 Task: Add an event with the title Webinar: Introduction to Influencer Marketing Strategies, date '2023/11/01', time 7:00 AM to 9:00 AMand add a description: During the meeting, you will have the chance to present an overview of your business, highlighting key aspects such as your product or service, target market, competitive advantage, and growth potential. This presentation should provide a clear understanding of your business model and value proposition, captivating the interest of the potential investor., put the event into Orange category . Add location for the event as: Tallinn, Estonia, logged in from the account softage.4@softage.netand send the event invitation to softage.1@softage.net and softage.2@softage.net. Set a reminder for the event 2 hour before
Action: Mouse moved to (138, 99)
Screenshot: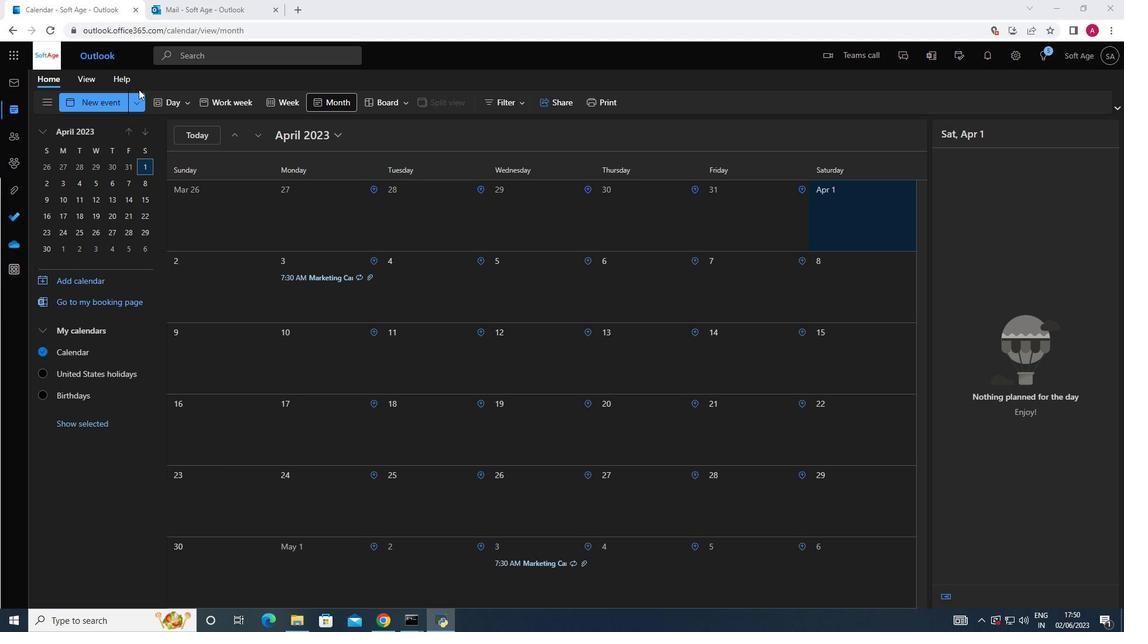 
Action: Mouse pressed left at (138, 99)
Screenshot: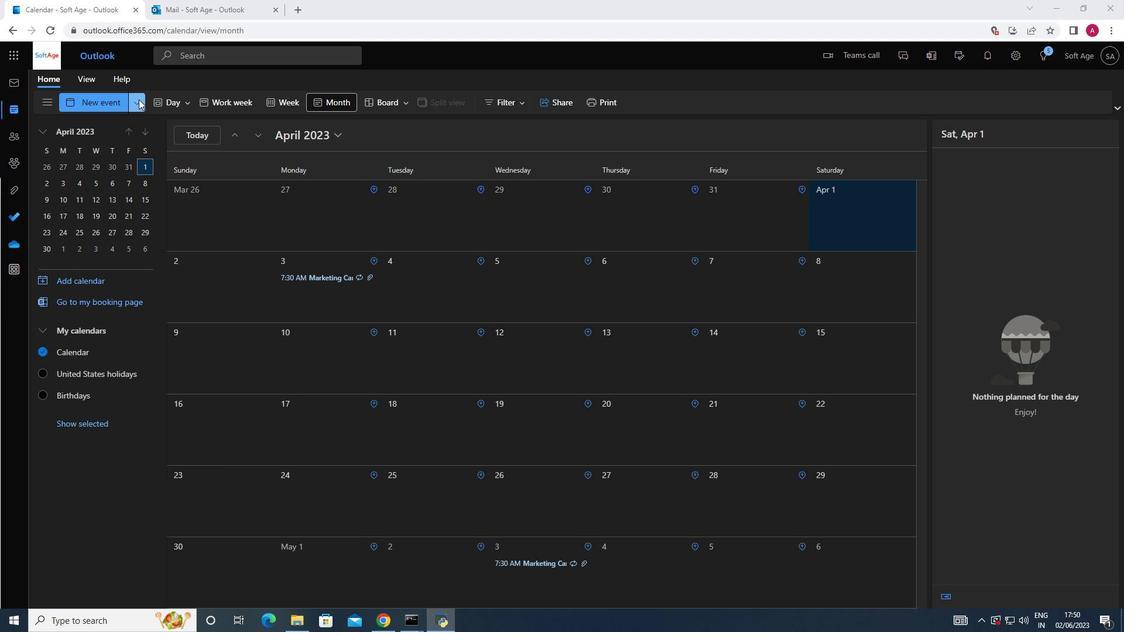 
Action: Mouse moved to (98, 151)
Screenshot: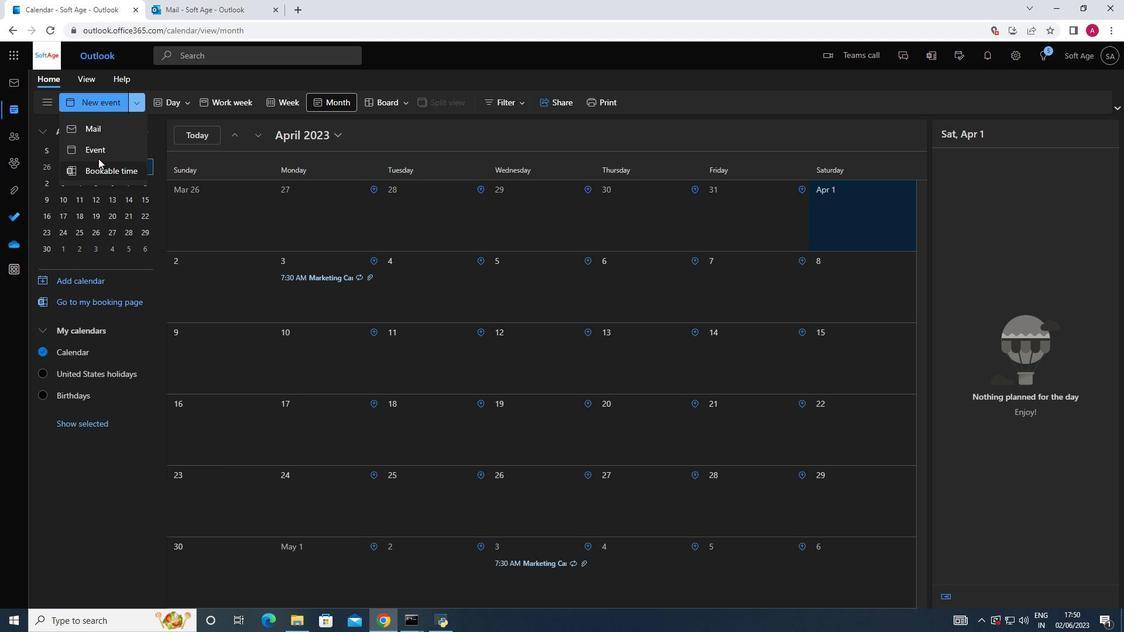 
Action: Mouse pressed left at (98, 151)
Screenshot: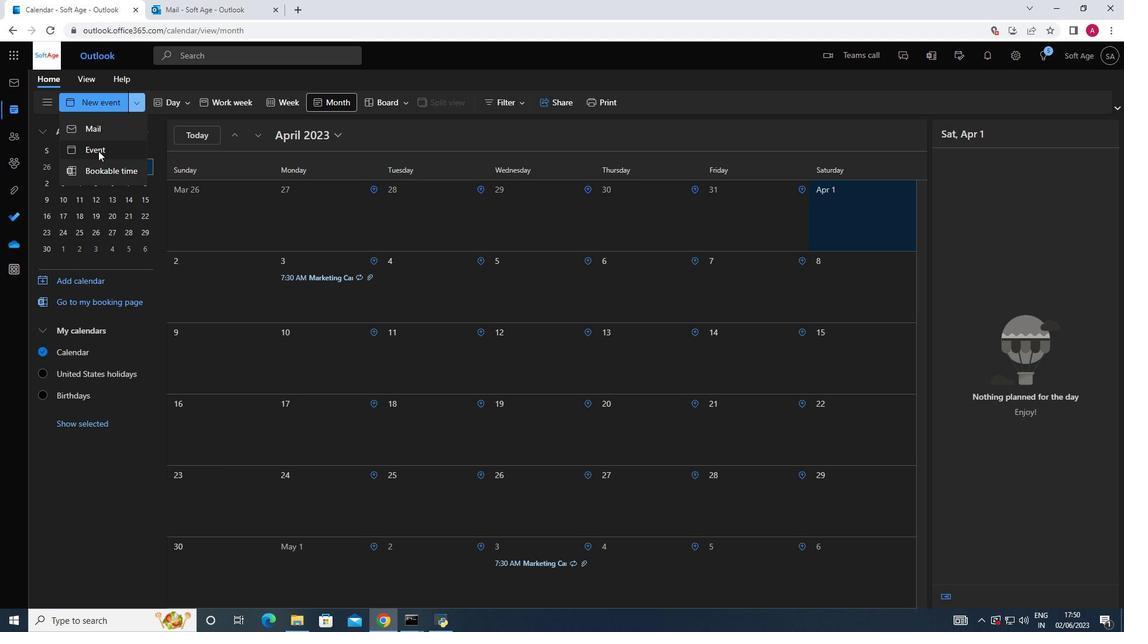 
Action: Mouse moved to (314, 173)
Screenshot: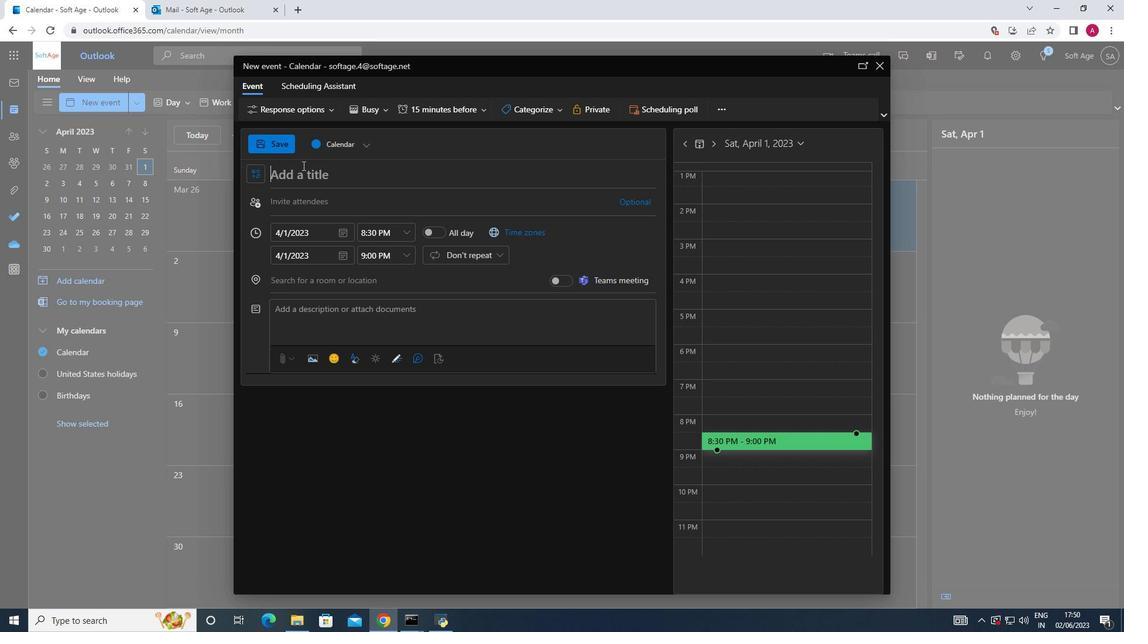
Action: Mouse pressed left at (314, 173)
Screenshot: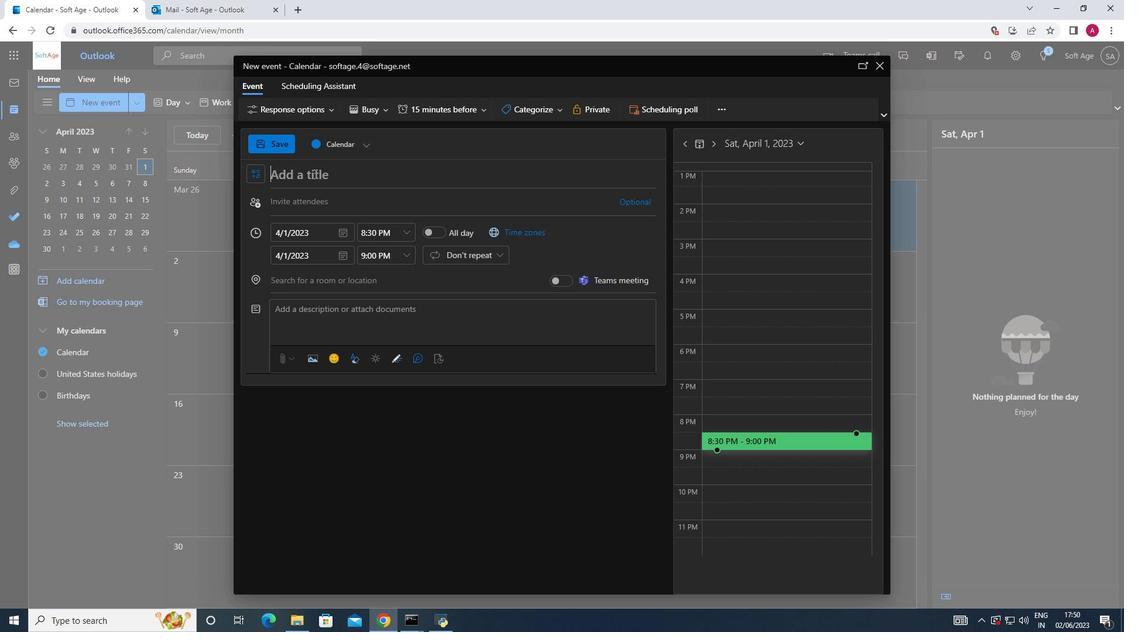 
Action: Key pressed <Key.shift><Key.shift><Key.shift>Webinar<Key.shift_r>:<Key.shift_r>Introduction<Key.space>to<Key.space><Key.shift_r>Influncer<Key.space><Key.shift_r>M
Screenshot: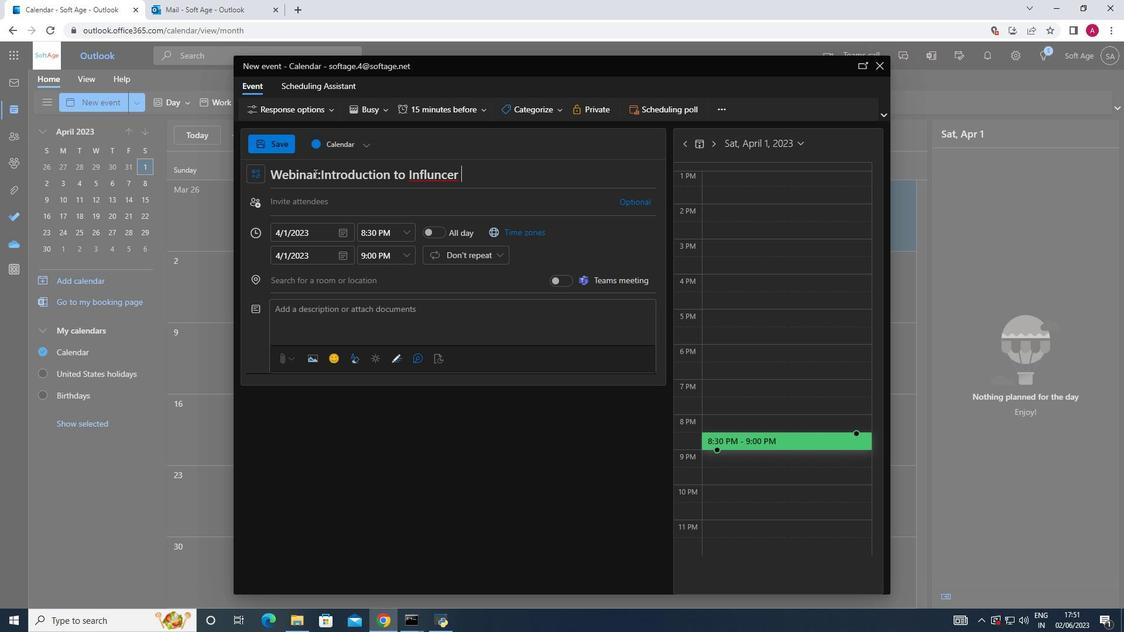 
Action: Mouse moved to (437, 173)
Screenshot: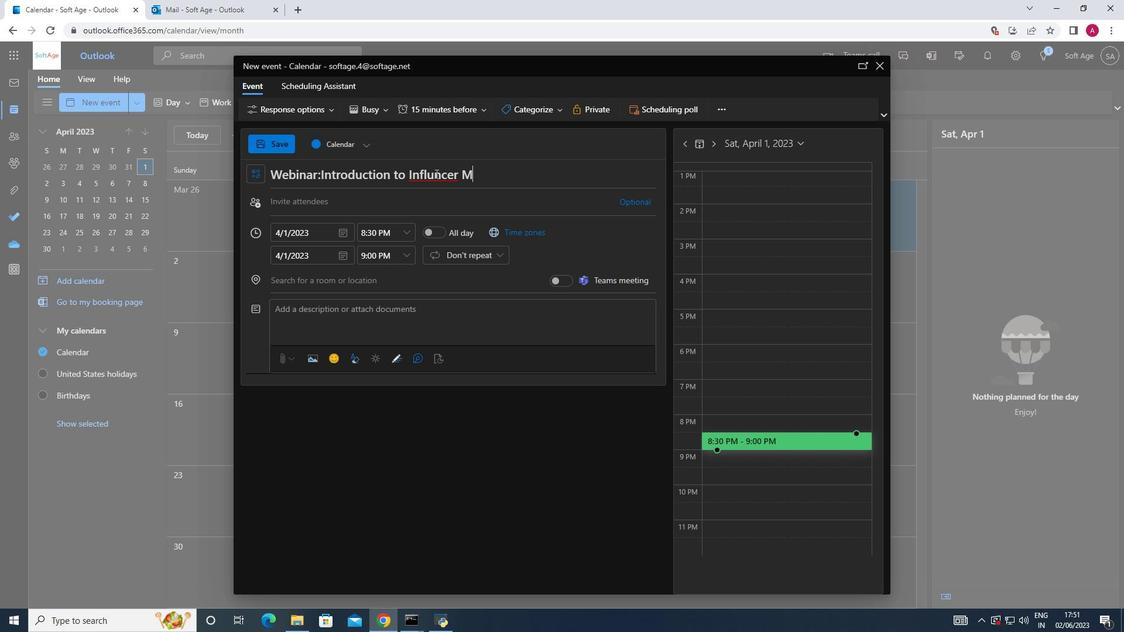 
Action: Mouse pressed left at (437, 173)
Screenshot: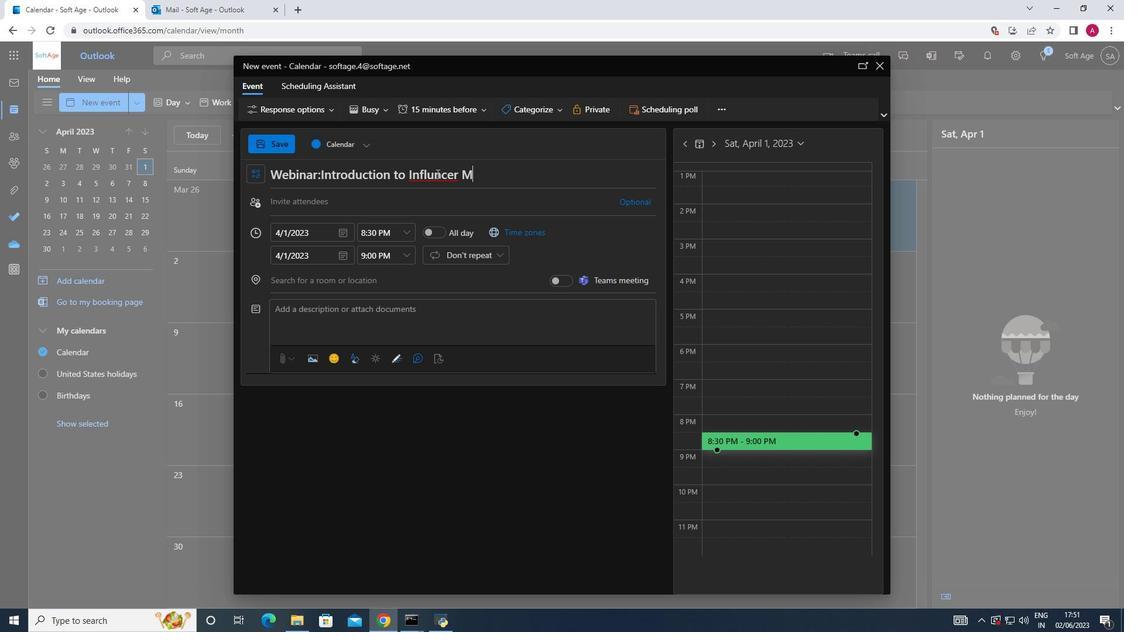 
Action: Mouse moved to (438, 173)
Screenshot: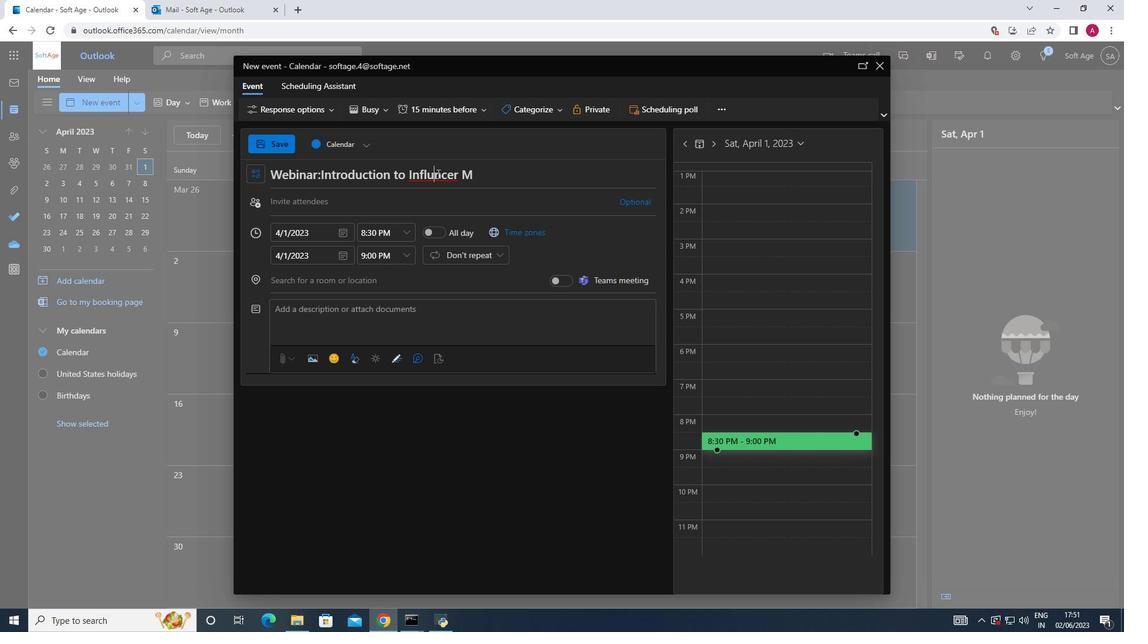 
Action: Mouse pressed left at (438, 173)
Screenshot: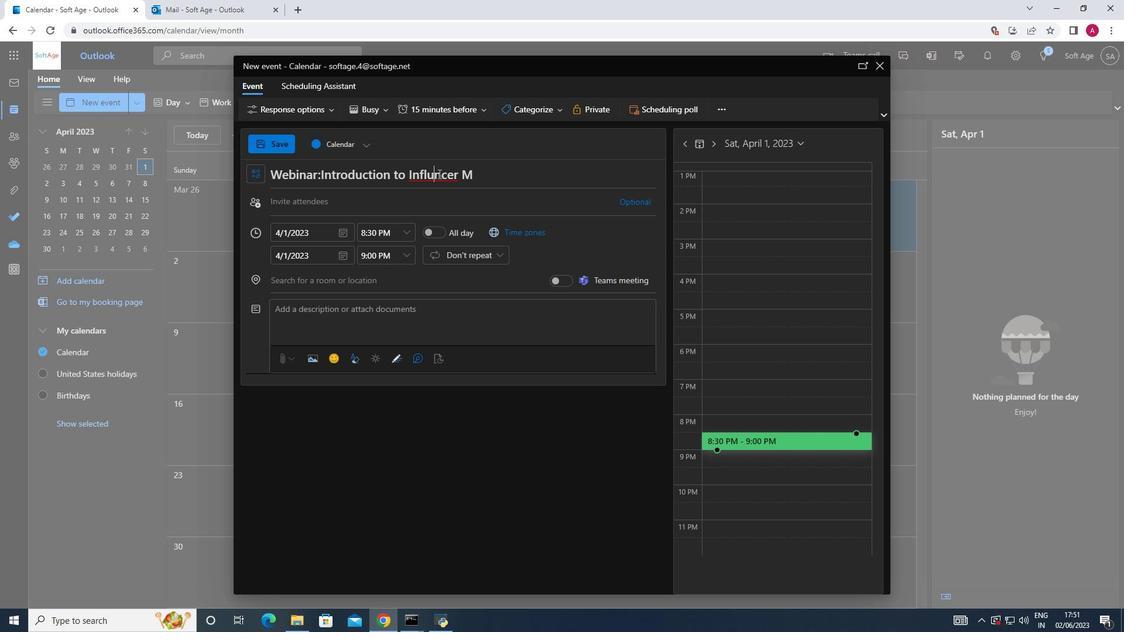 
Action: Mouse moved to (434, 173)
Screenshot: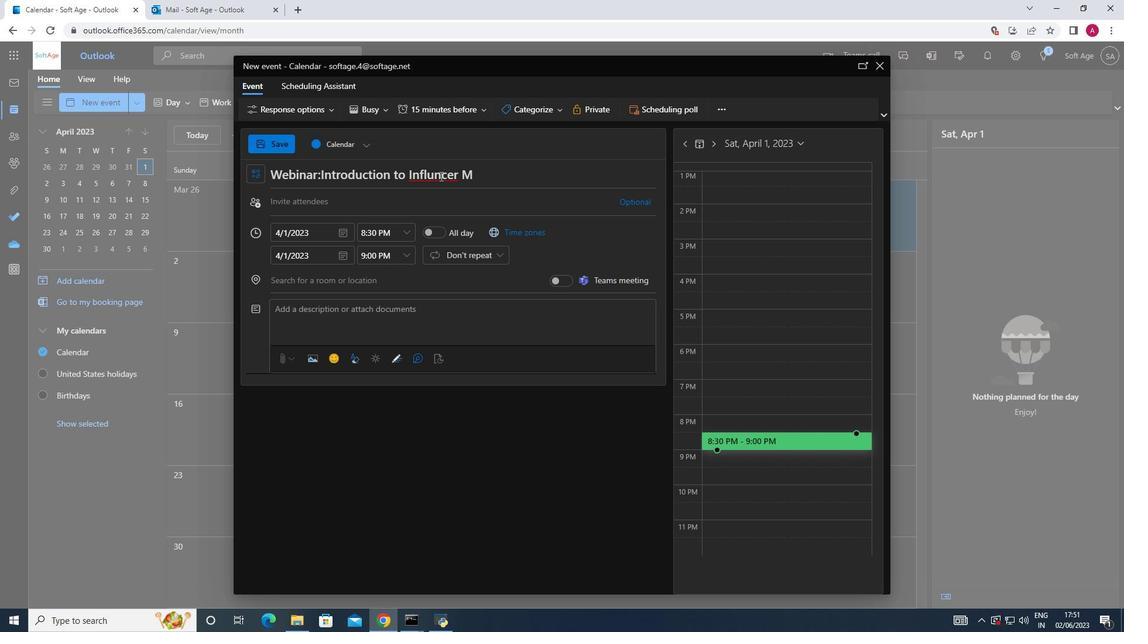 
Action: Mouse pressed left at (434, 173)
Screenshot: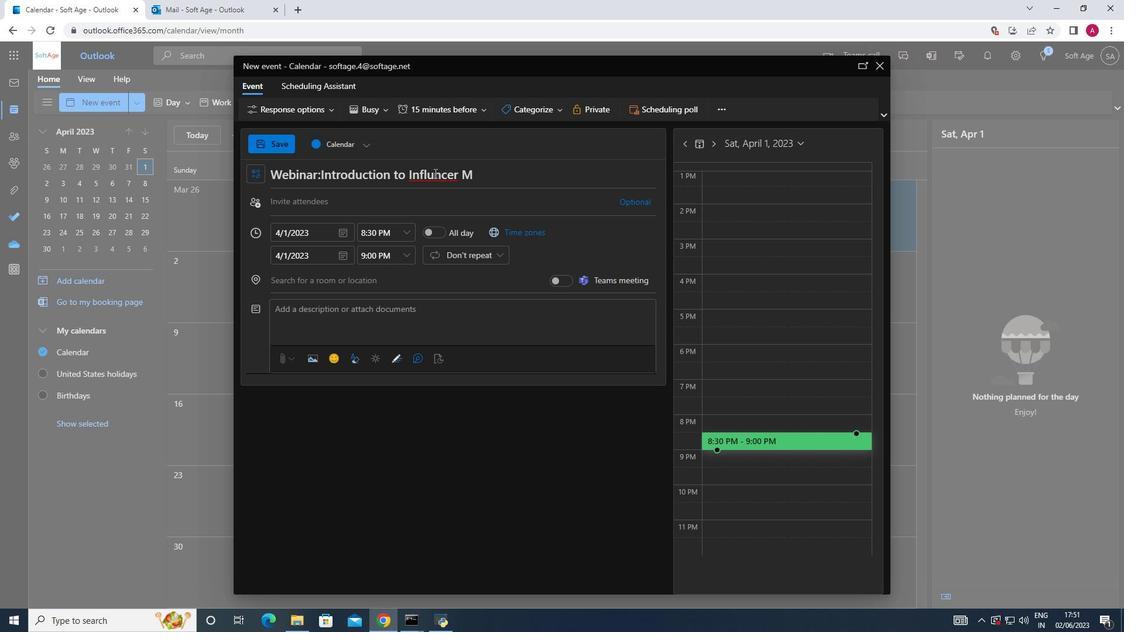 
Action: Key pressed e
Screenshot: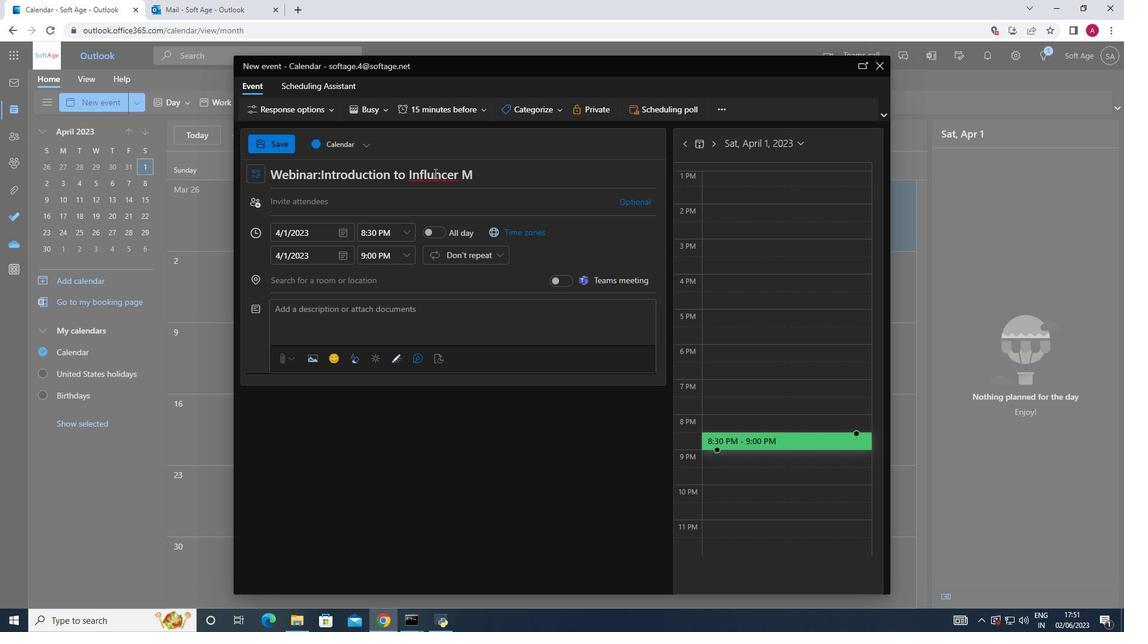 
Action: Mouse moved to (490, 171)
Screenshot: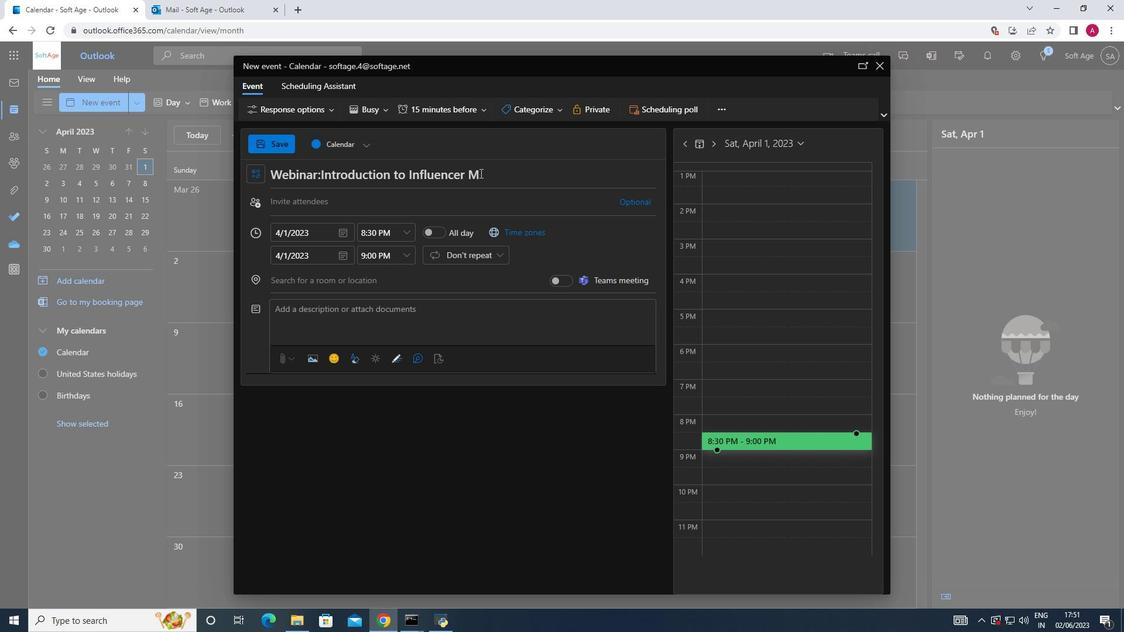 
Action: Mouse pressed left at (490, 171)
Screenshot: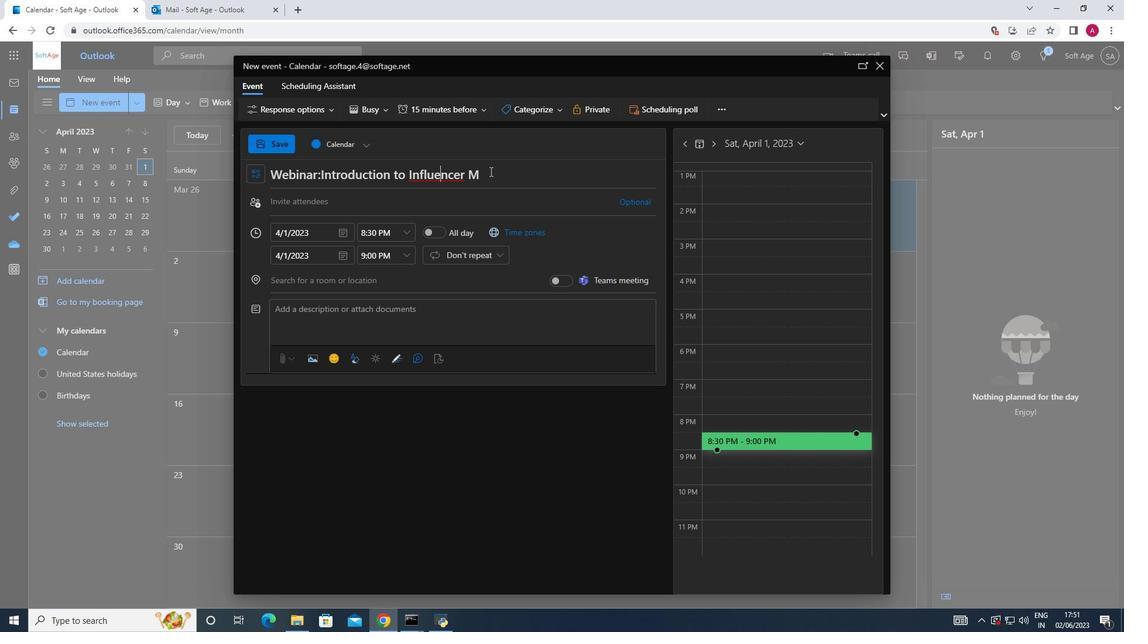 
Action: Mouse moved to (459, 176)
Screenshot: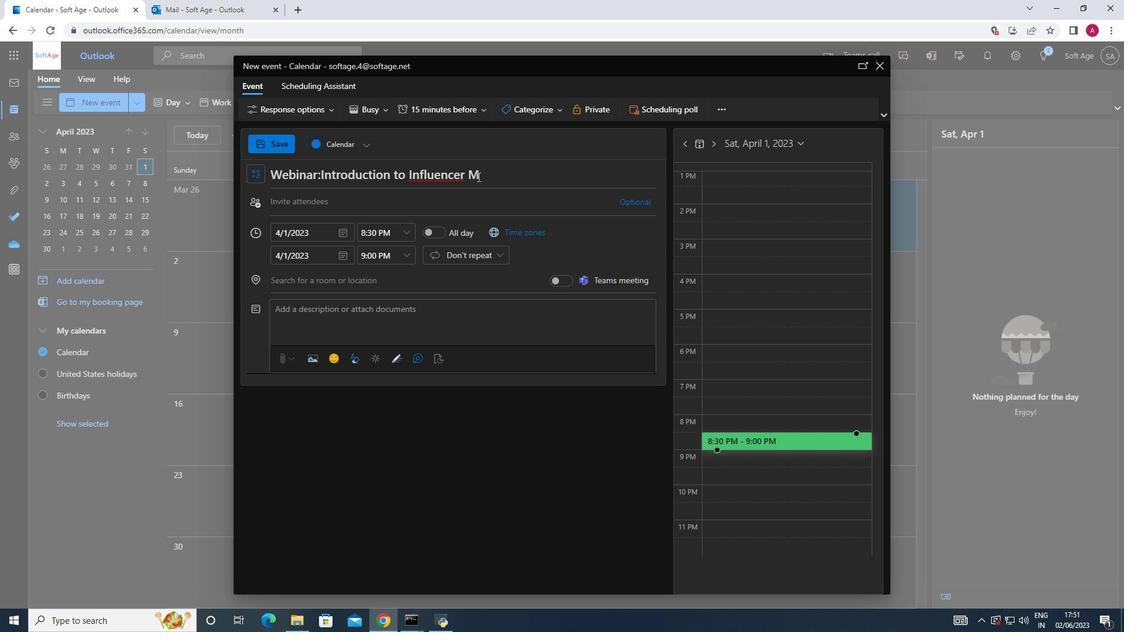 
Action: Mouse pressed left at (459, 176)
Screenshot: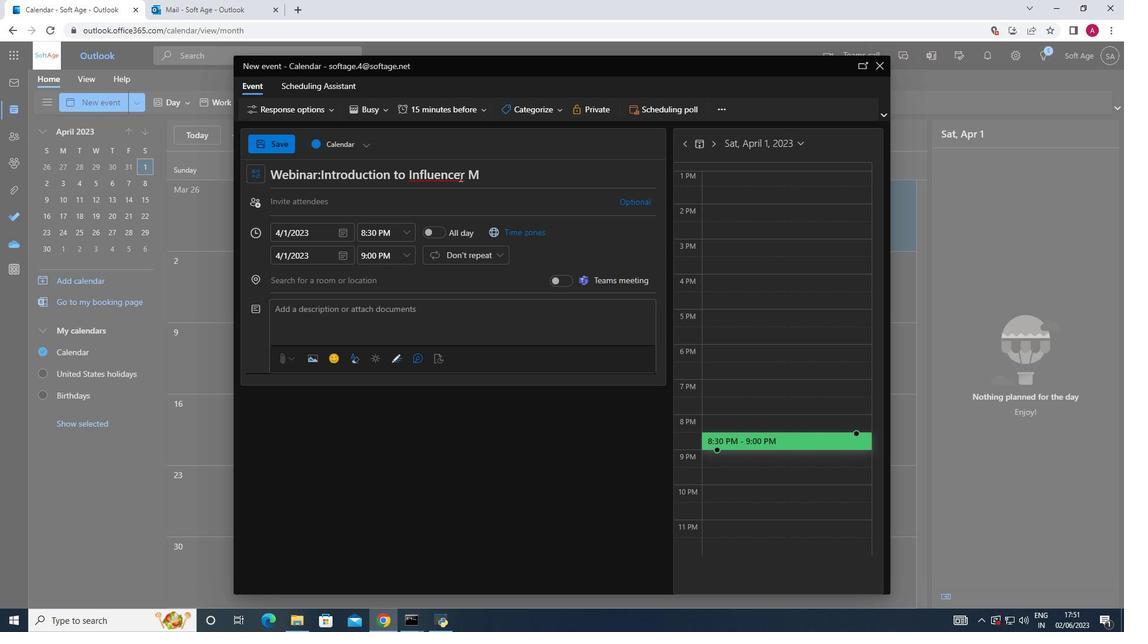 
Action: Mouse moved to (482, 173)
Screenshot: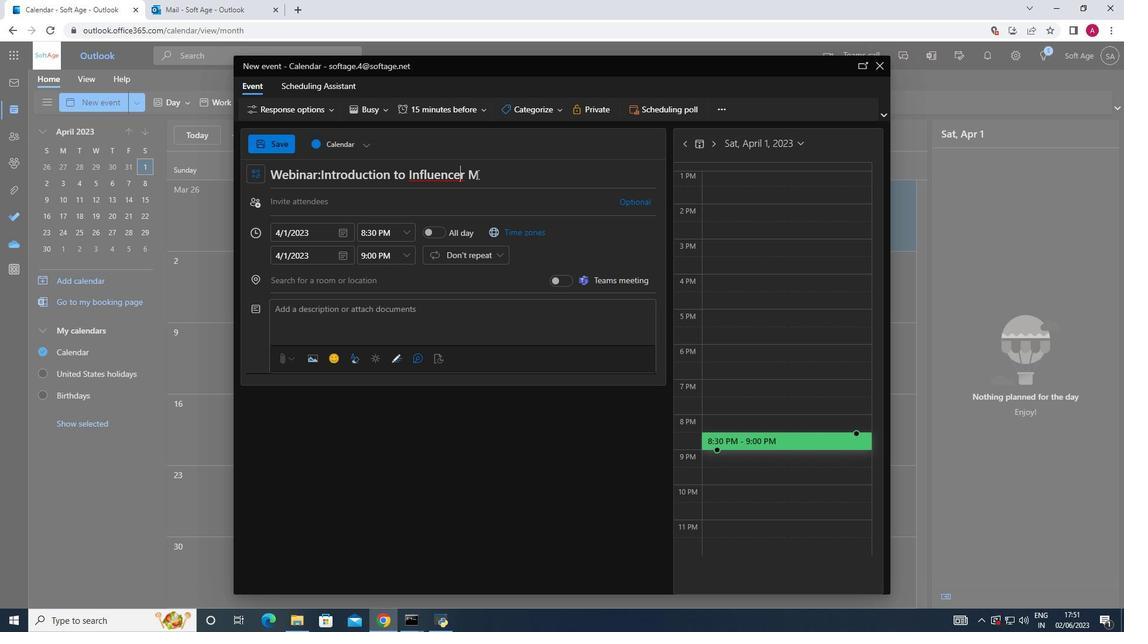 
Action: Mouse pressed left at (482, 173)
Screenshot: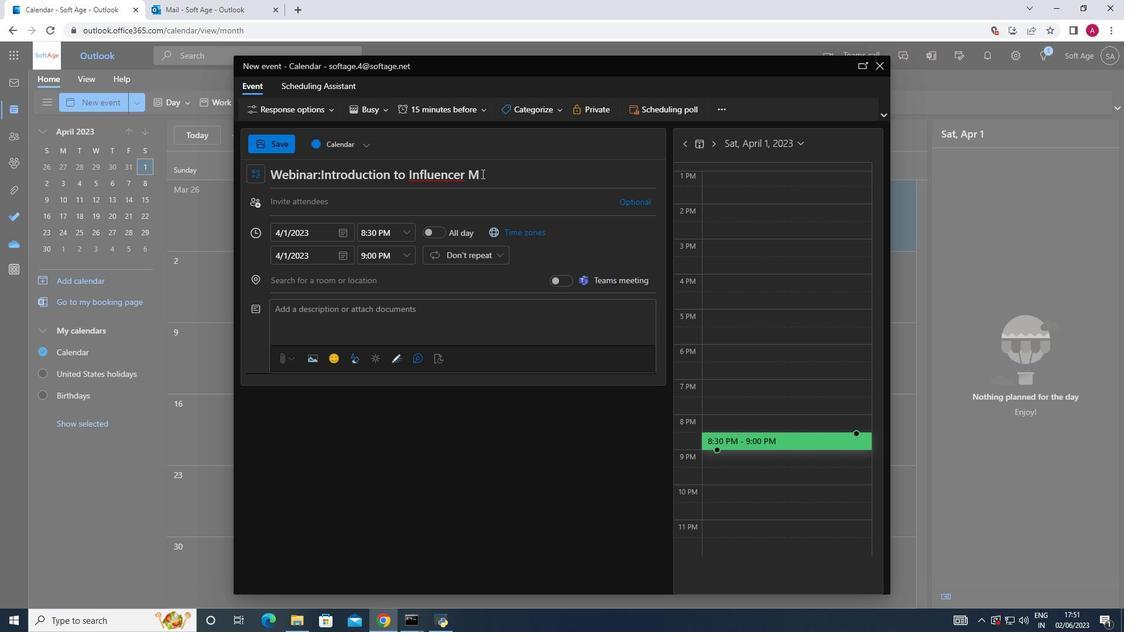 
Action: Mouse moved to (441, 180)
Screenshot: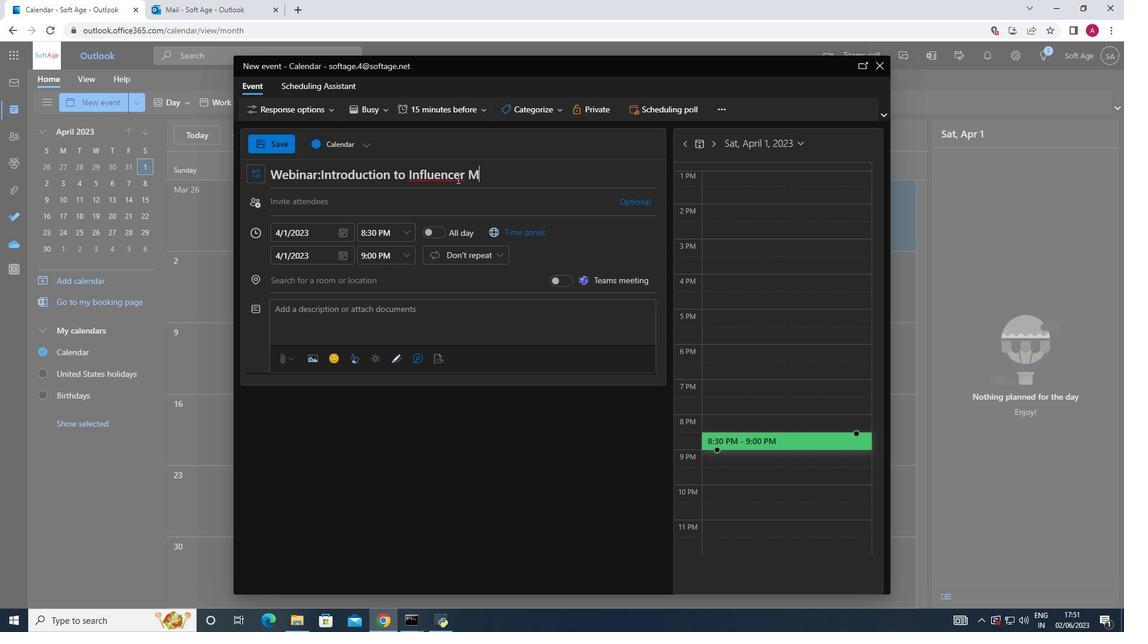 
Action: Mouse pressed left at (441, 180)
Screenshot: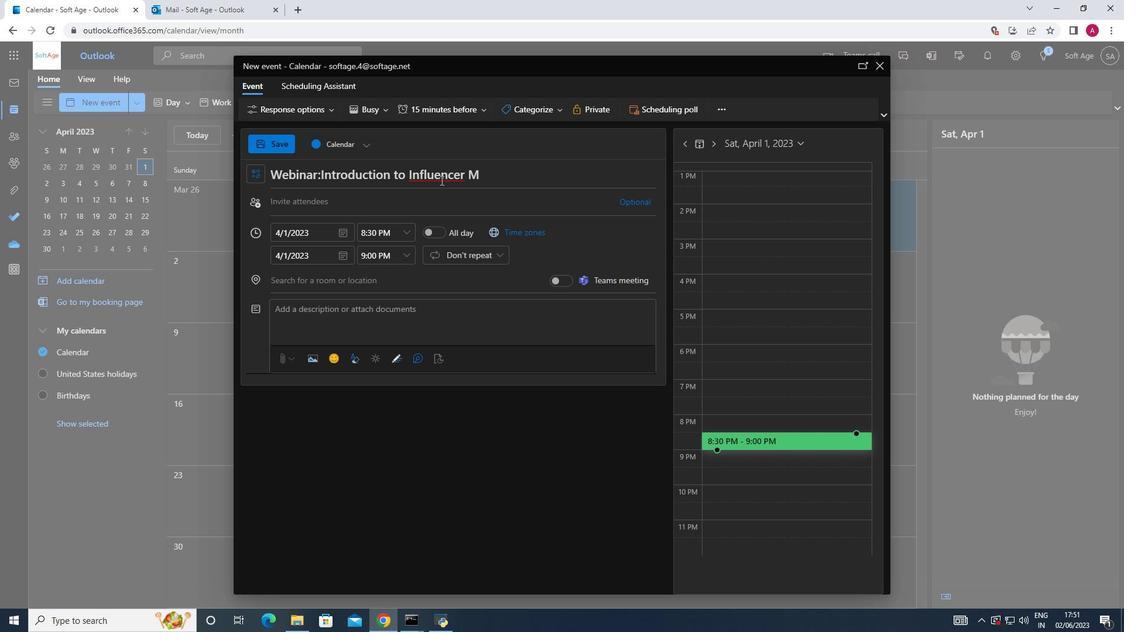 
Action: Mouse moved to (479, 171)
Screenshot: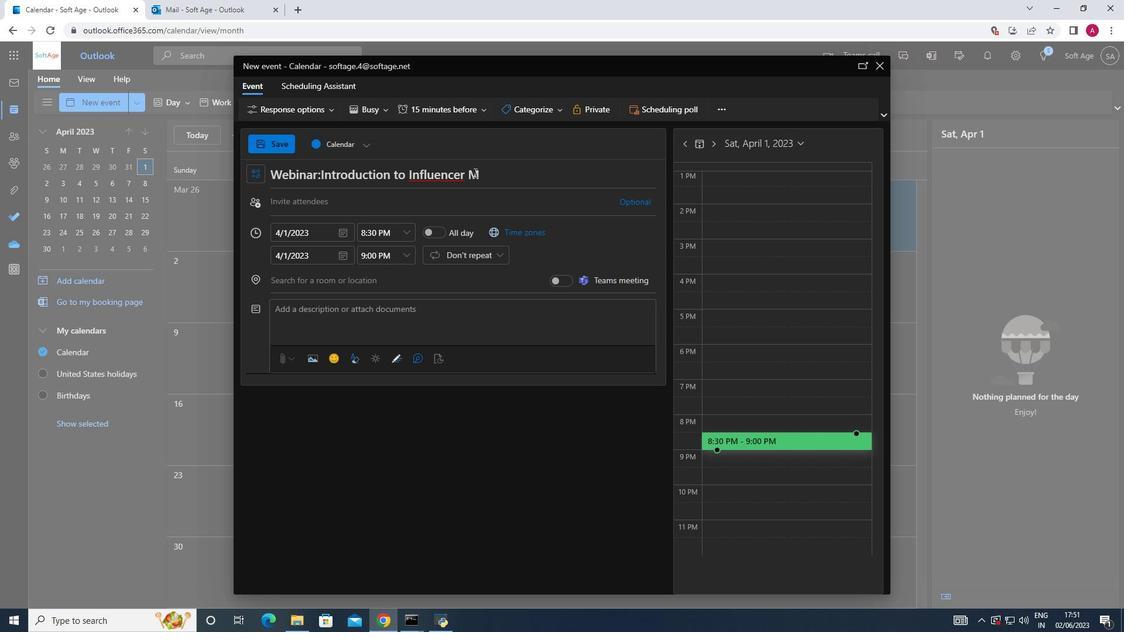 
Action: Mouse pressed left at (479, 171)
Screenshot: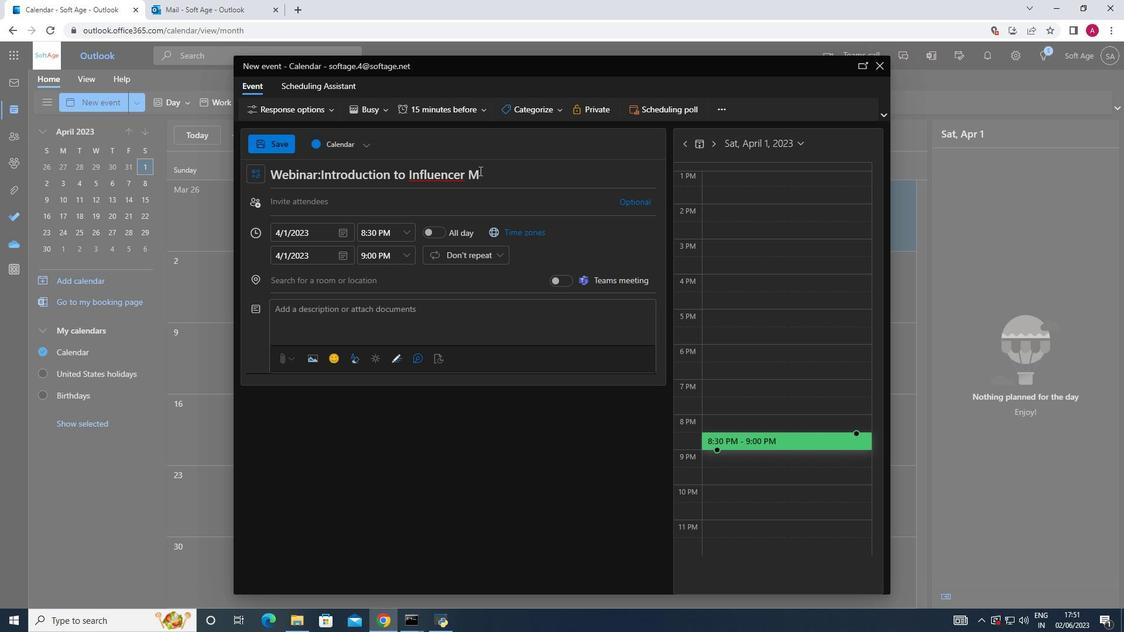 
Action: Mouse moved to (480, 171)
Screenshot: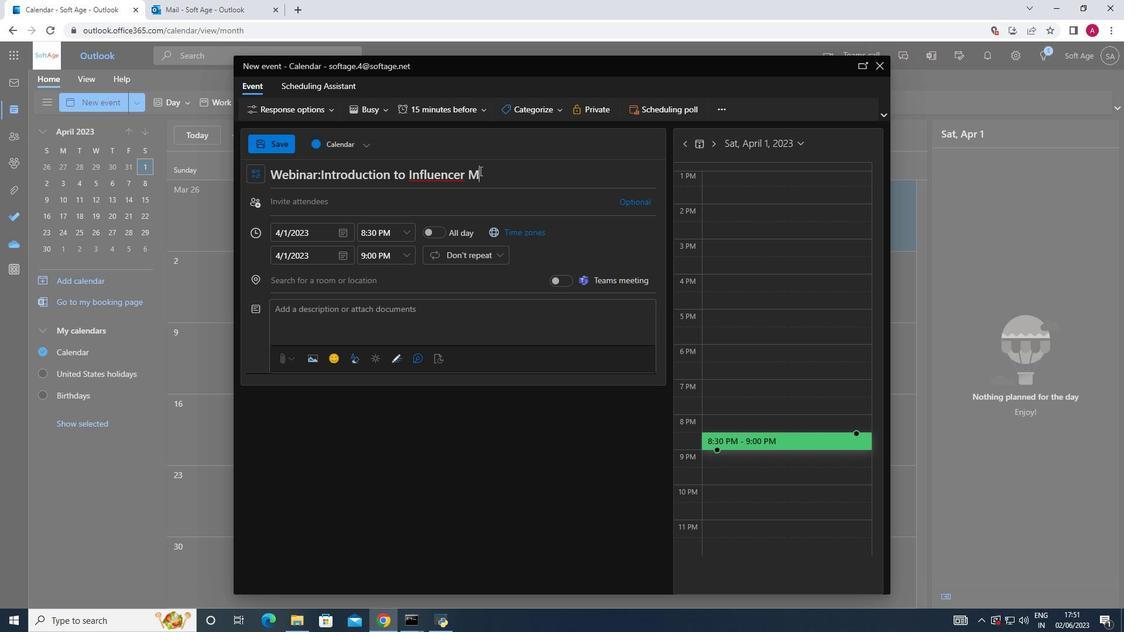 
Action: Key pressed arketing<Key.space><Key.shift>Strategies
Screenshot: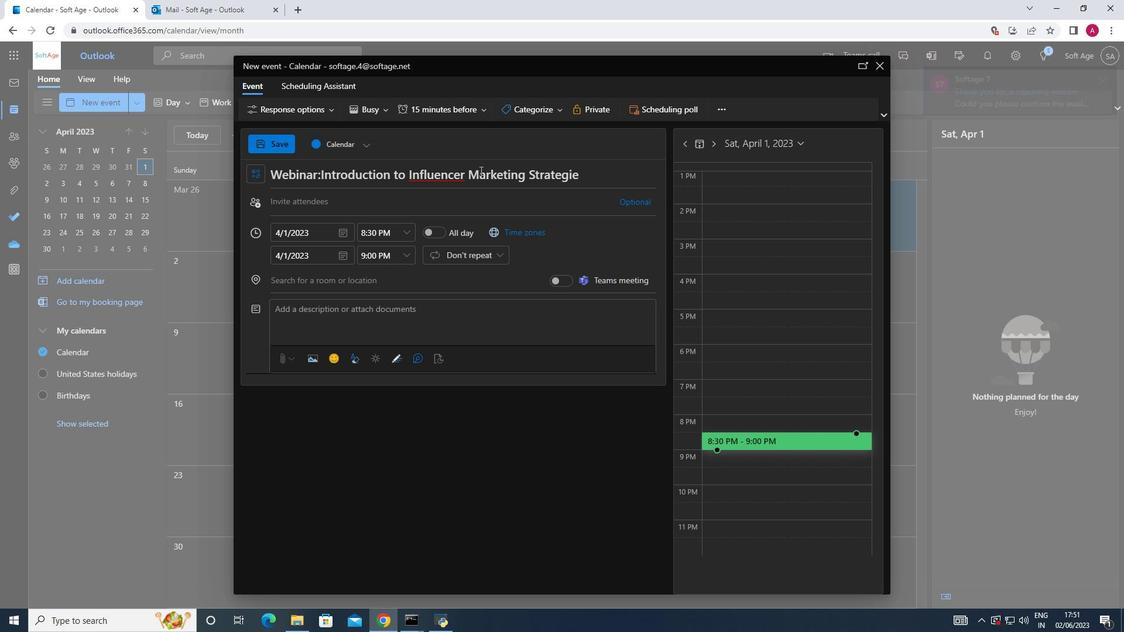
Action: Mouse moved to (490, 178)
Screenshot: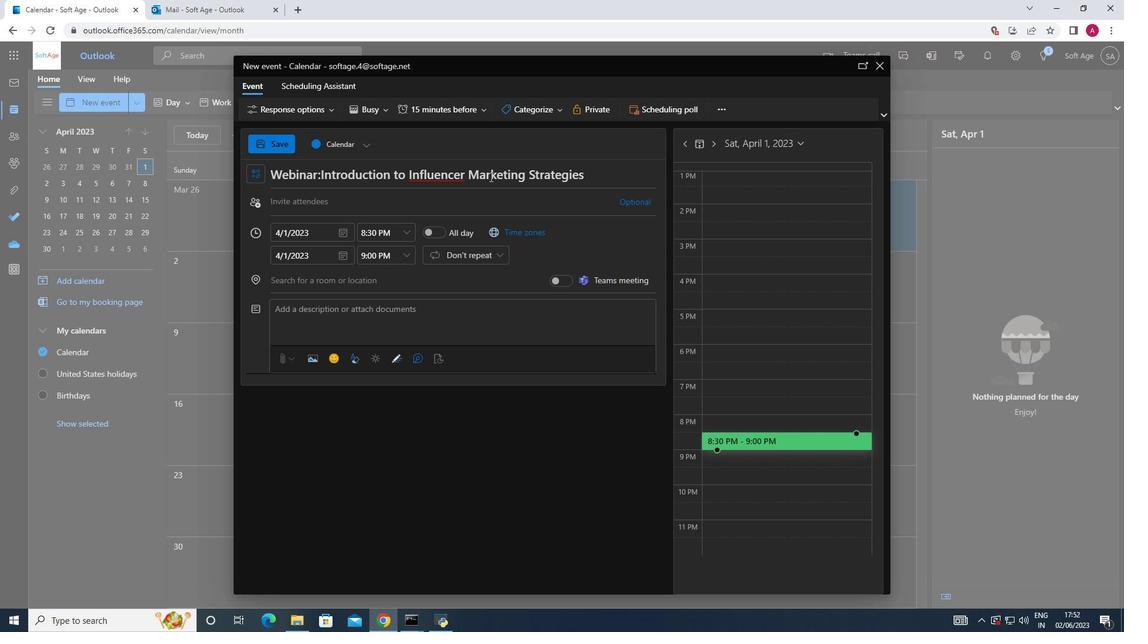 
Action: Mouse pressed left at (490, 178)
Screenshot: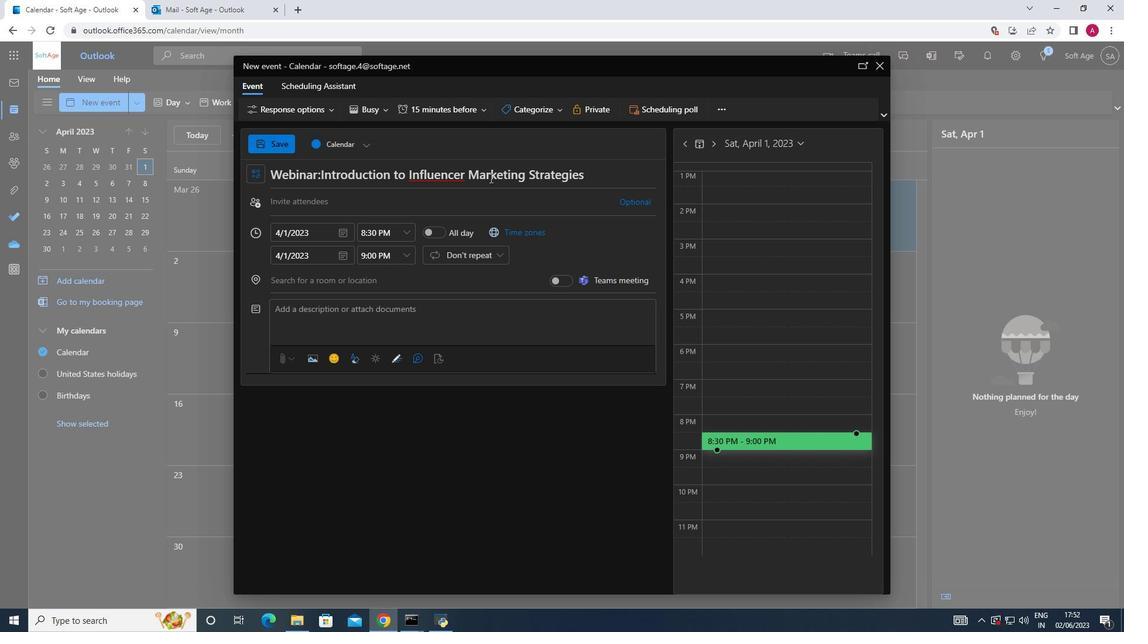 
Action: Mouse moved to (438, 175)
Screenshot: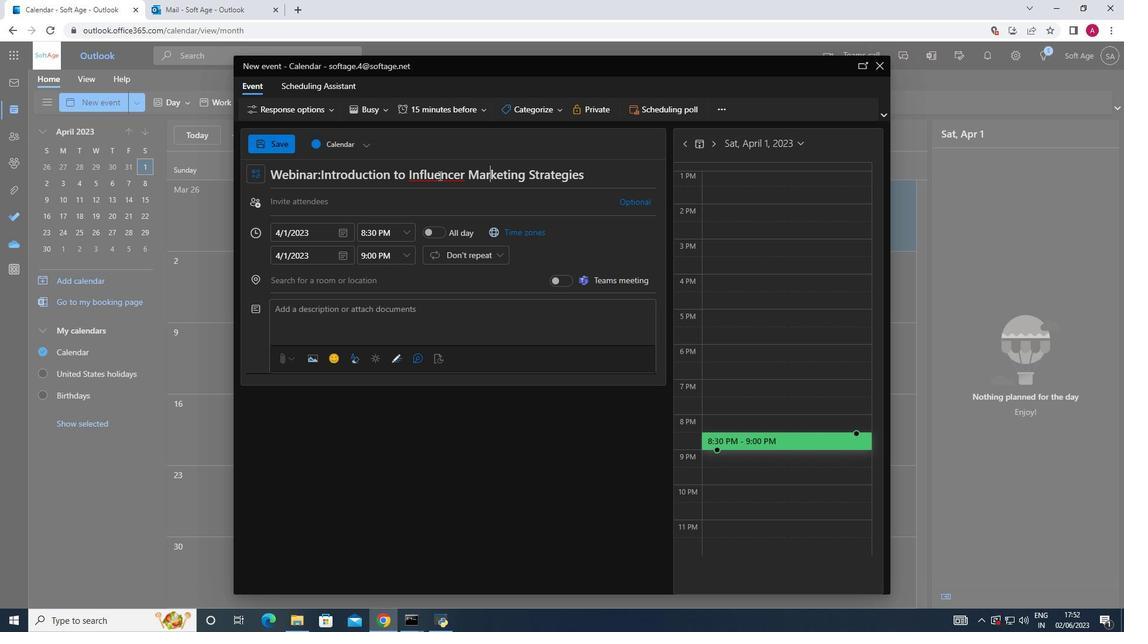 
Action: Mouse pressed left at (438, 175)
Screenshot: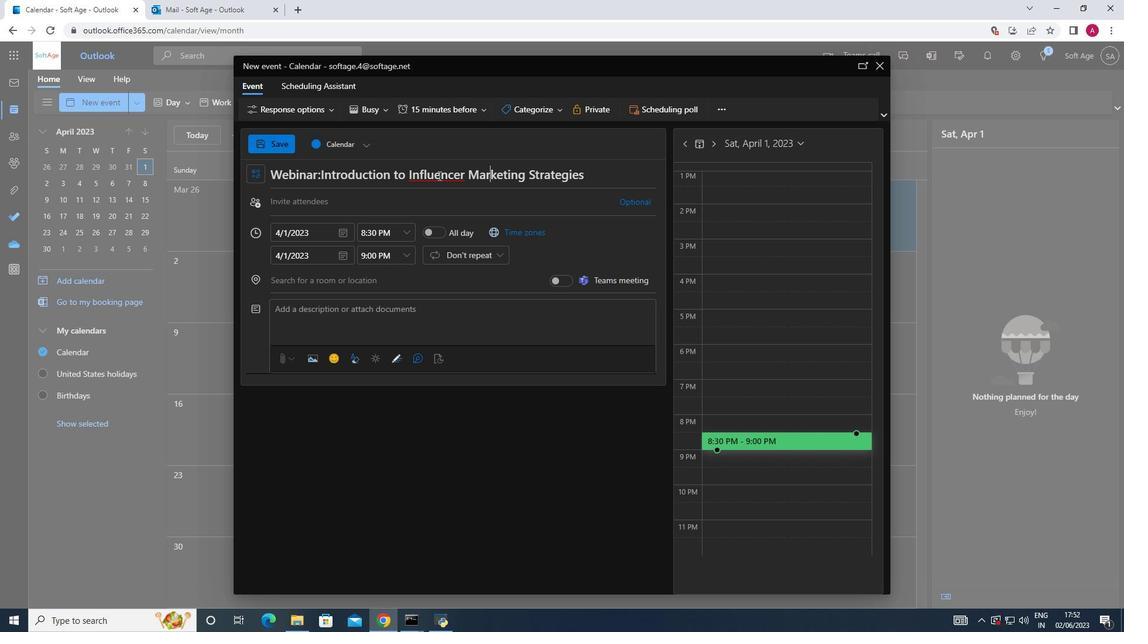 
Action: Mouse moved to (468, 177)
Screenshot: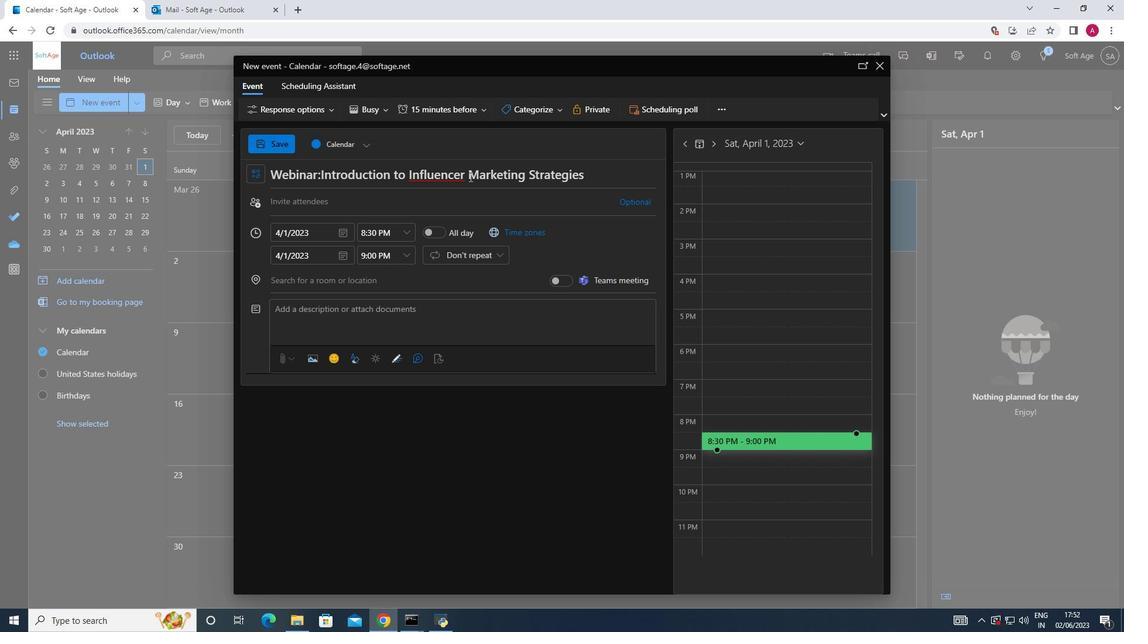 
Action: Mouse pressed left at (468, 177)
Screenshot: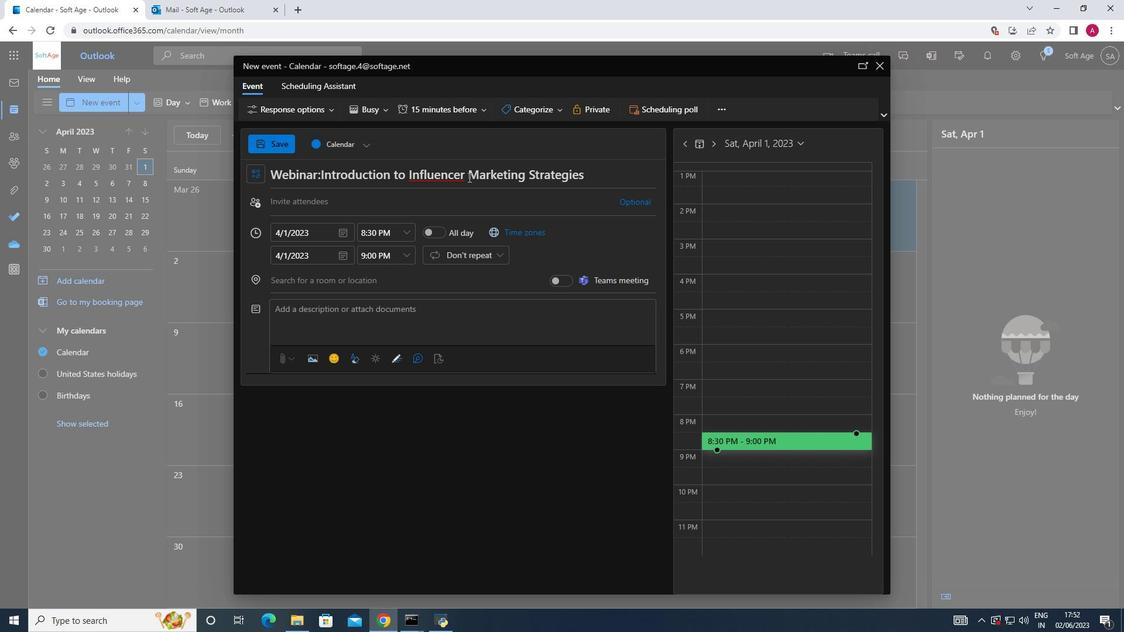 
Action: Mouse moved to (408, 180)
Screenshot: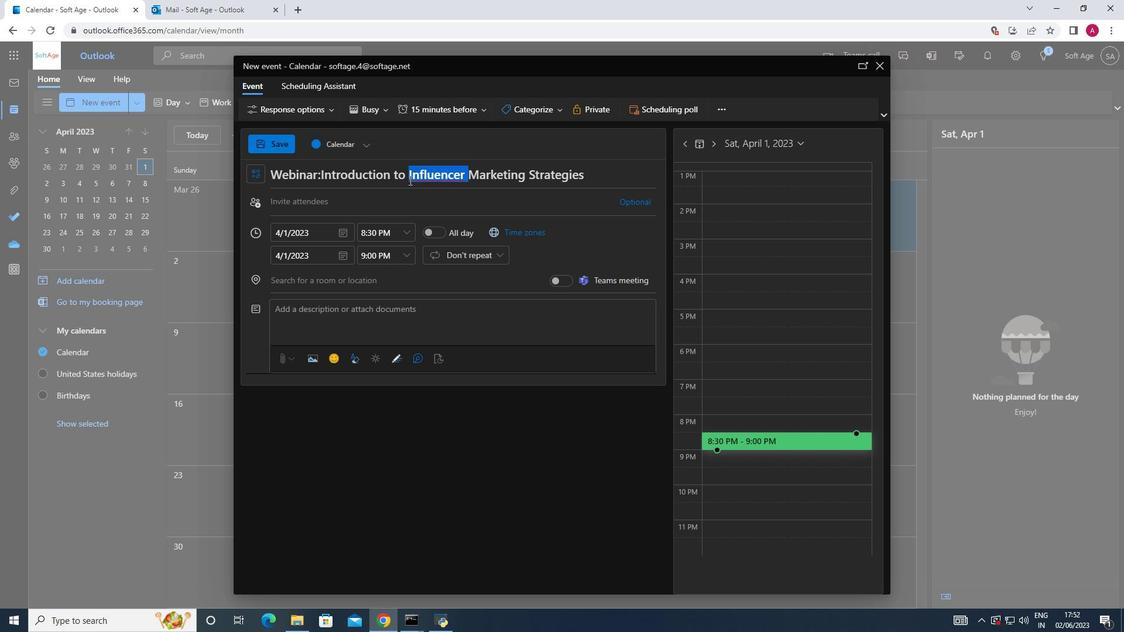 
Action: Key pressed <Key.shift_r><Key.shift_r><Key.shift_r><Key.shift_r><Key.shift_r><Key.shift_r>Influr<Key.backspace>encer<Key.space>
Screenshot: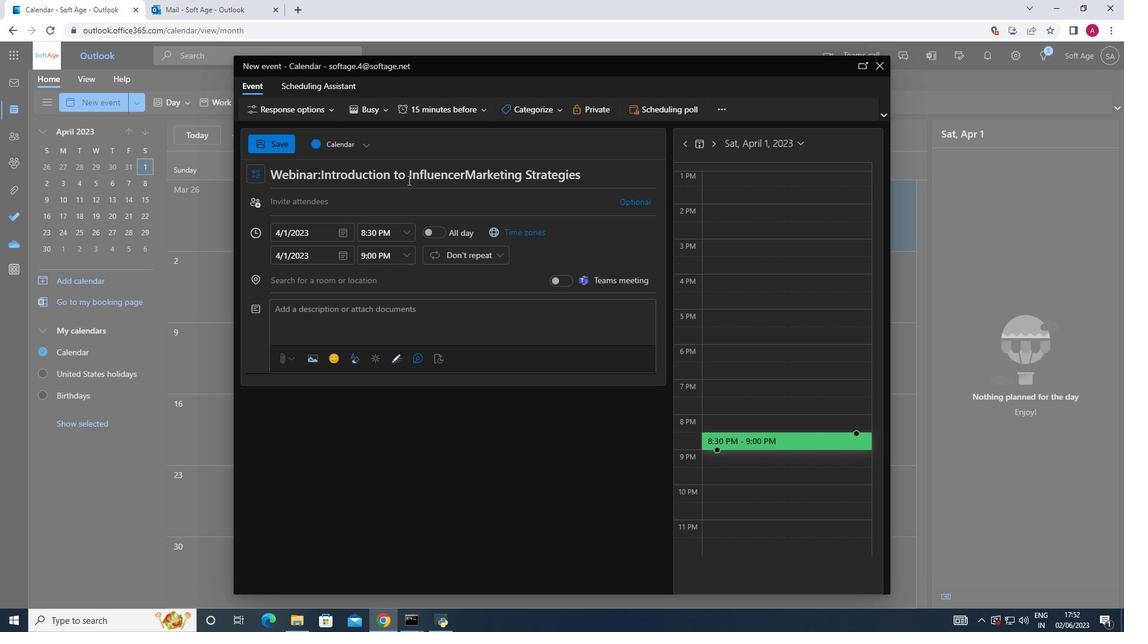 
Action: Mouse moved to (342, 230)
Screenshot: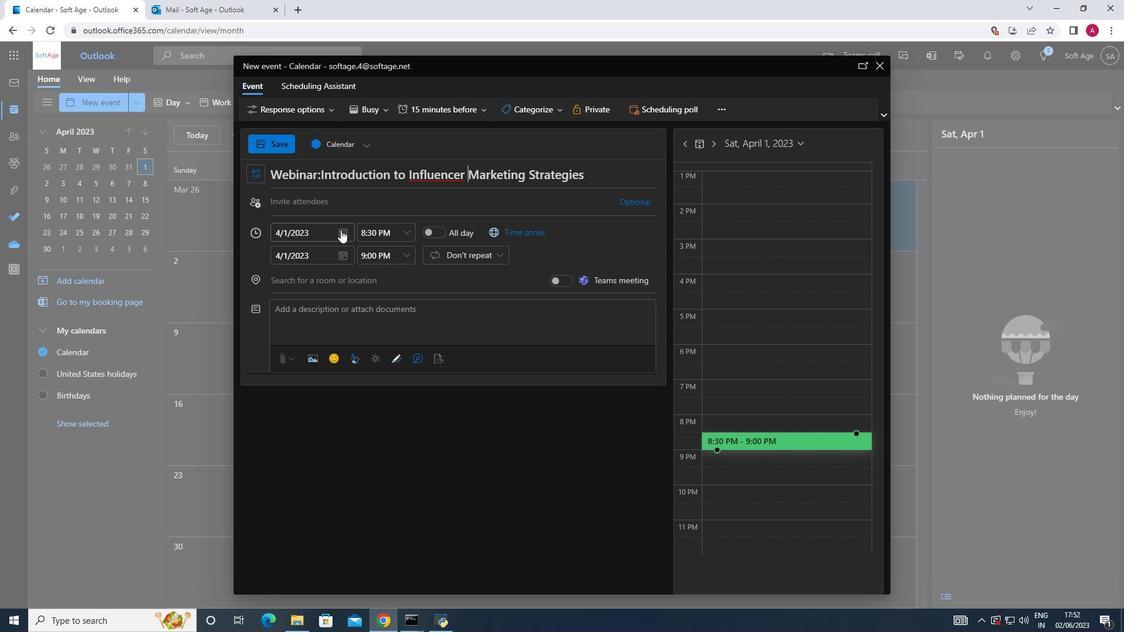 
Action: Mouse pressed left at (342, 230)
Screenshot: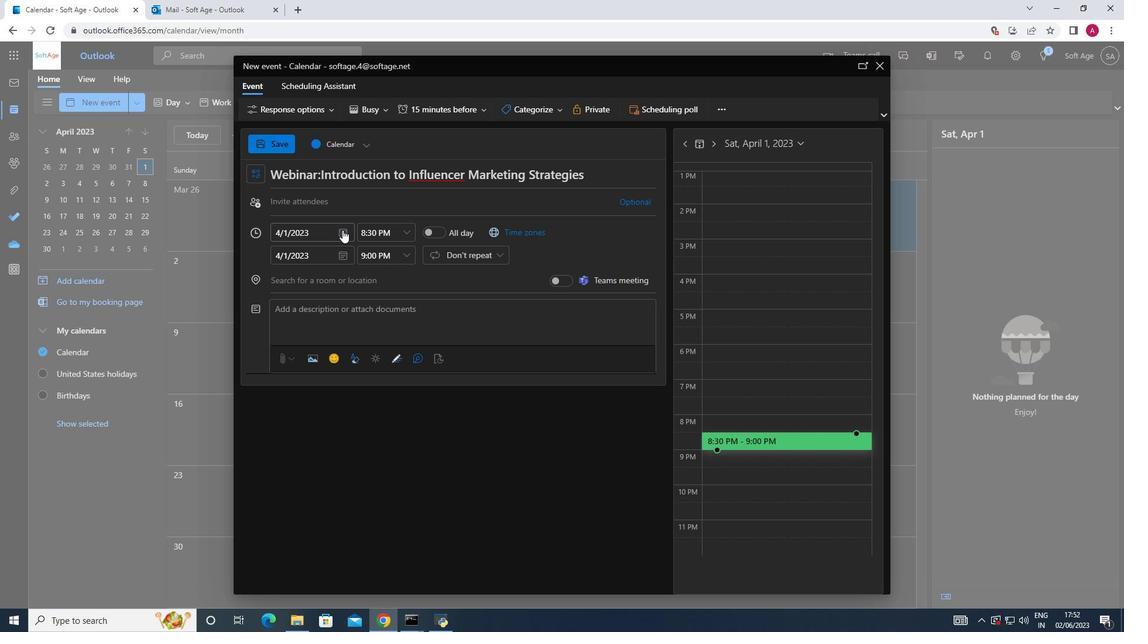 
Action: Mouse moved to (381, 255)
Screenshot: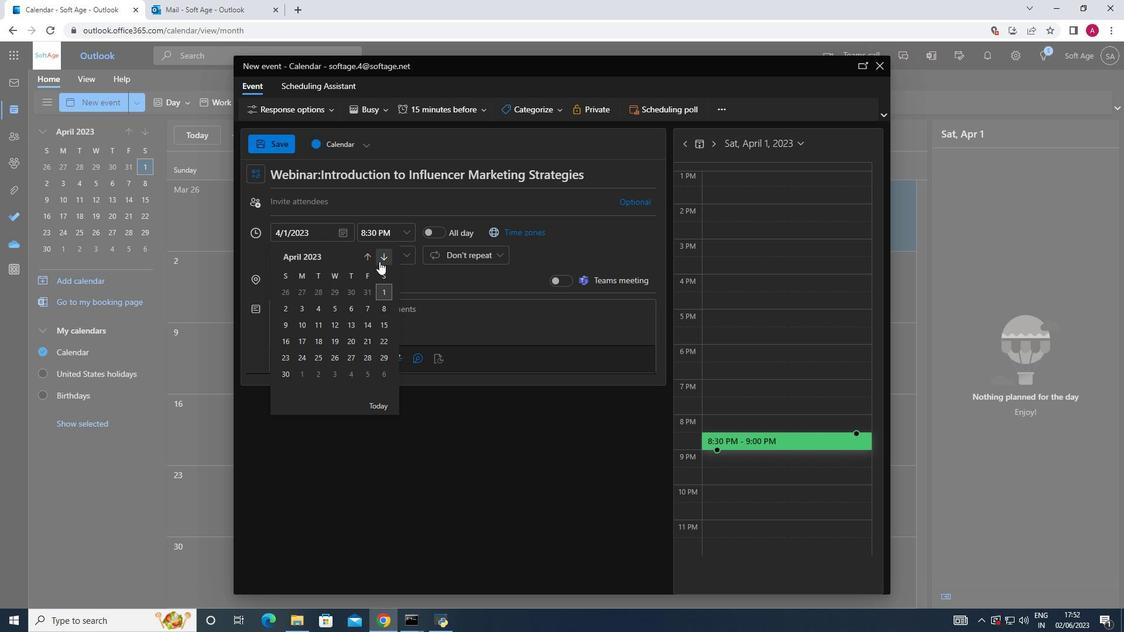 
Action: Mouse pressed left at (381, 255)
Screenshot: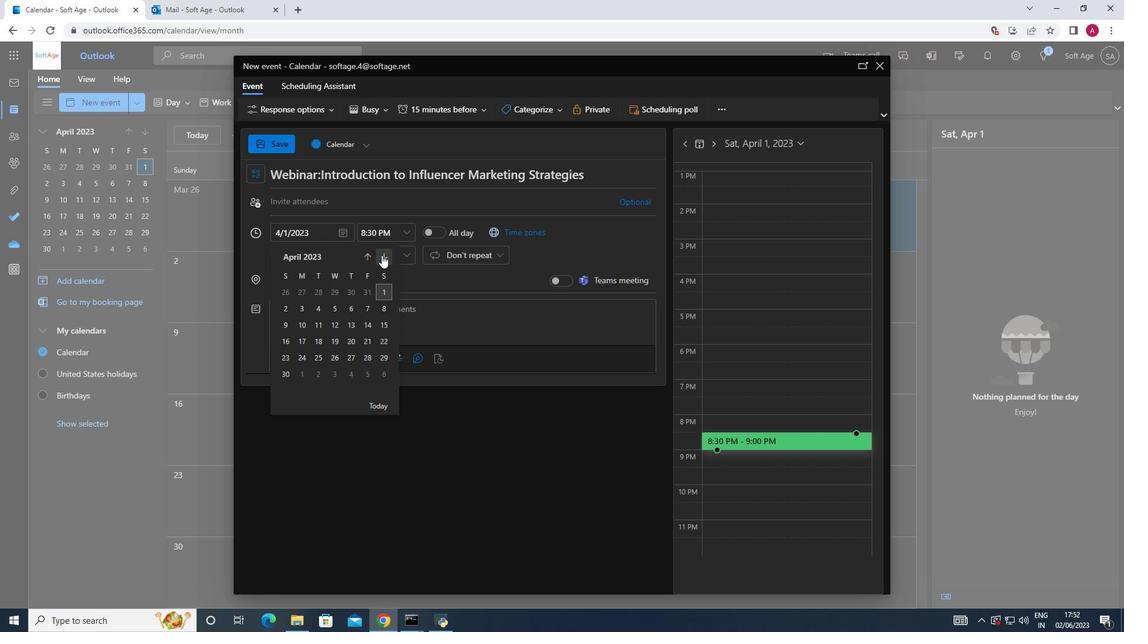 
Action: Mouse pressed left at (381, 255)
Screenshot: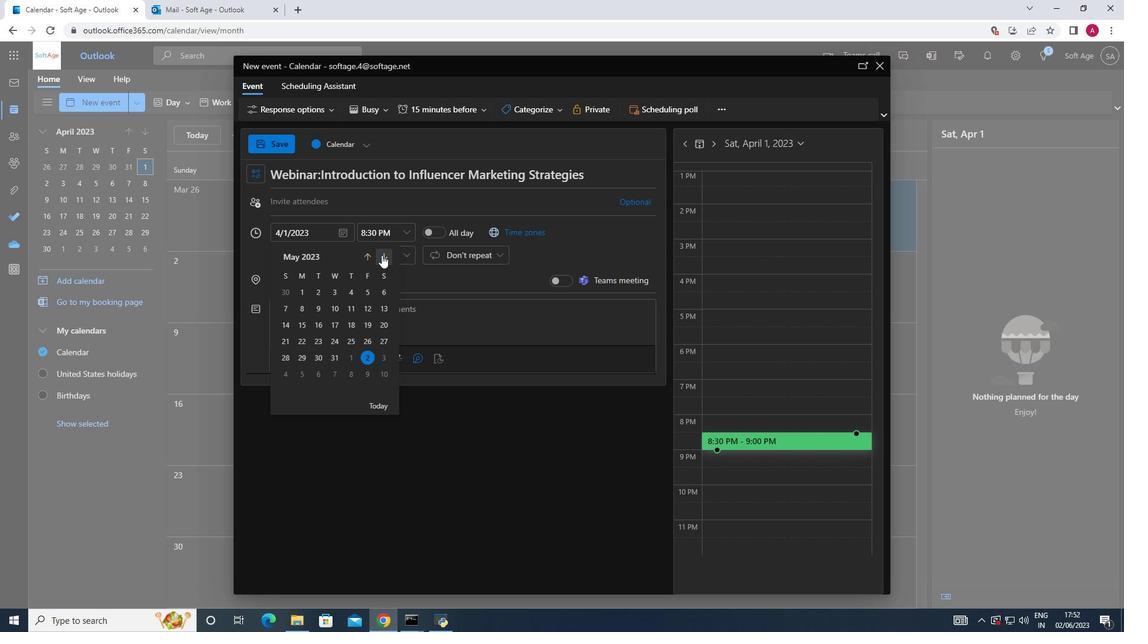 
Action: Mouse pressed left at (381, 255)
Screenshot: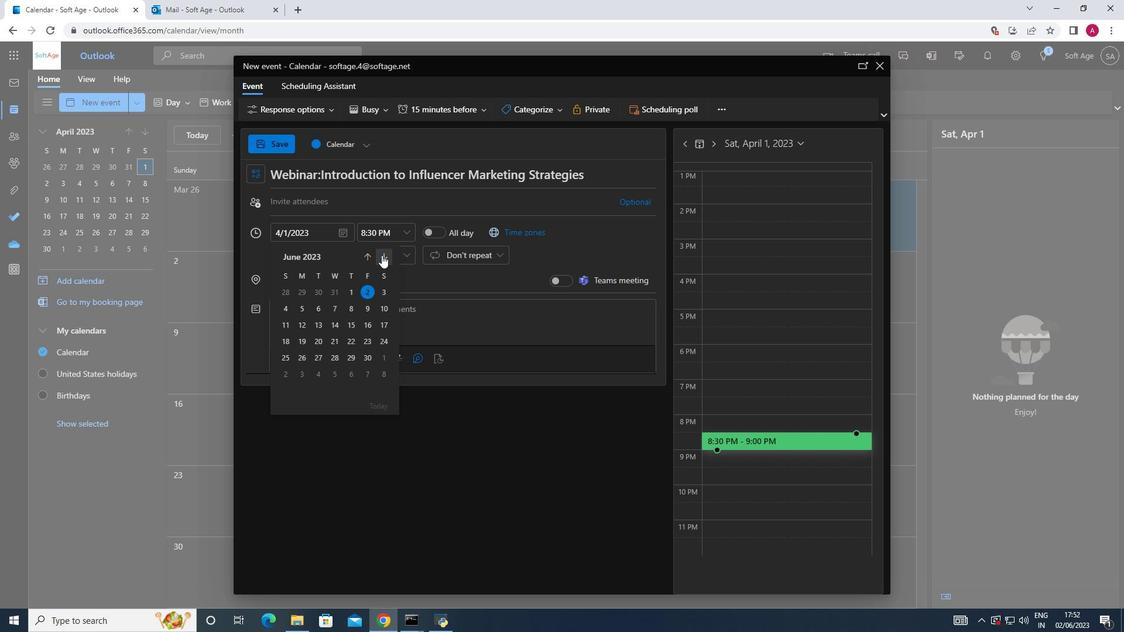 
Action: Mouse pressed left at (381, 255)
Screenshot: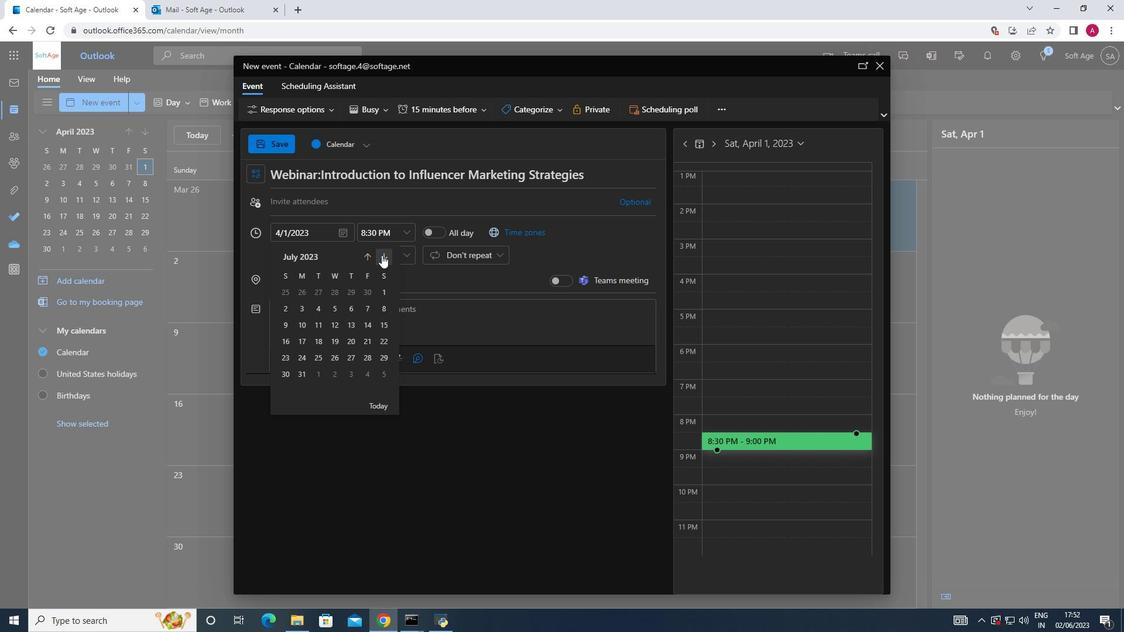 
Action: Mouse pressed left at (381, 255)
Screenshot: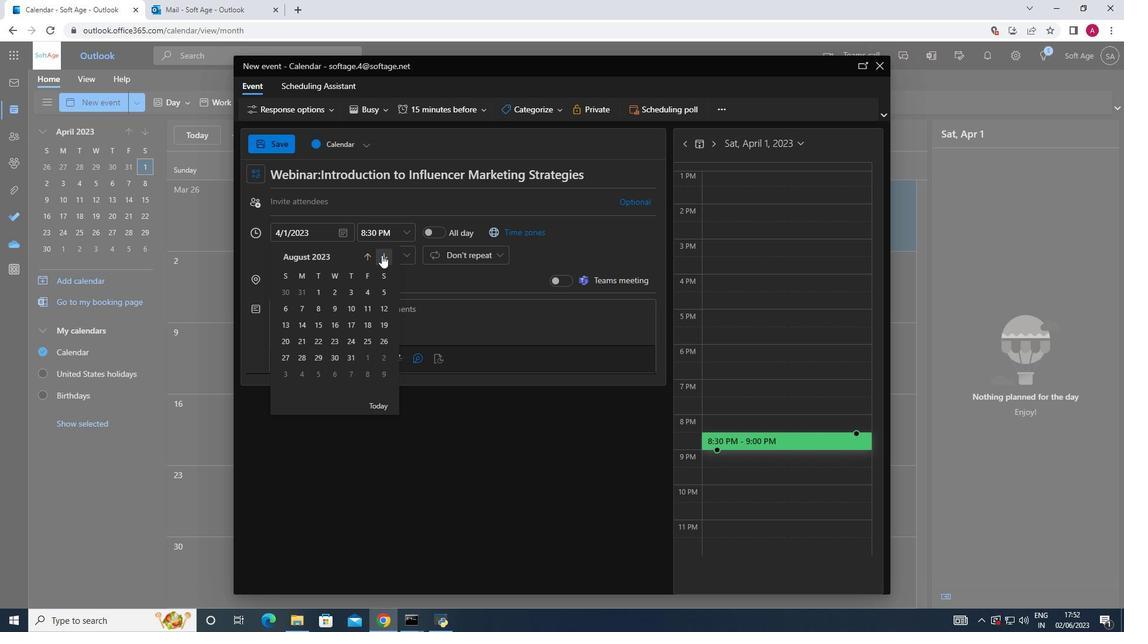 
Action: Mouse pressed left at (381, 255)
Screenshot: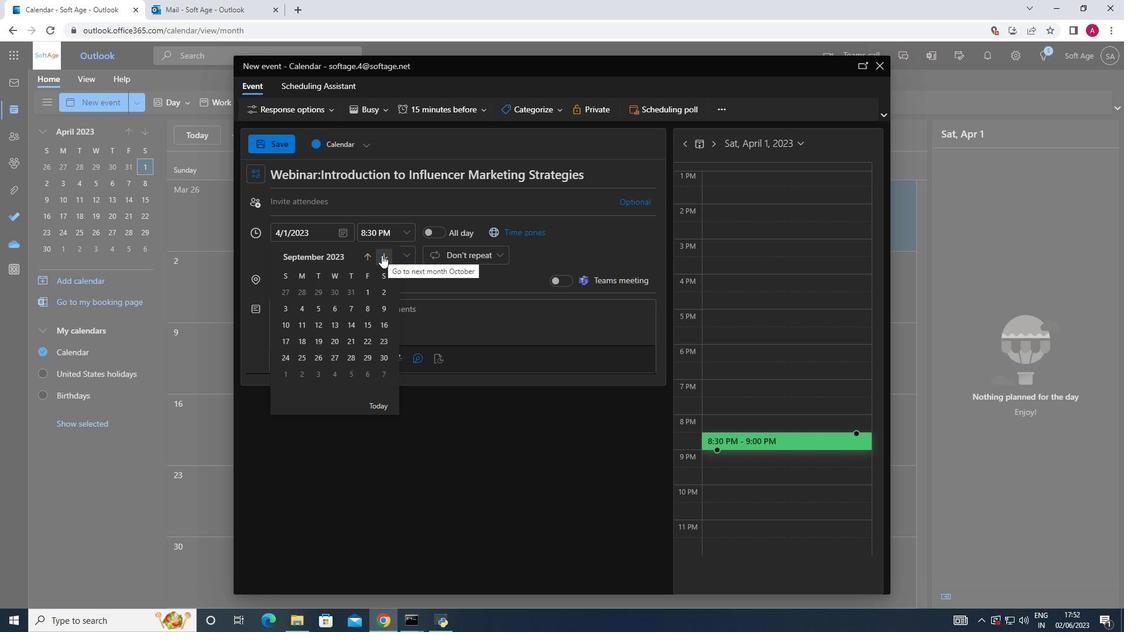 
Action: Mouse pressed left at (381, 255)
Screenshot: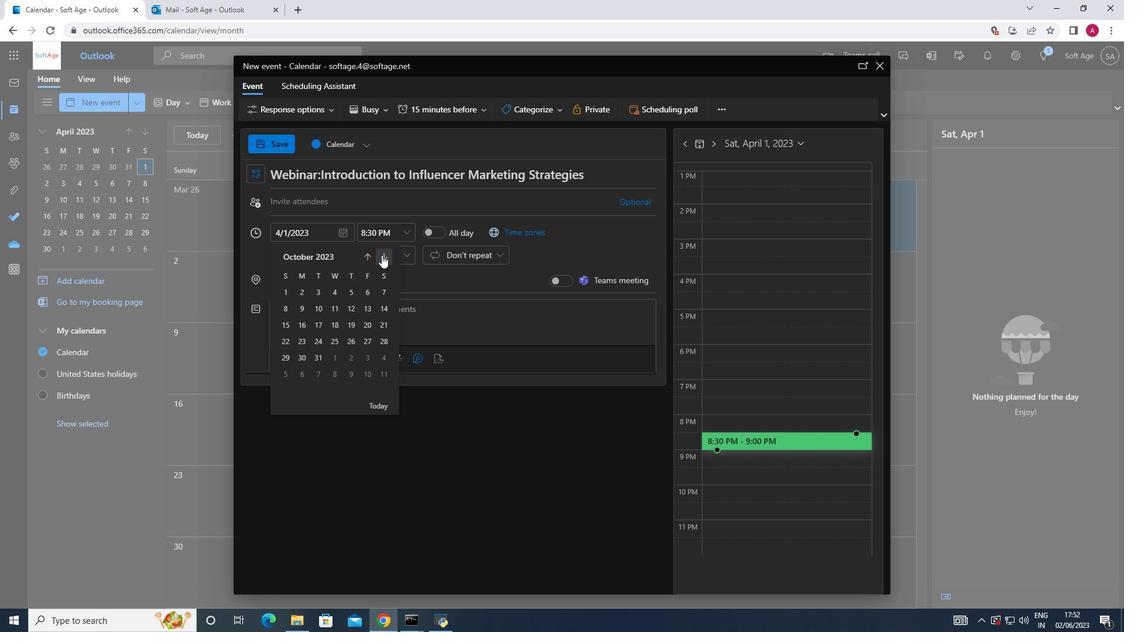 
Action: Mouse moved to (332, 292)
Screenshot: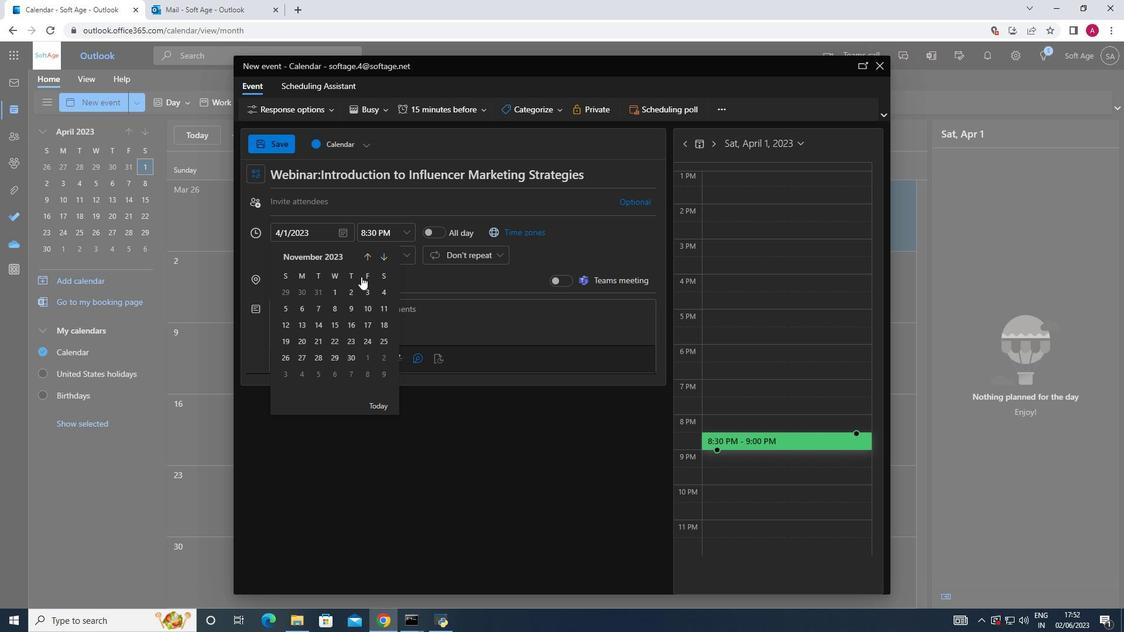 
Action: Mouse pressed left at (332, 292)
Screenshot: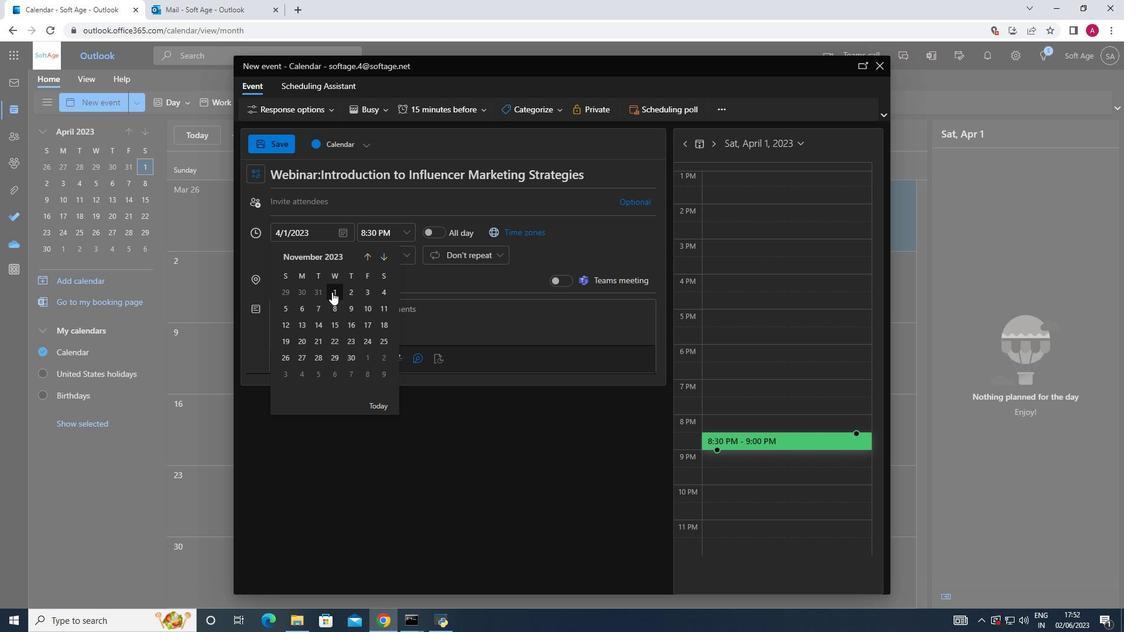 
Action: Mouse moved to (402, 236)
Screenshot: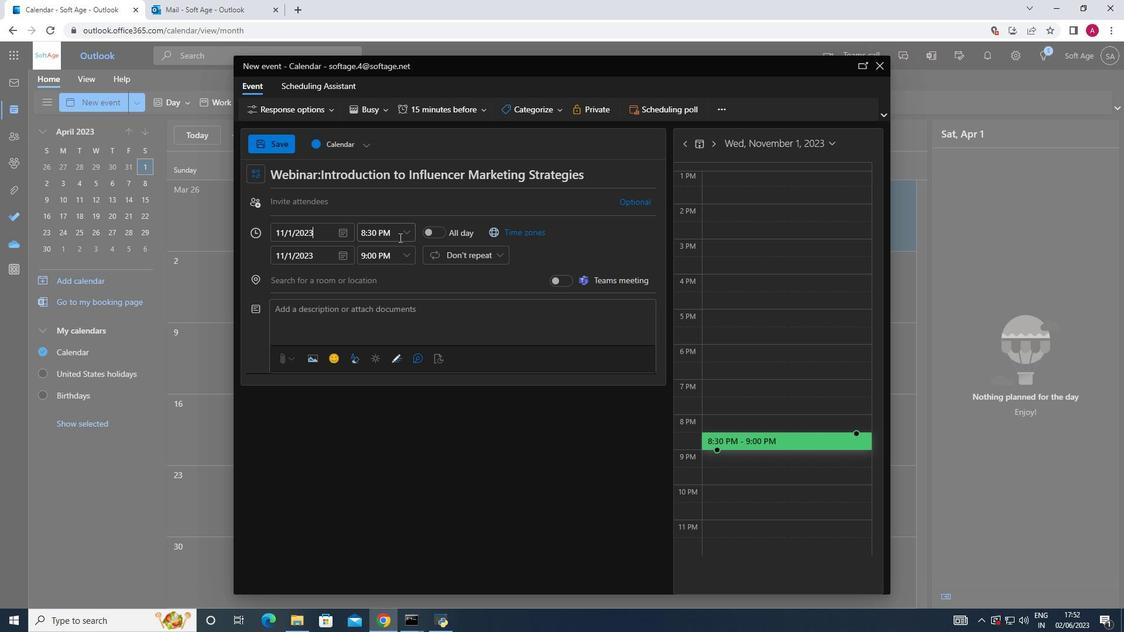 
Action: Mouse pressed left at (402, 236)
Screenshot: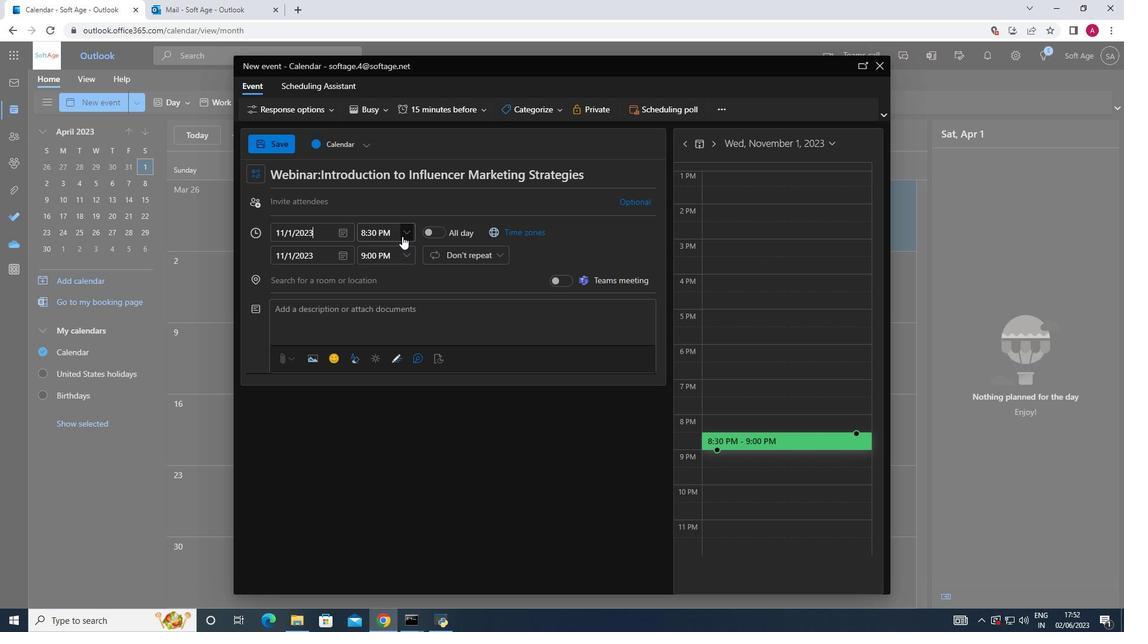 
Action: Mouse moved to (391, 267)
Screenshot: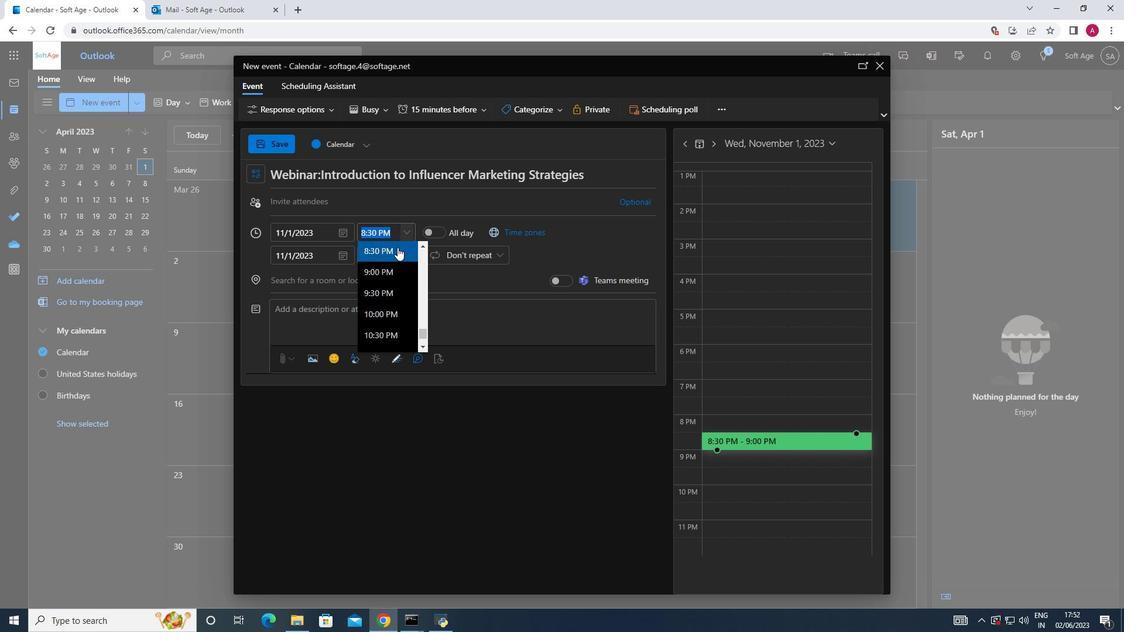 
Action: Mouse scrolled (391, 267) with delta (0, 0)
Screenshot: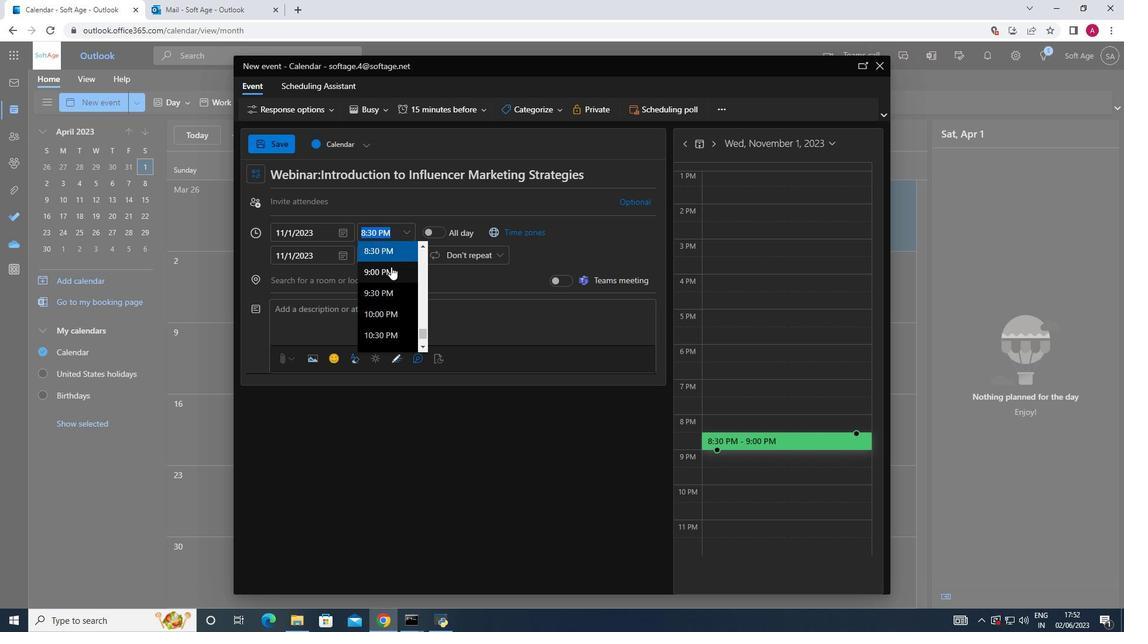 
Action: Mouse scrolled (391, 267) with delta (0, 0)
Screenshot: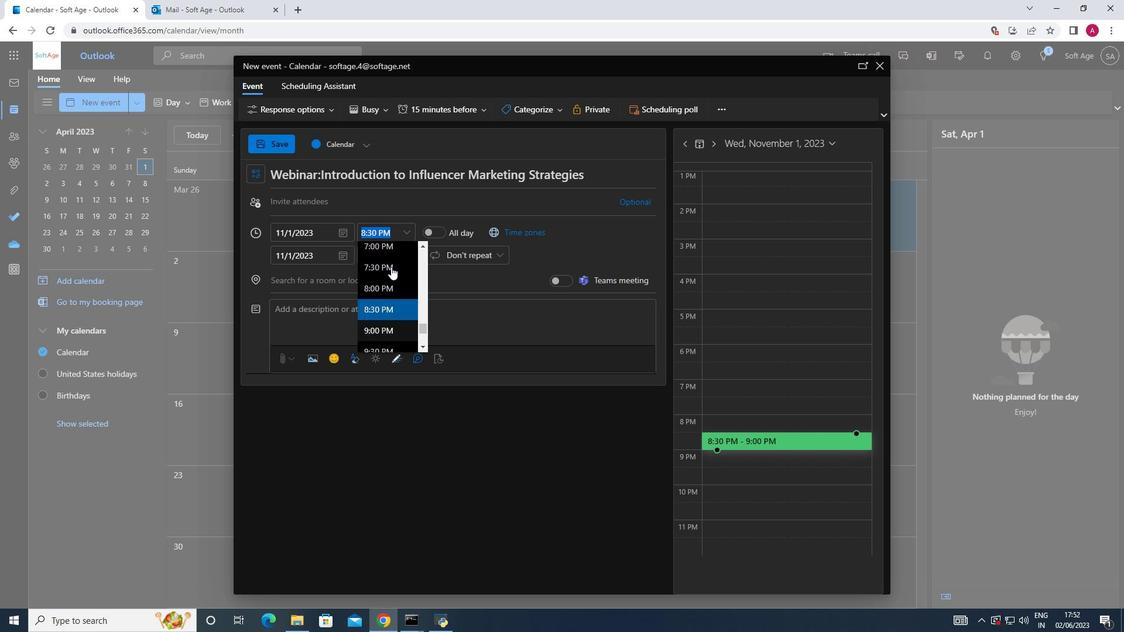 
Action: Mouse scrolled (391, 267) with delta (0, 0)
Screenshot: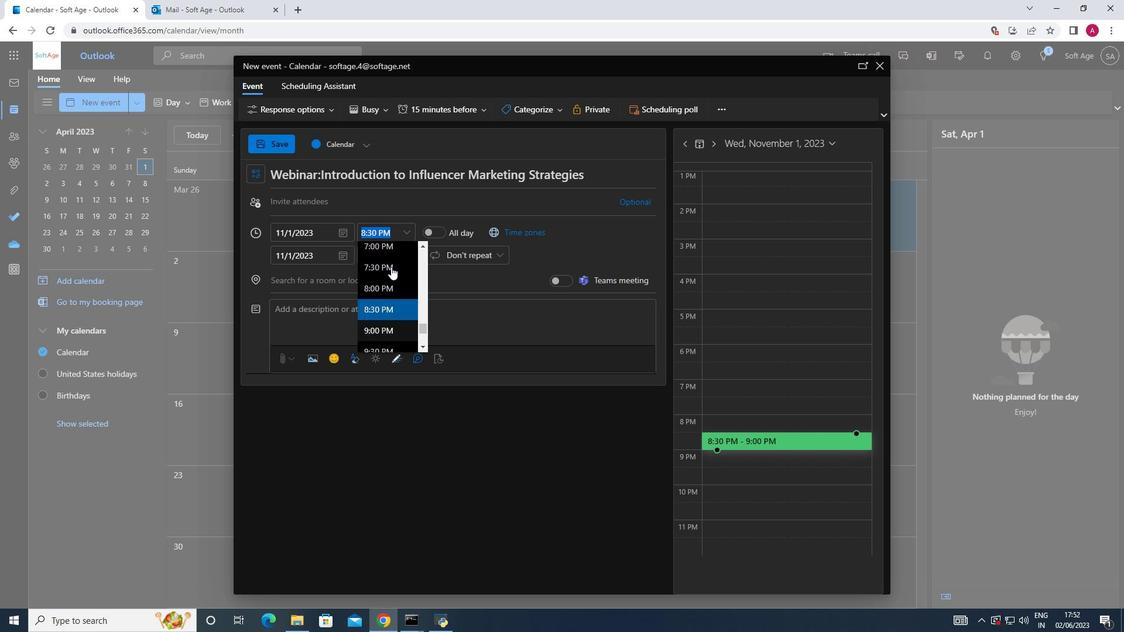 
Action: Mouse scrolled (391, 267) with delta (0, 0)
Screenshot: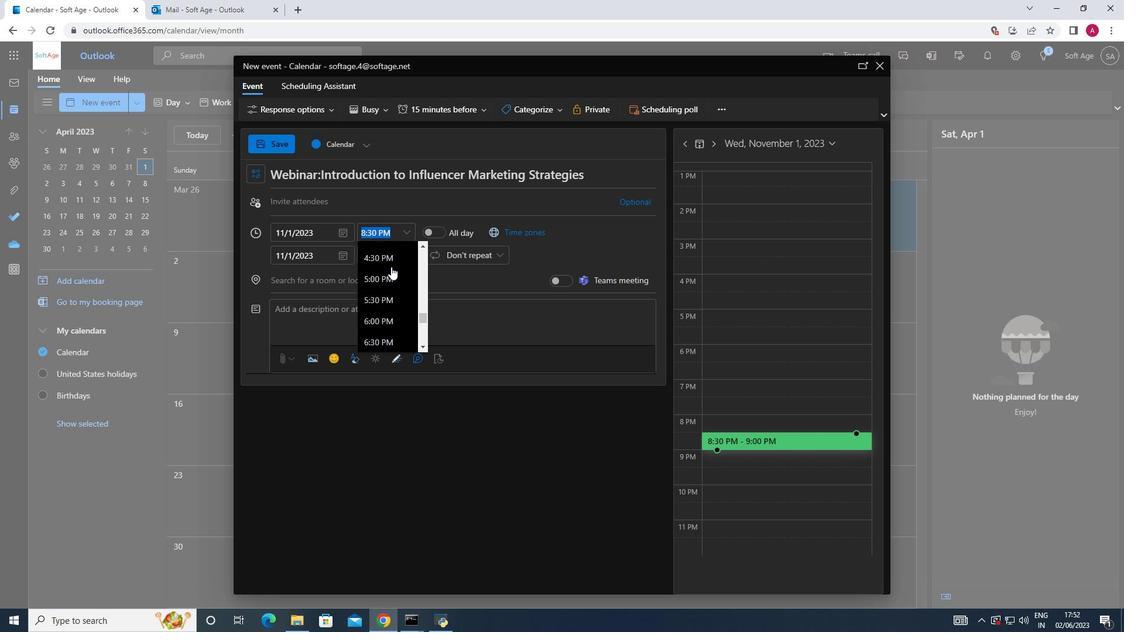 
Action: Mouse scrolled (391, 267) with delta (0, 0)
Screenshot: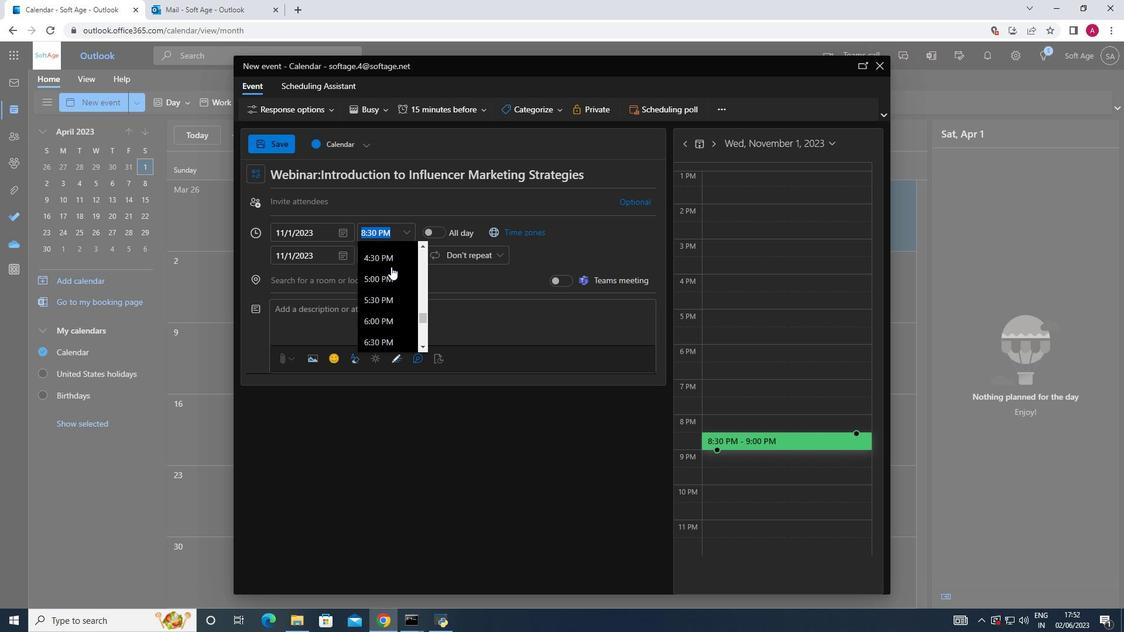 
Action: Mouse scrolled (391, 267) with delta (0, 0)
Screenshot: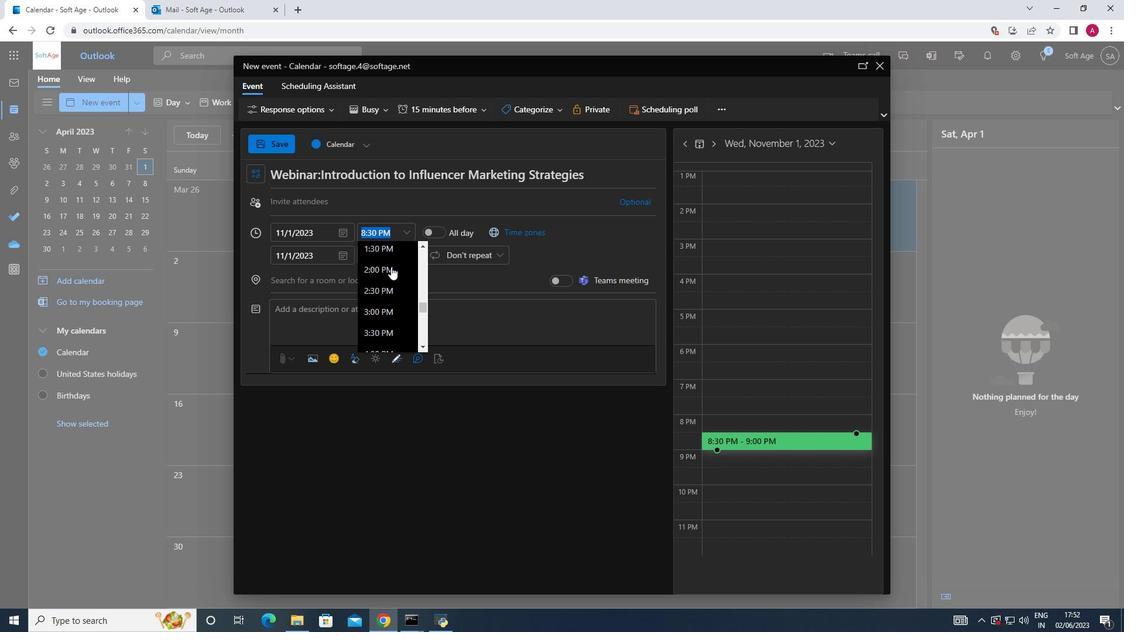 
Action: Mouse scrolled (391, 267) with delta (0, 0)
Screenshot: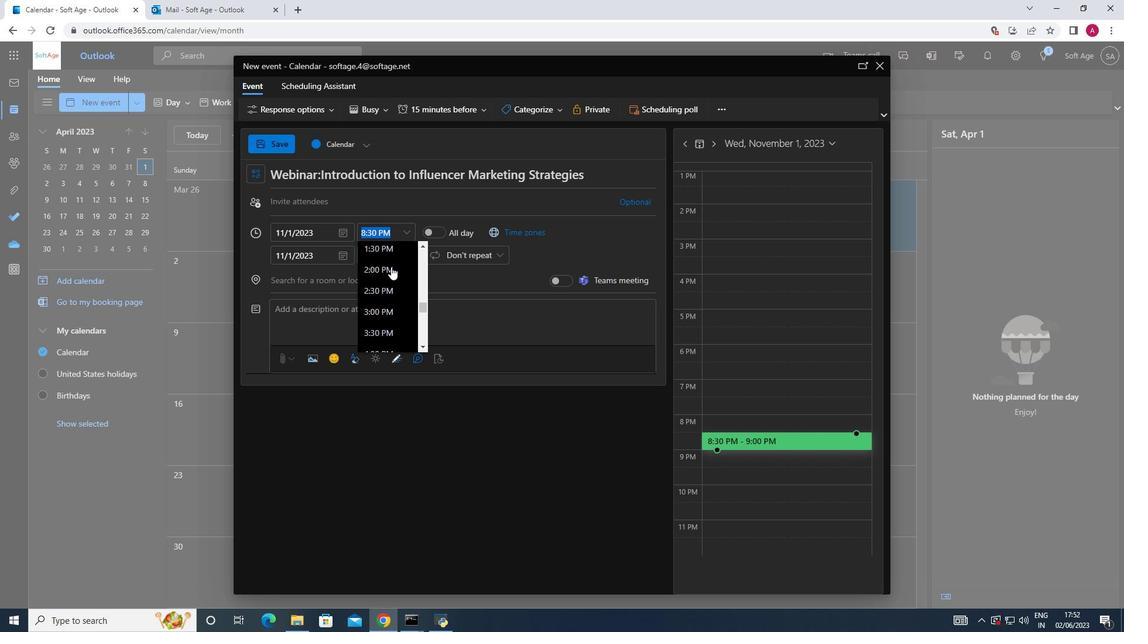 
Action: Mouse scrolled (391, 267) with delta (0, 0)
Screenshot: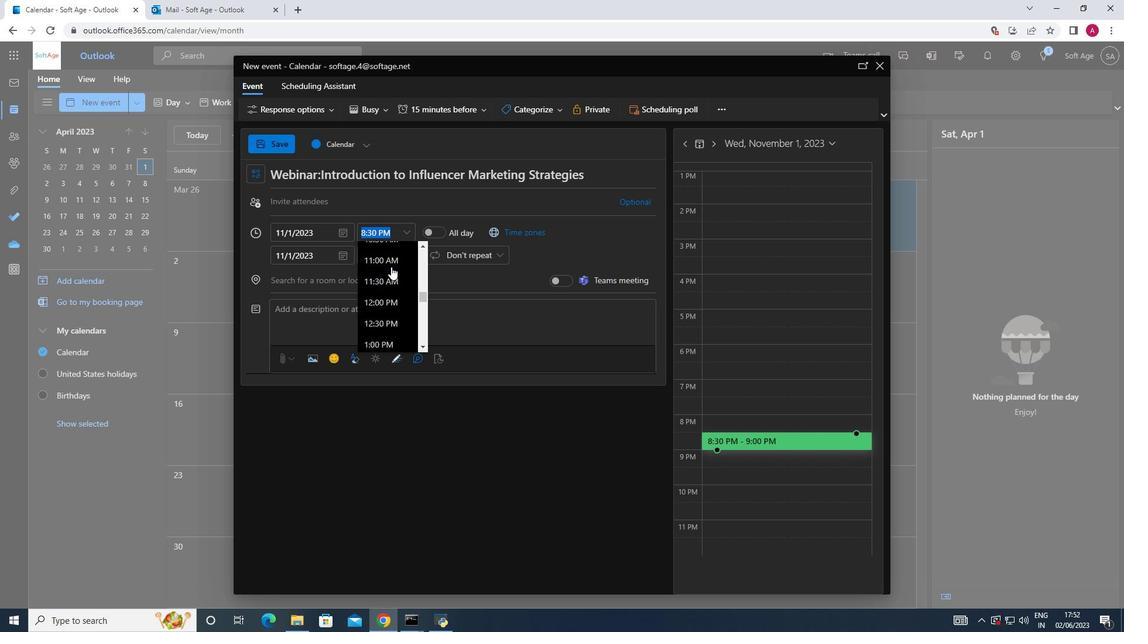 
Action: Mouse scrolled (391, 267) with delta (0, 0)
Screenshot: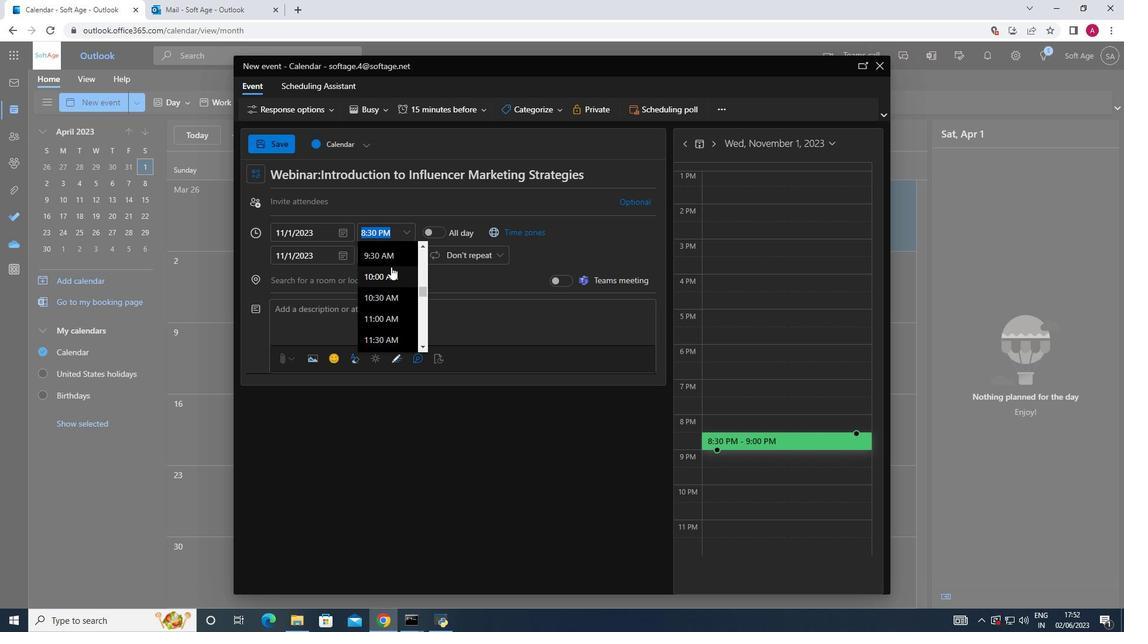 
Action: Mouse scrolled (391, 267) with delta (0, 0)
Screenshot: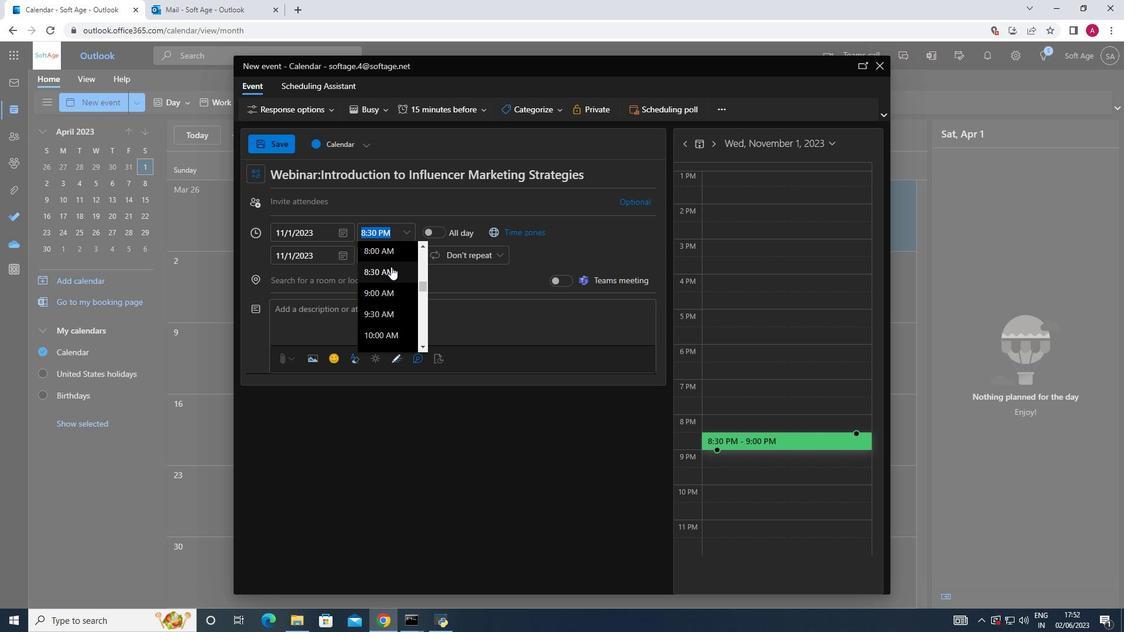 
Action: Mouse moved to (390, 261)
Screenshot: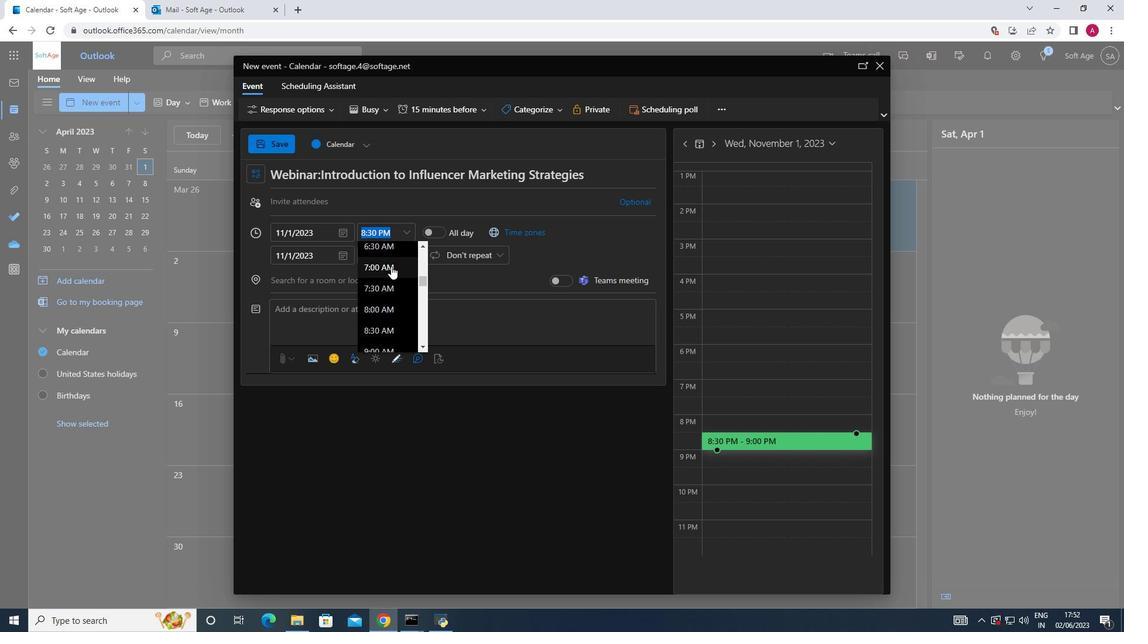 
Action: Mouse pressed left at (390, 261)
Screenshot: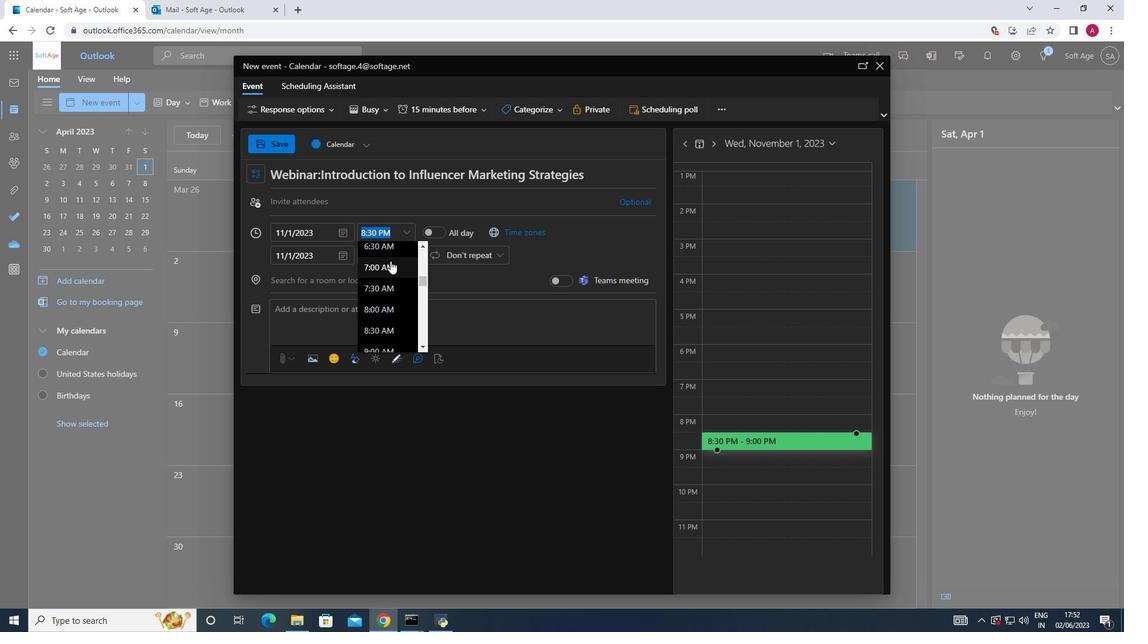 
Action: Mouse moved to (413, 253)
Screenshot: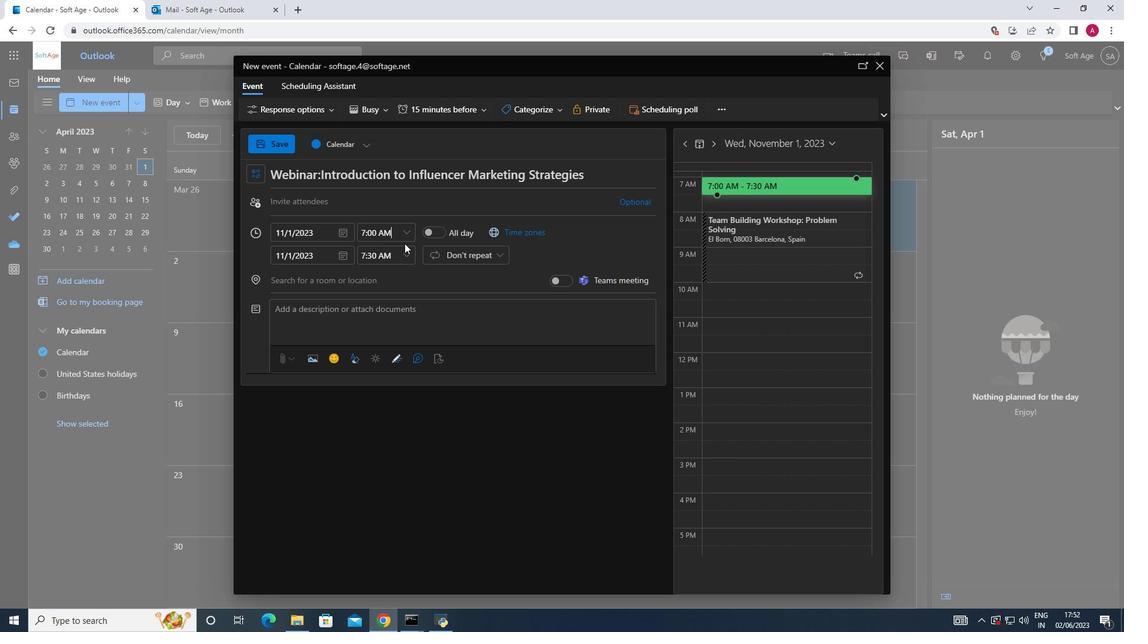 
Action: Mouse pressed left at (413, 253)
Screenshot: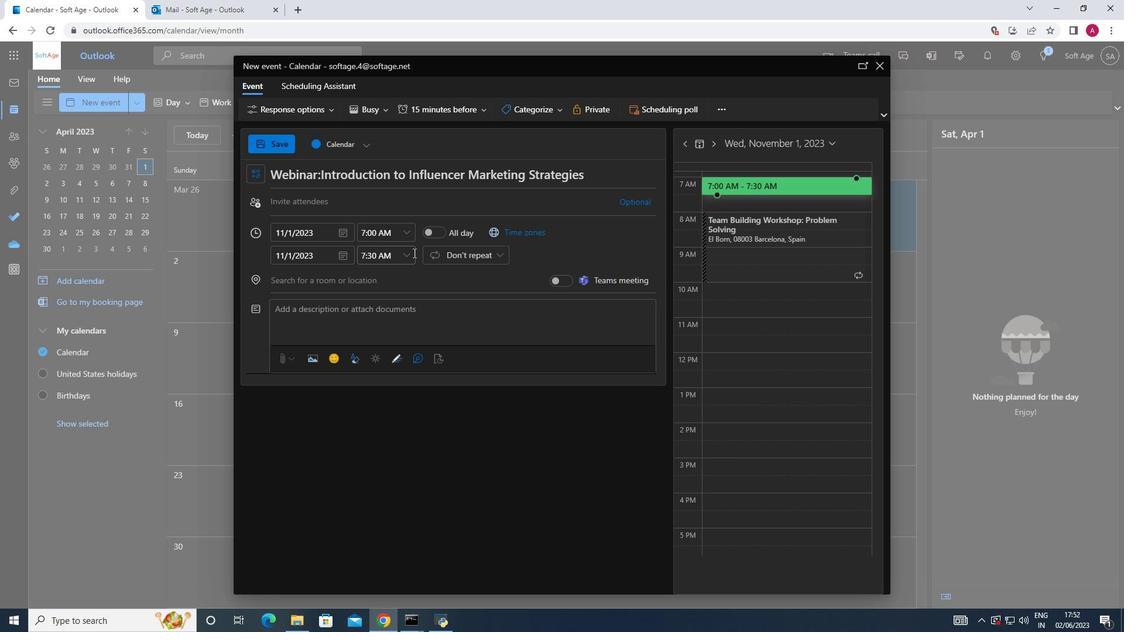 
Action: Mouse moved to (409, 255)
Screenshot: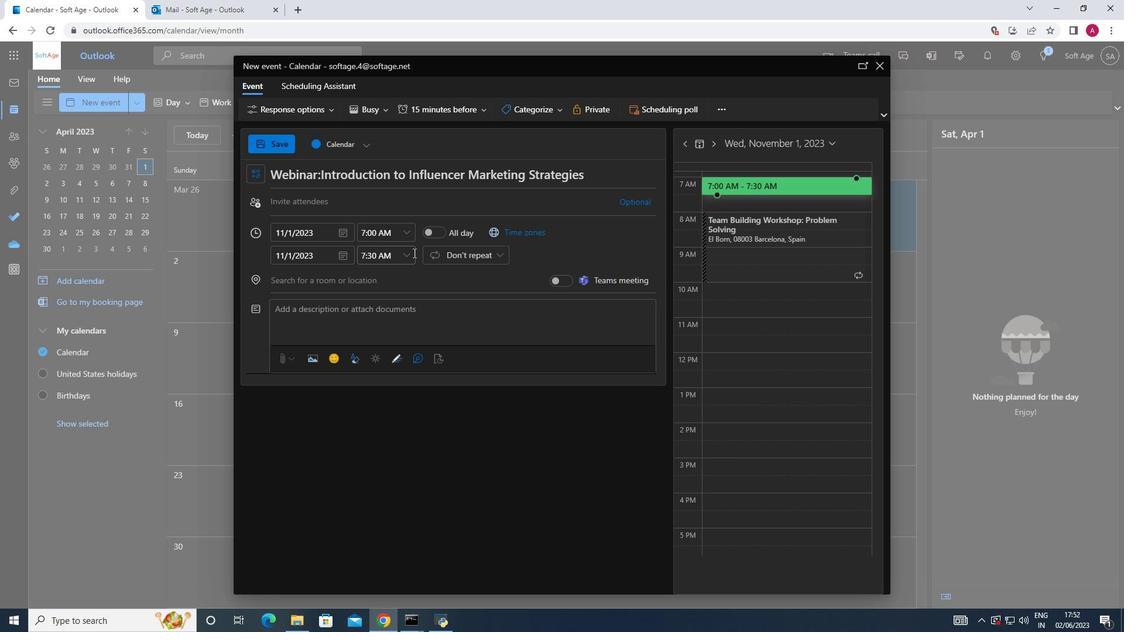 
Action: Mouse pressed left at (409, 255)
Screenshot: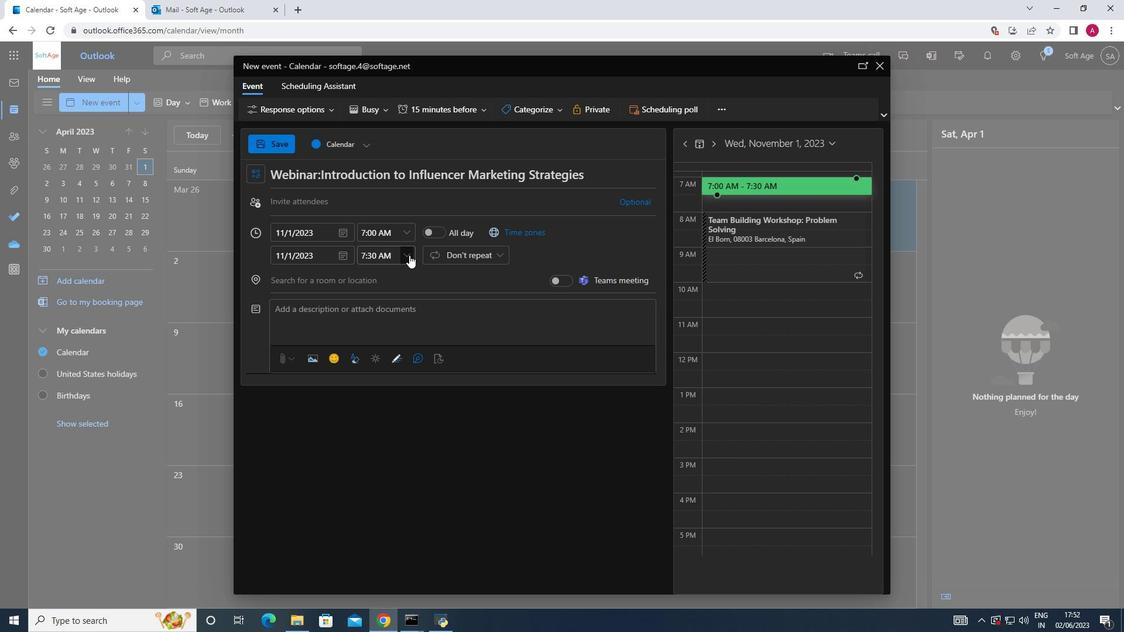 
Action: Mouse moved to (393, 329)
Screenshot: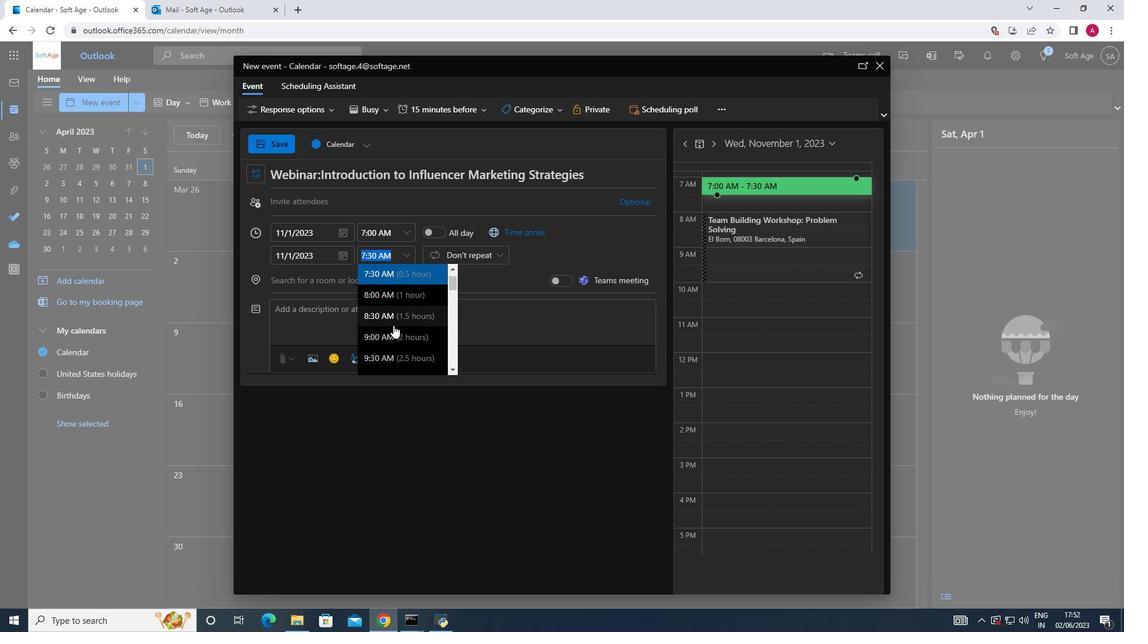
Action: Mouse pressed left at (393, 329)
Screenshot: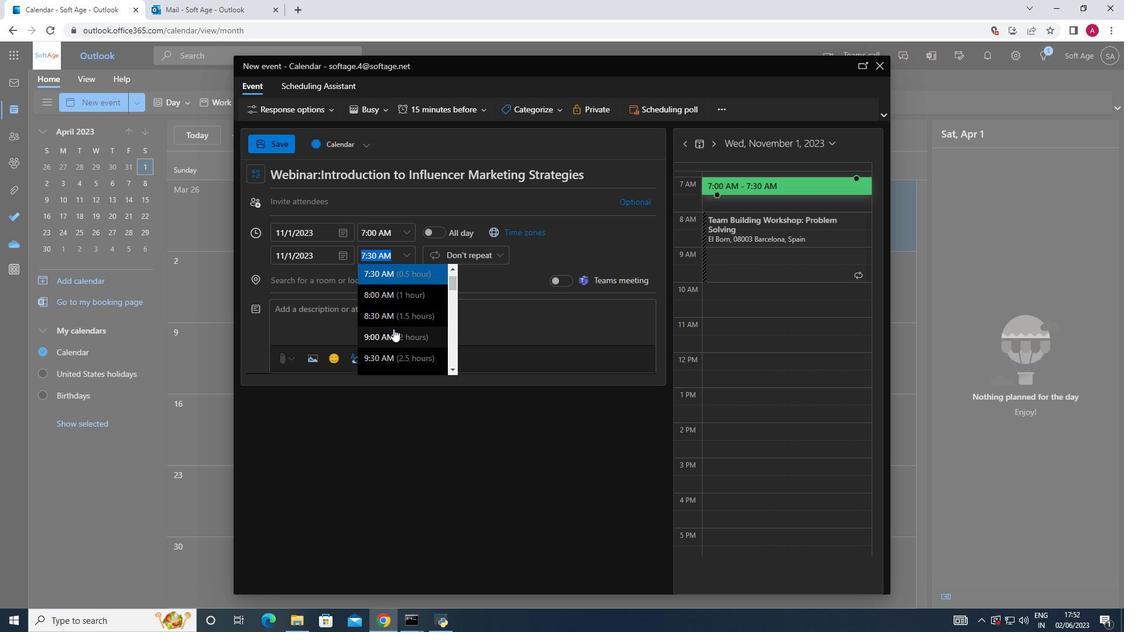 
Action: Mouse moved to (306, 315)
Screenshot: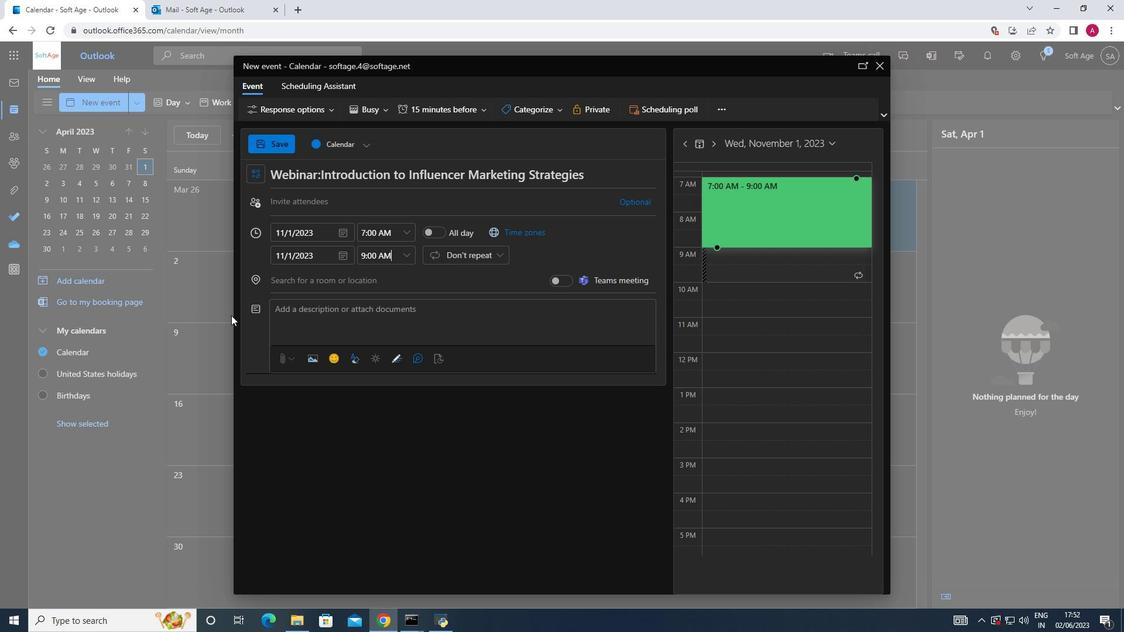 
Action: Mouse pressed left at (306, 315)
Screenshot: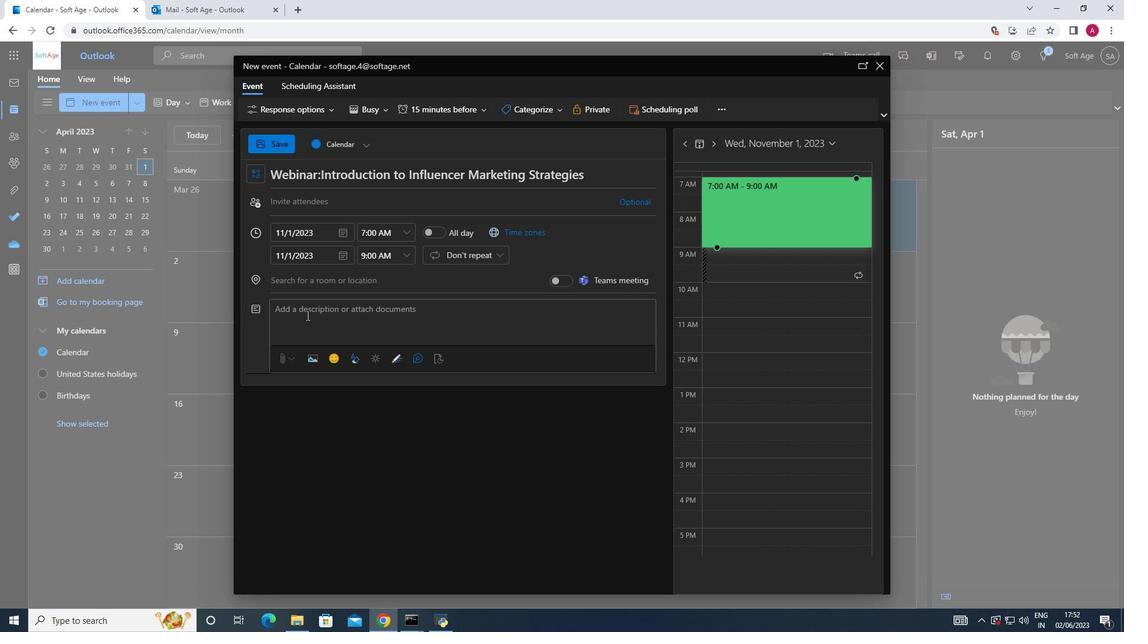 
Action: Key pressed <Key.shift>During<Key.space>the<Key.space>meeting,<Key.space>you<Key.space>will<Key.space>have<Key.space>the<Key.space>chance<Key.space>to<Key.space>present<Key.space>an<Key.space>overview<Key.space>of<Key.space>your<Key.space>business<Key.space><Key.backspace>,<Key.space>highlighting<Key.space>key<Key.space>aspects<Key.space>such<Key.space>as<Key.space>your<Key.space>v<Key.backspace>business,<Key.space>highlighting<Key.space>key<Key.space>aspects<Key.space>such<Key.space>as<Key.space>your<Key.space>product<Key.space>or<Key.space>service,<Key.space>target<Key.space>,<Key.backspace>market,<Key.space>competitive<Key.space>advantage,<Key.space>and<Key.space>growth<Key.space>potential,<Key.backspace>.<Key.space><Key.shift>The<Key.backspace>is<Key.space>presentation<Key.space>should<Key.space>provide<Key.space>a<Key.space>clear<Key.space>understanding<Key.space>of<Key.space>your<Key.space>business<Key.space>model<Key.space>and<Key.space>value<Key.space>proposition,<Key.space>captivating<Key.space>the<Key.space>interest<Key.space>of<Key.space>the<Key.space>potential<Key.space>investor.
Screenshot: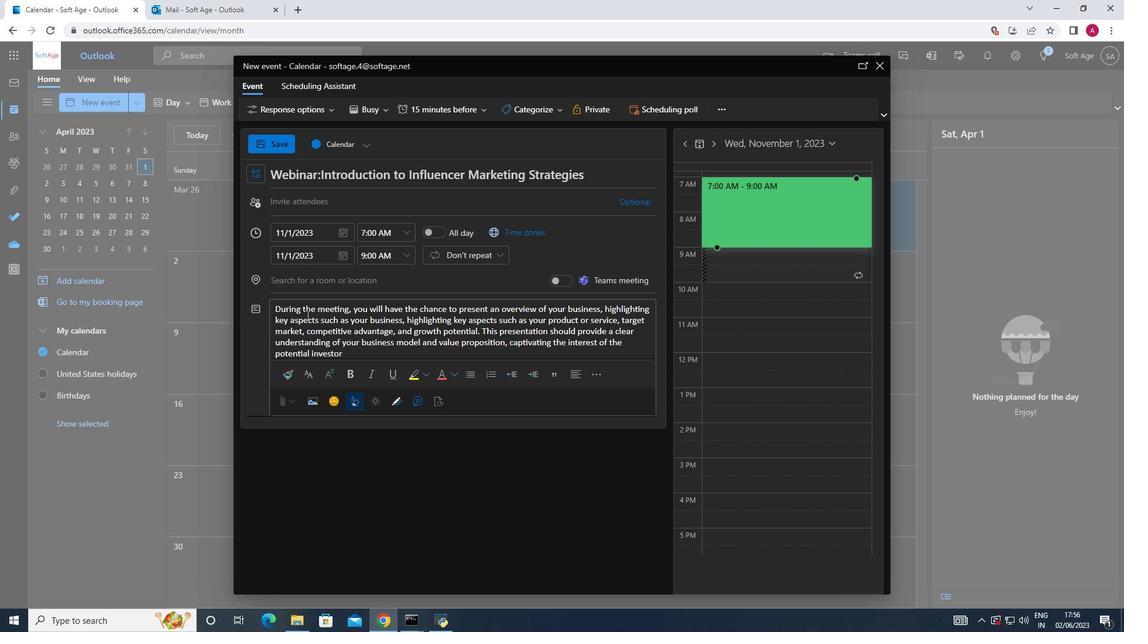 
Action: Mouse moved to (556, 111)
Screenshot: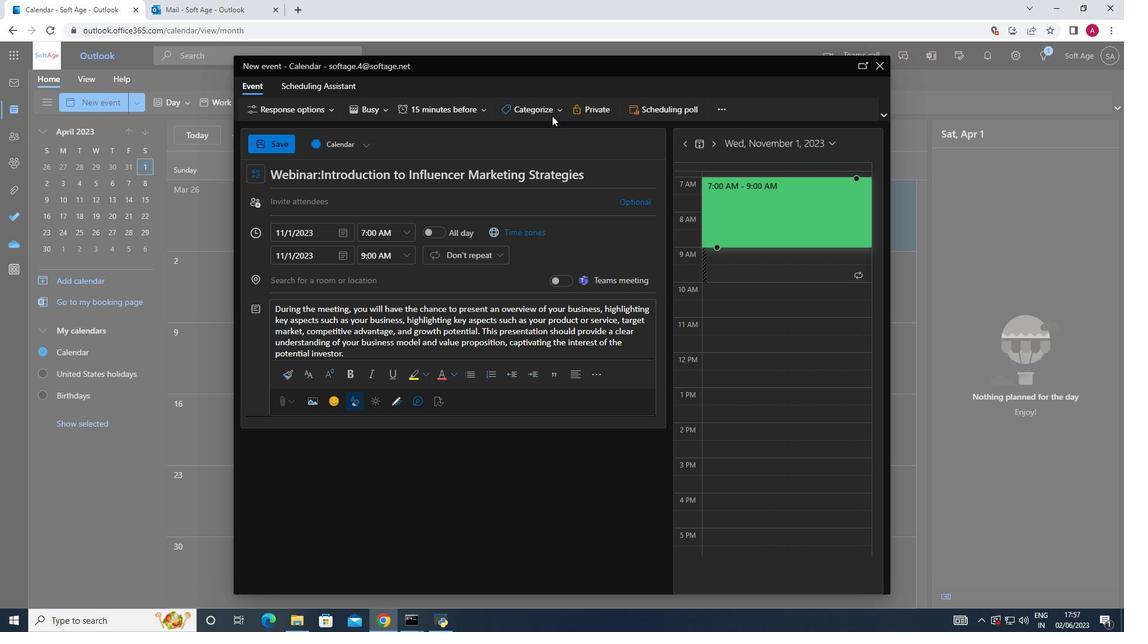 
Action: Mouse pressed left at (556, 111)
Screenshot: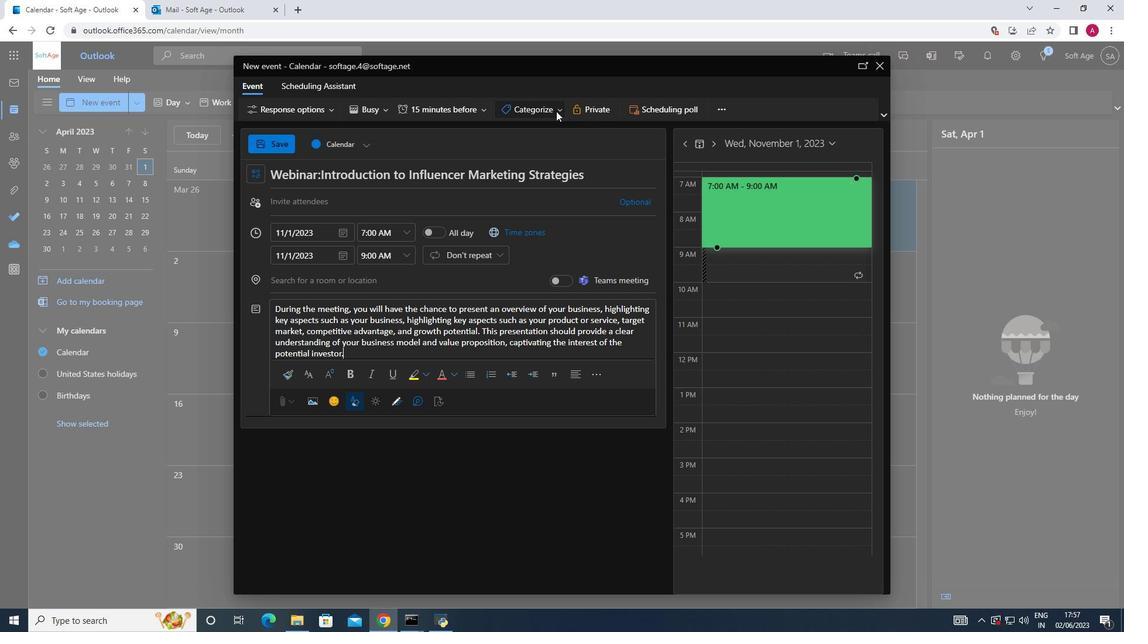 
Action: Mouse moved to (544, 168)
Screenshot: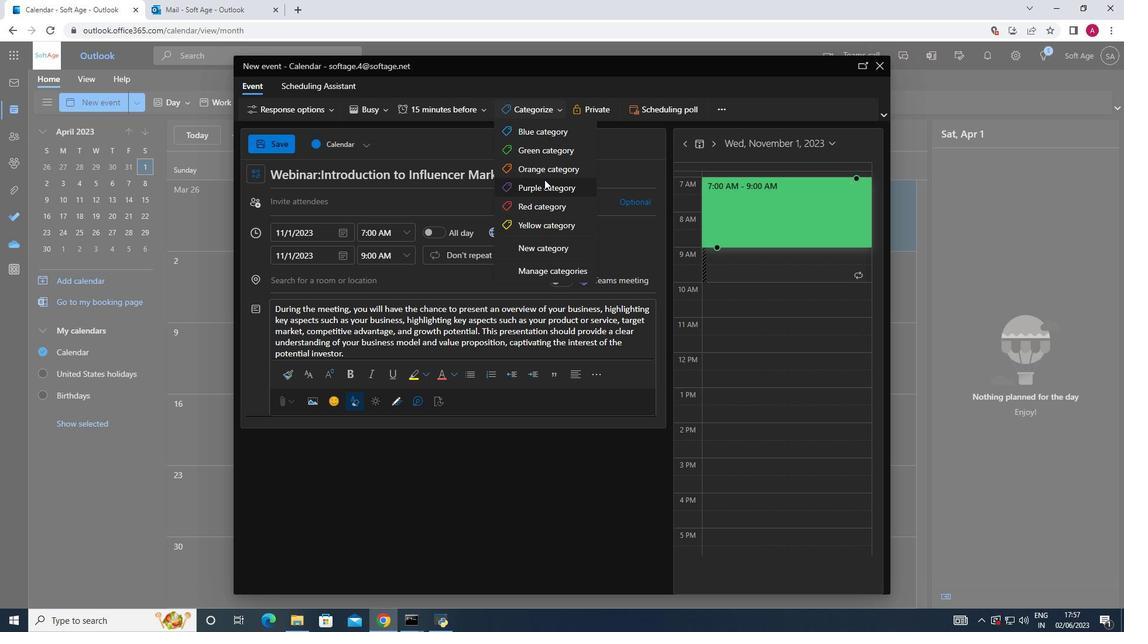 
Action: Mouse pressed left at (544, 168)
Screenshot: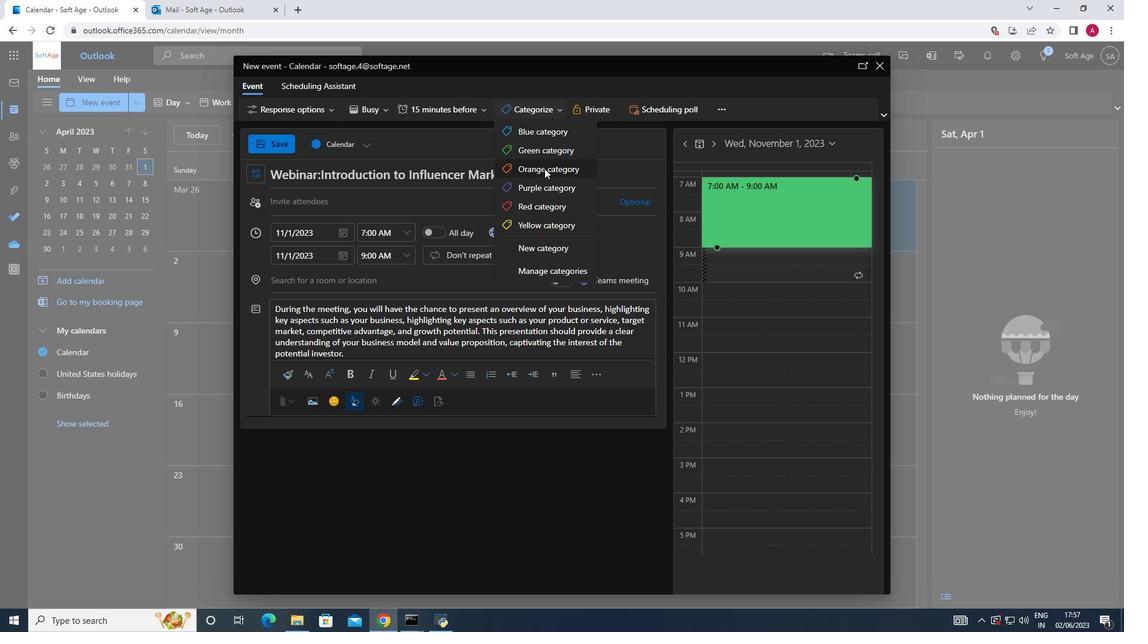 
Action: Mouse moved to (360, 281)
Screenshot: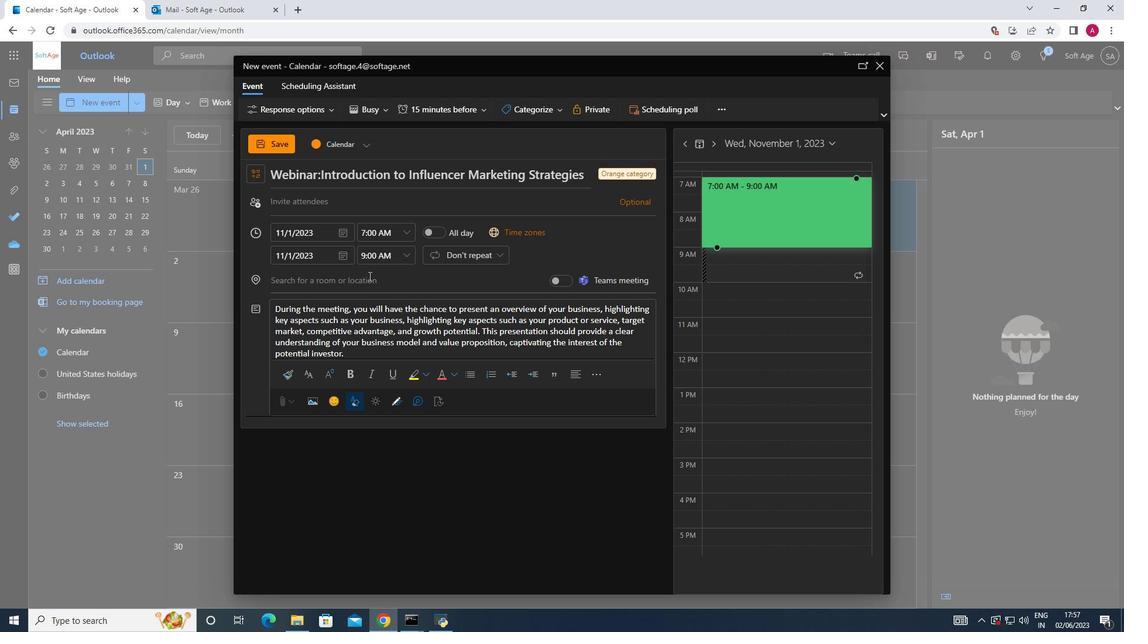 
Action: Mouse pressed left at (360, 281)
Screenshot: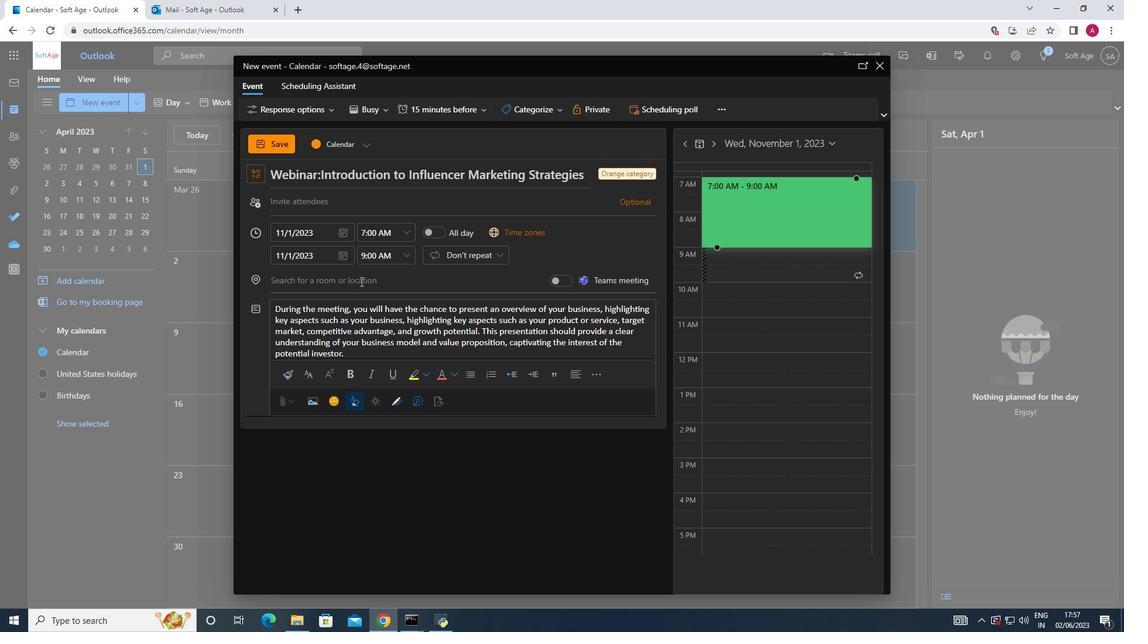 
Action: Key pressed <Key.shift><Key.shift><Key.shift>Tallinn,<Key.shift>Estonia
Screenshot: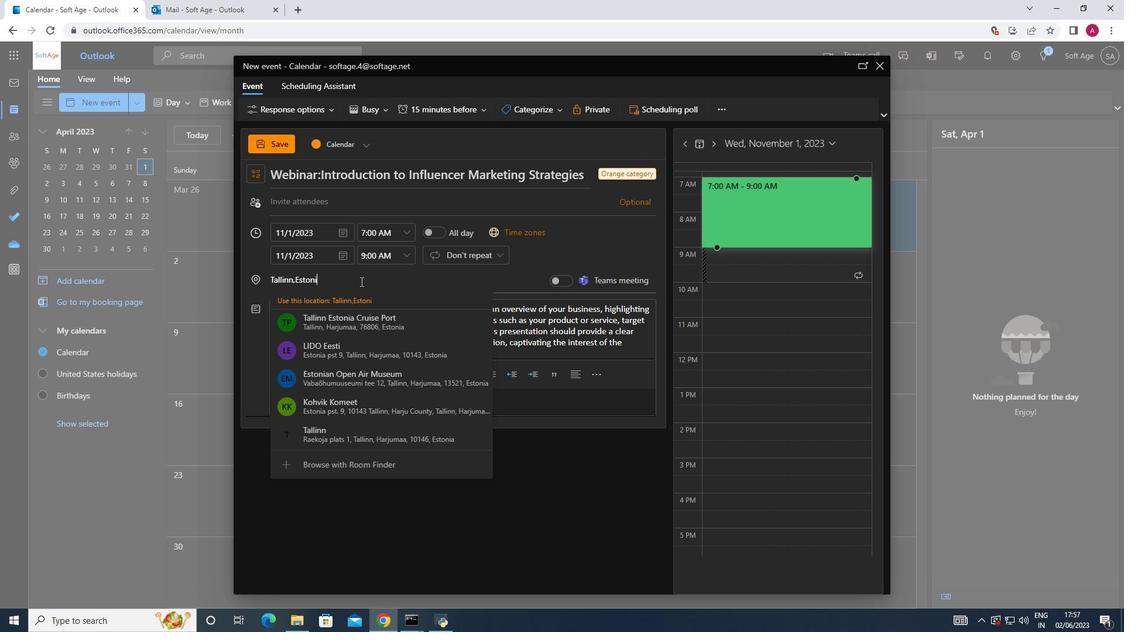 
Action: Mouse moved to (359, 294)
Screenshot: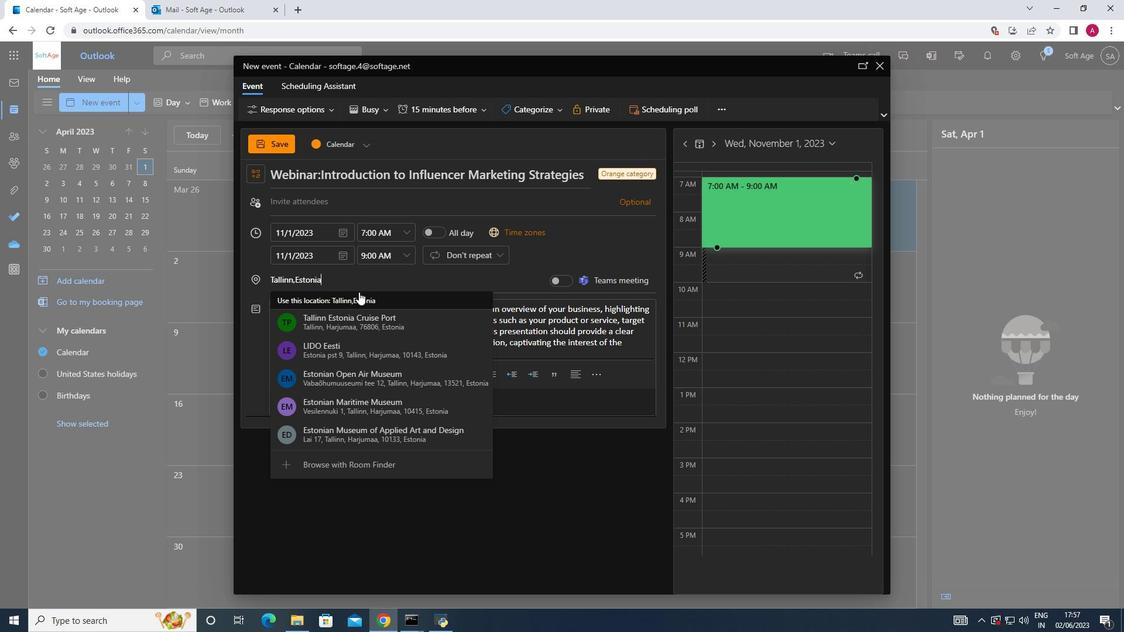 
Action: Mouse pressed left at (359, 294)
Screenshot: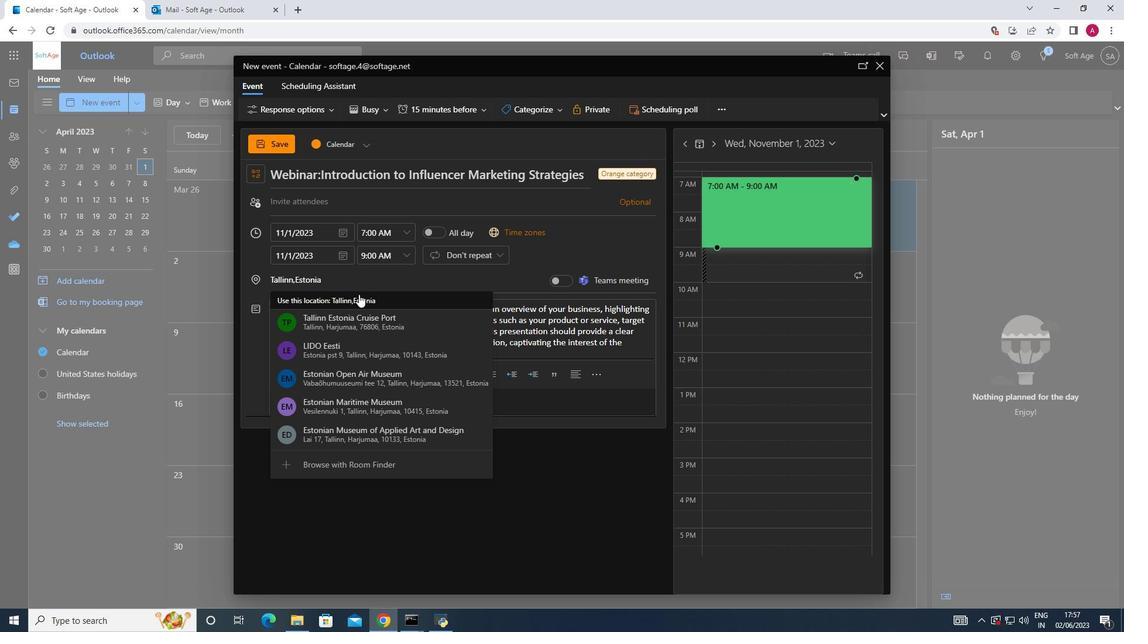 
Action: Mouse moved to (326, 203)
Screenshot: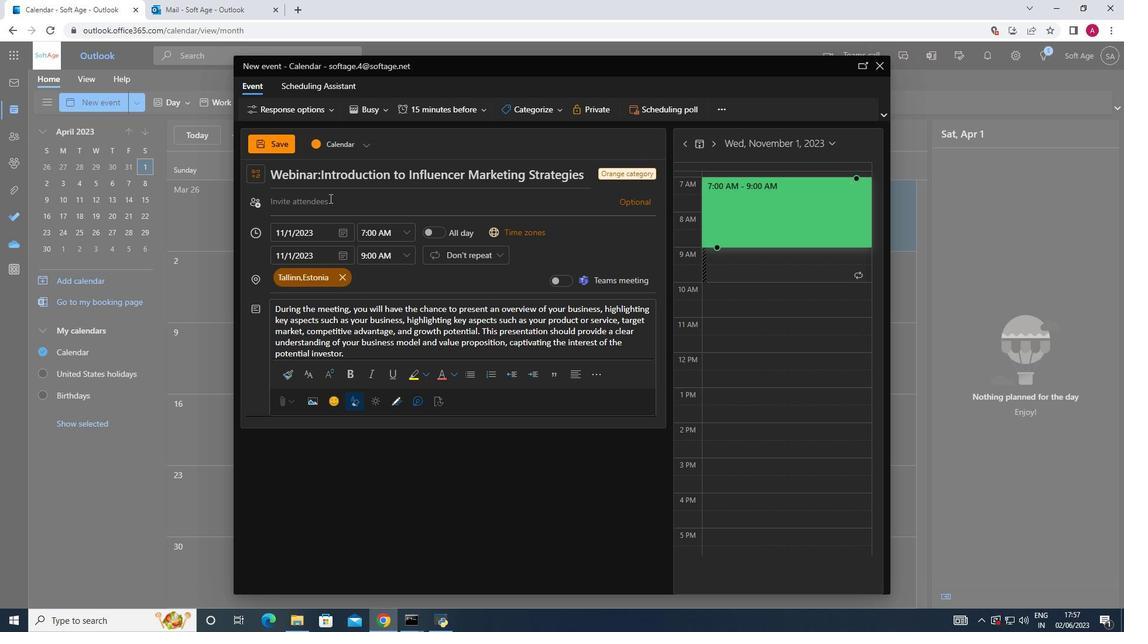 
Action: Mouse pressed left at (326, 203)
Screenshot: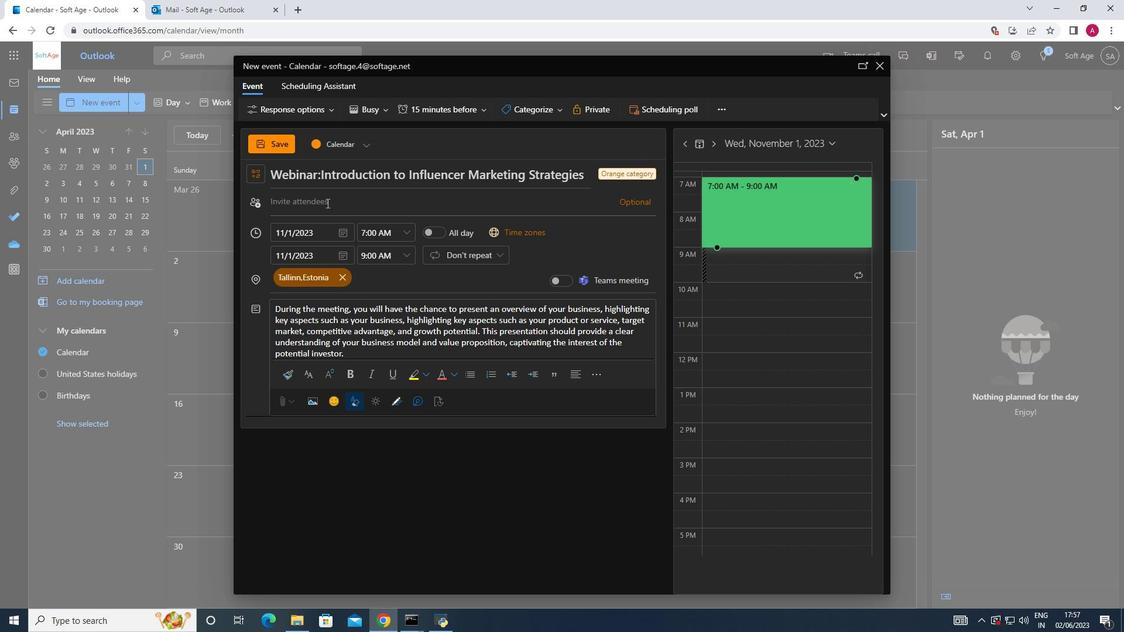 
Action: Key pressed softage.1
Screenshot: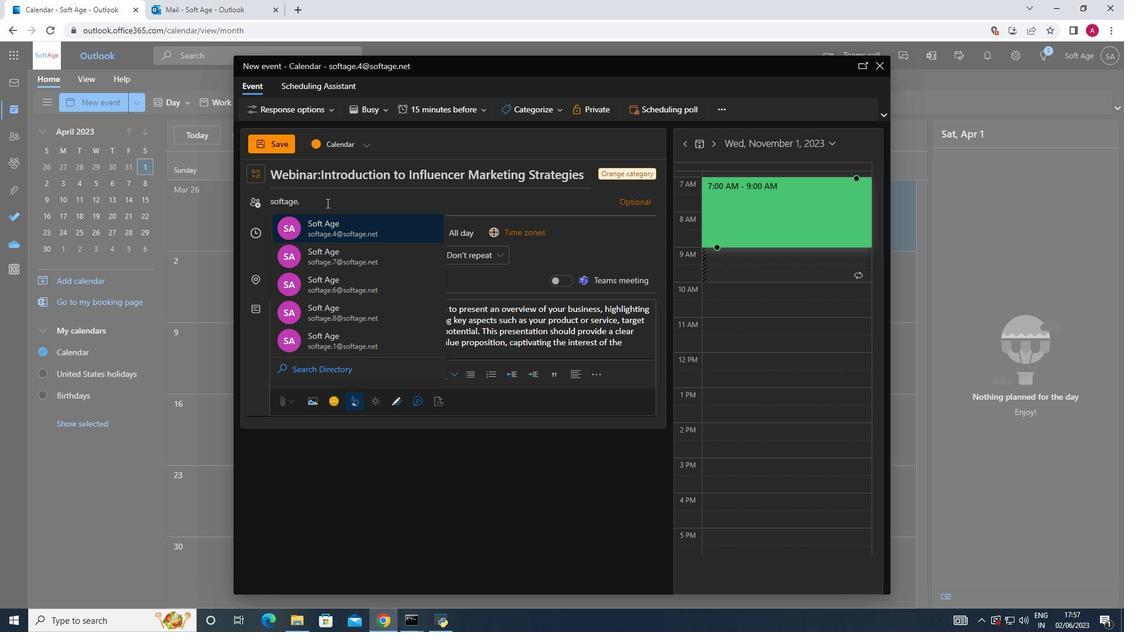 
Action: Mouse moved to (340, 340)
Screenshot: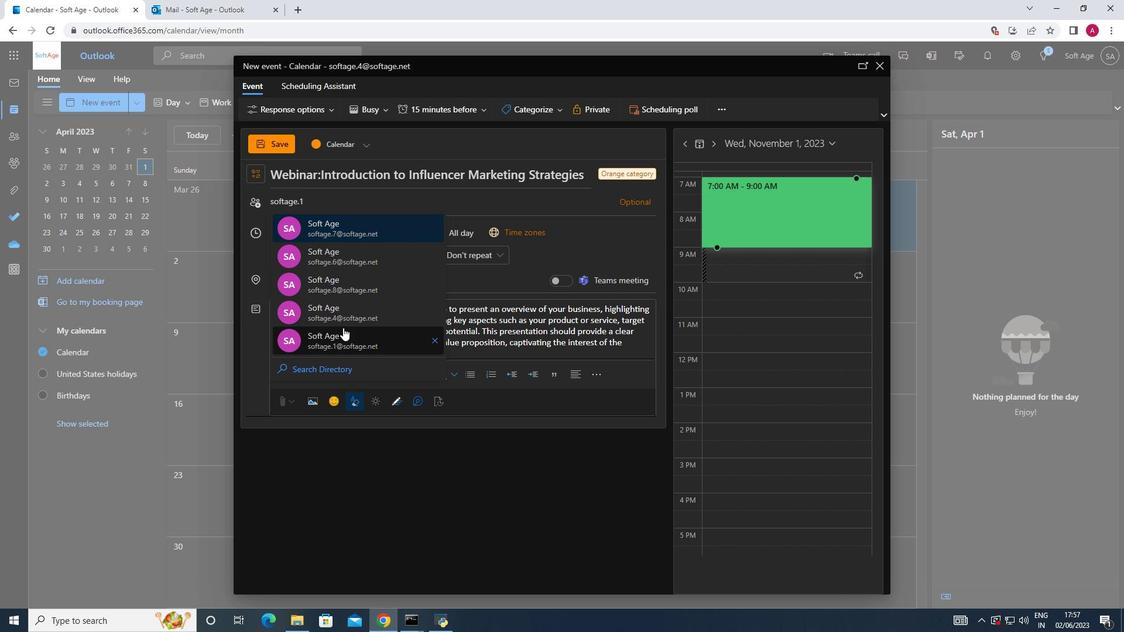 
Action: Mouse pressed left at (340, 340)
Screenshot: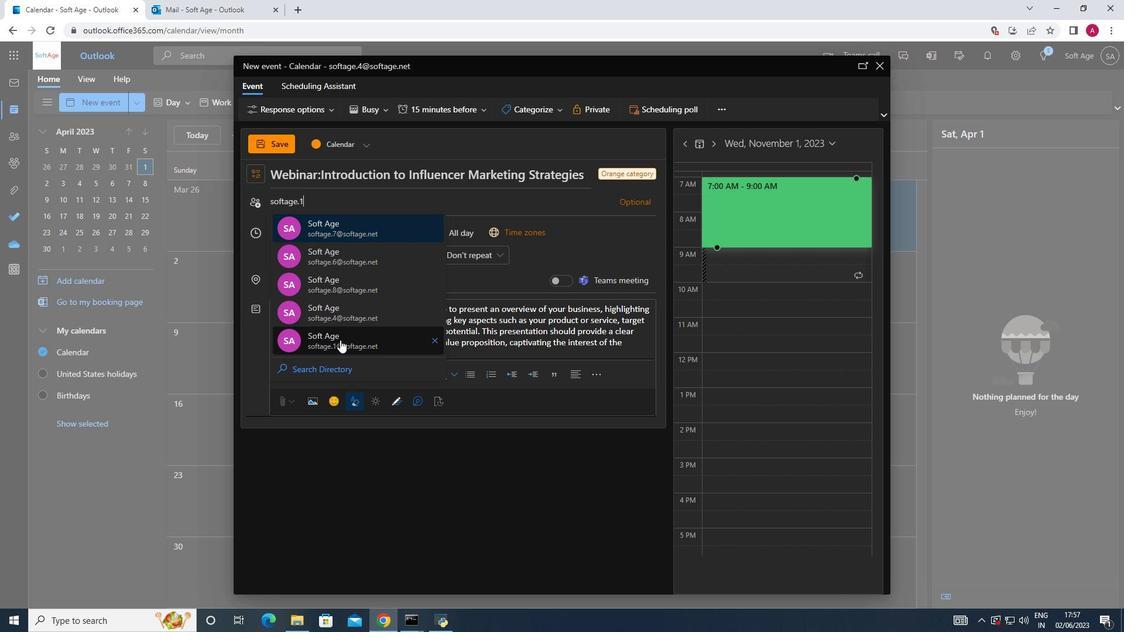 
Action: Mouse moved to (356, 242)
Screenshot: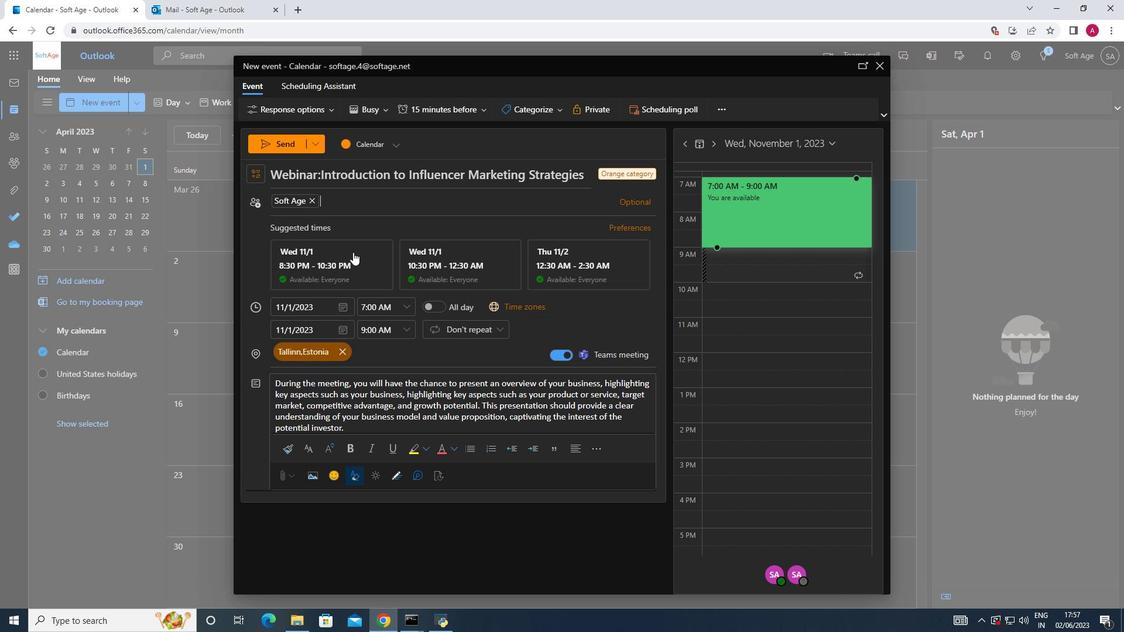 
Action: Key pressed softage.2
Screenshot: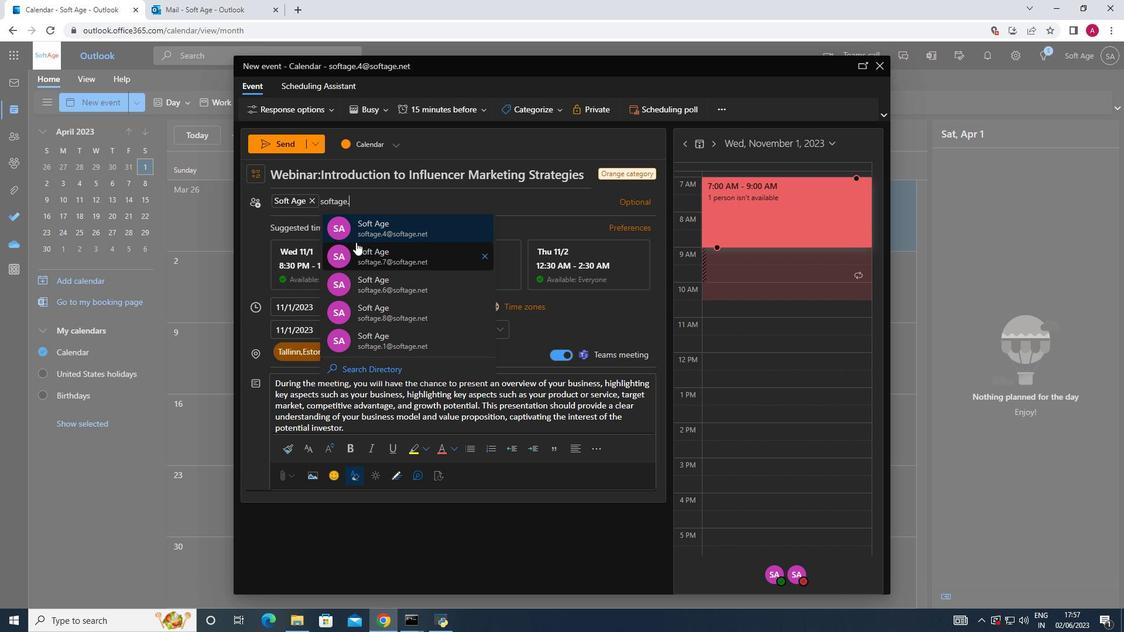 
Action: Mouse moved to (374, 233)
Screenshot: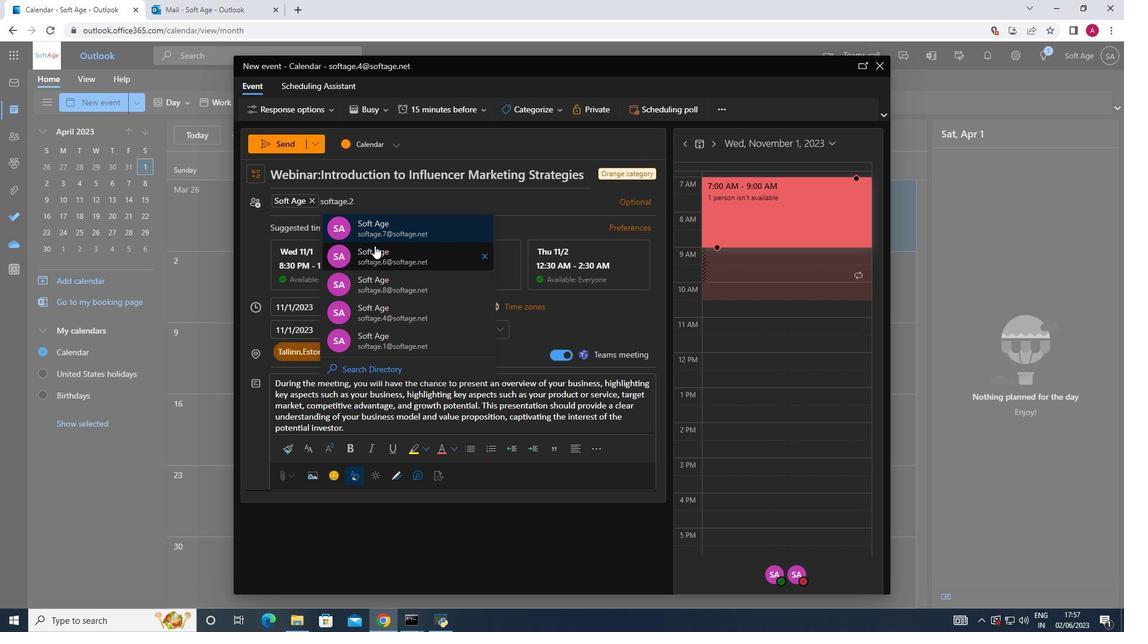 
Action: Key pressed <Key.shift>@
Screenshot: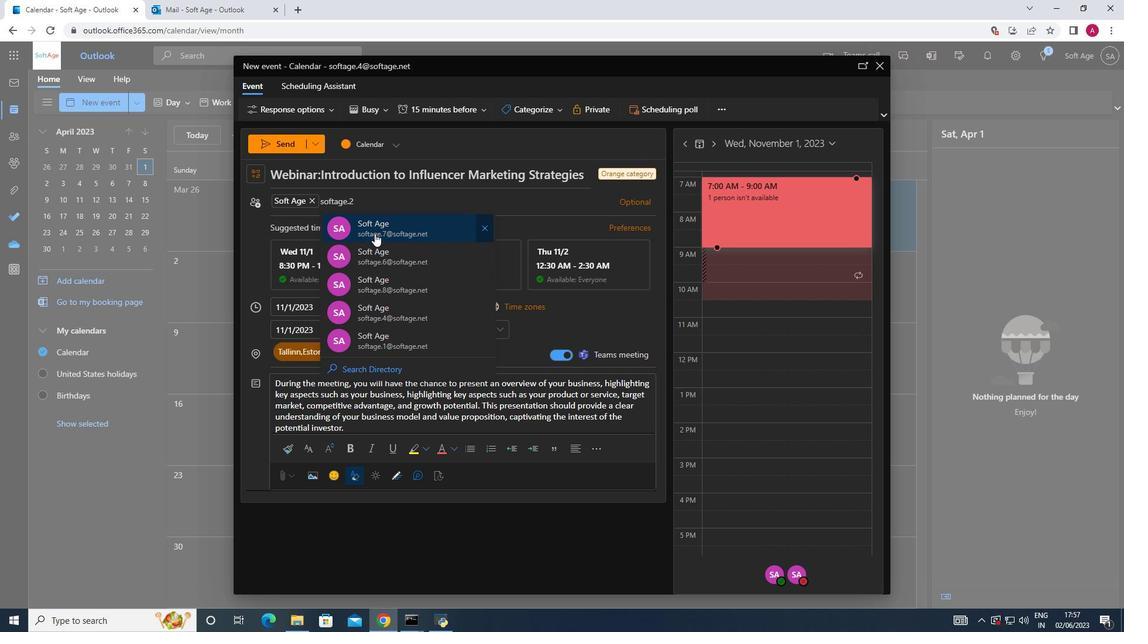 
Action: Mouse pressed left at (374, 233)
Screenshot: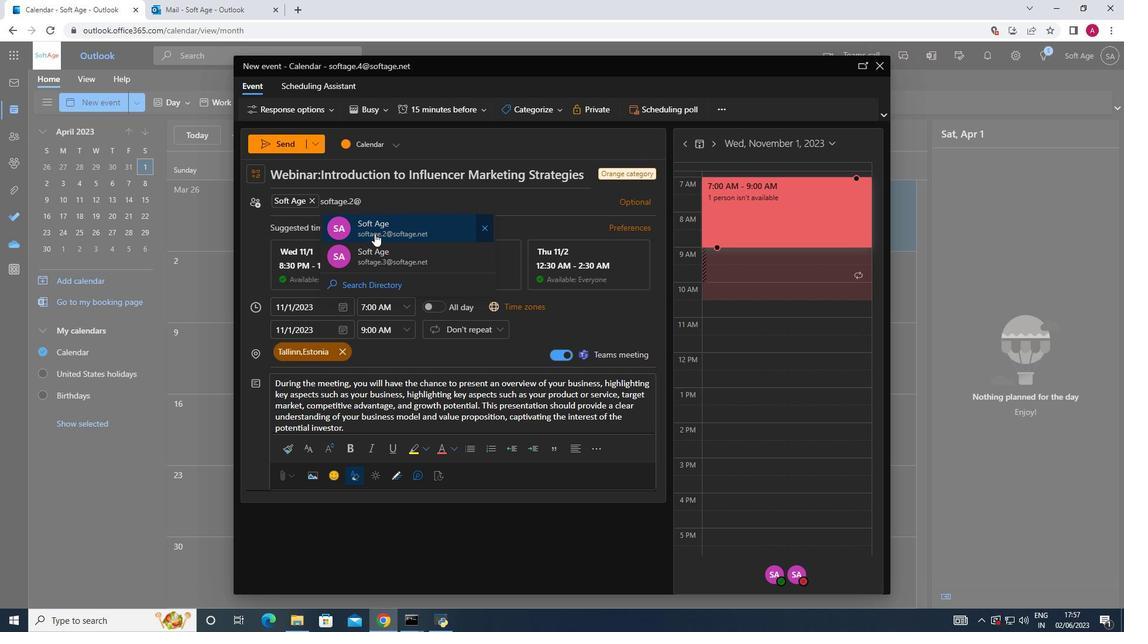 
Action: Mouse moved to (479, 112)
Screenshot: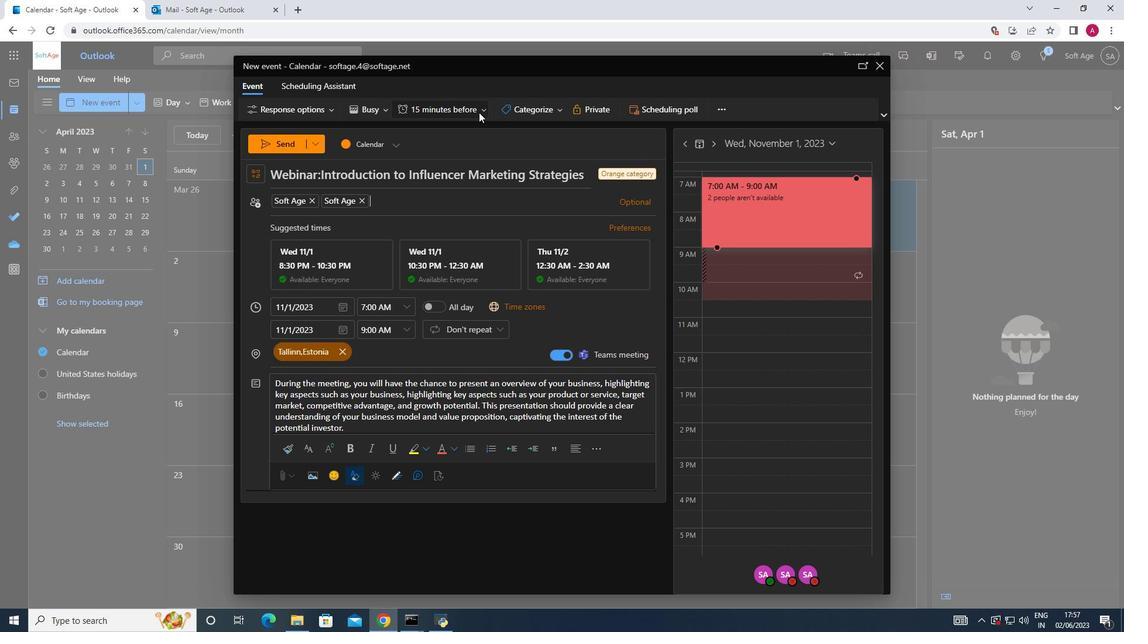 
Action: Mouse pressed left at (479, 112)
Screenshot: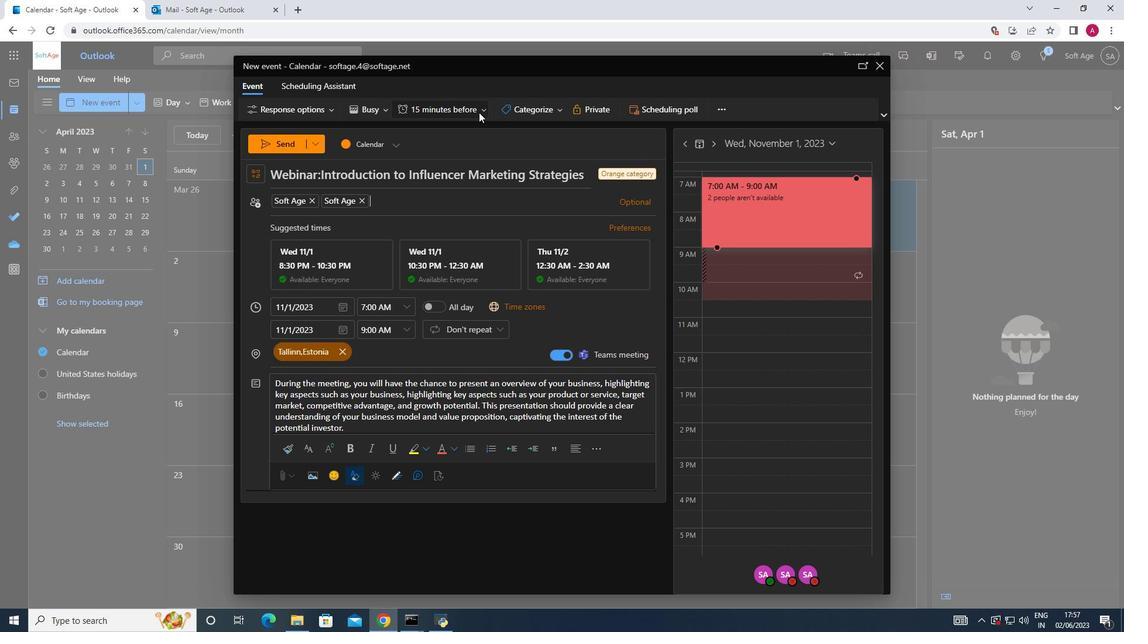 
Action: Mouse moved to (475, 254)
Screenshot: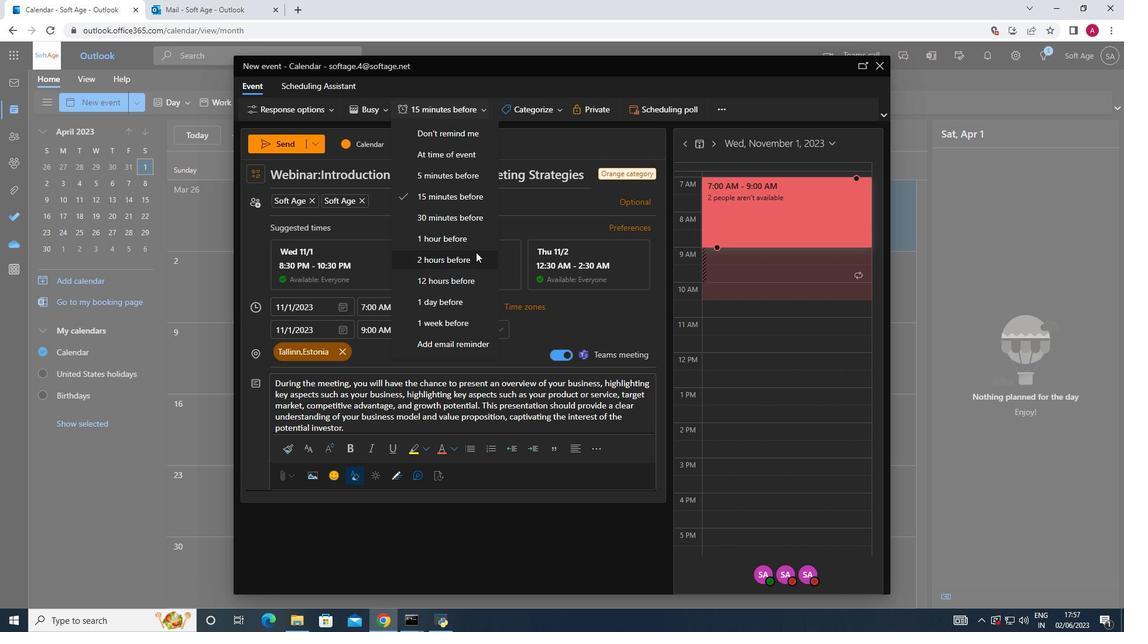 
Action: Mouse pressed left at (475, 254)
Screenshot: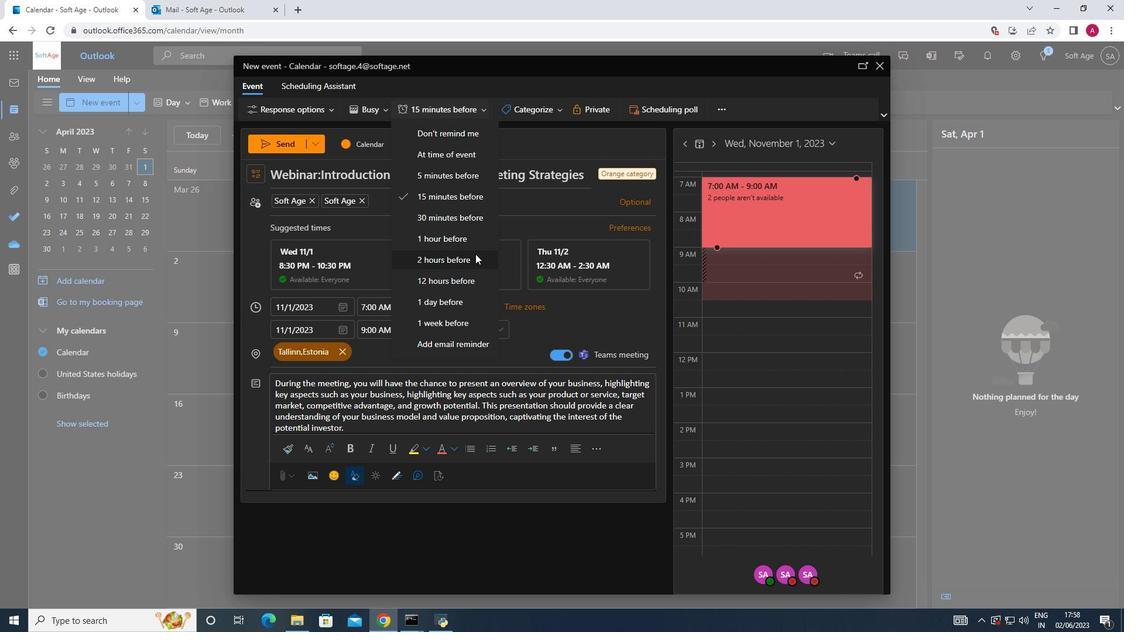 
Action: Mouse moved to (280, 145)
Screenshot: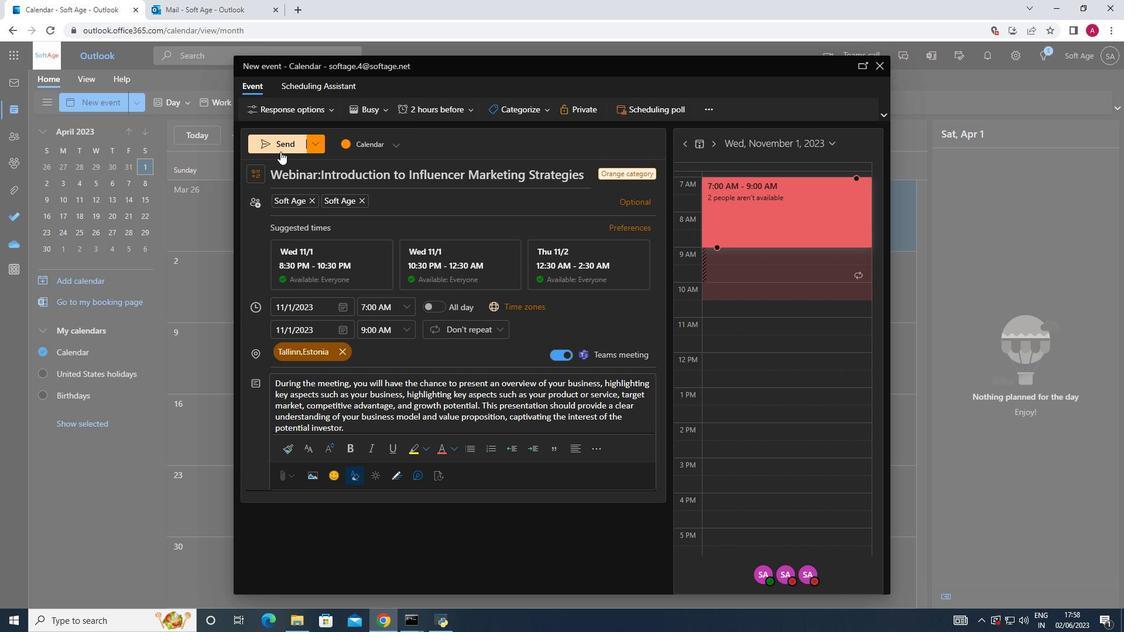 
Action: Mouse pressed left at (280, 145)
Screenshot: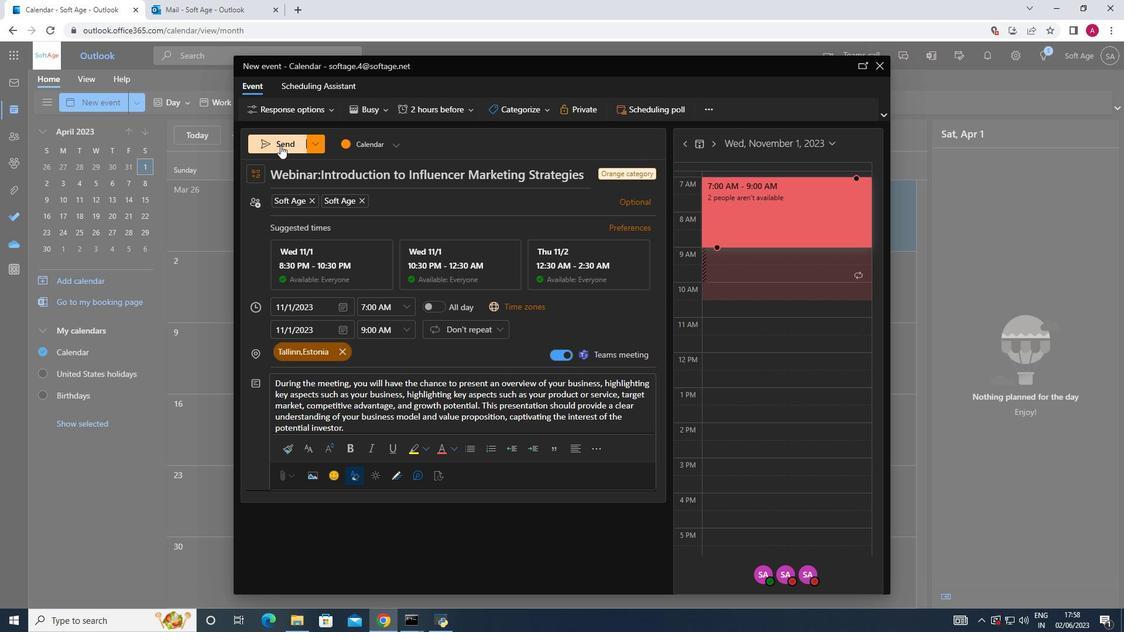 
